 Task: Organize a series of street photography photos into a dedicated album.
Action: Mouse moved to (193, 384)
Screenshot: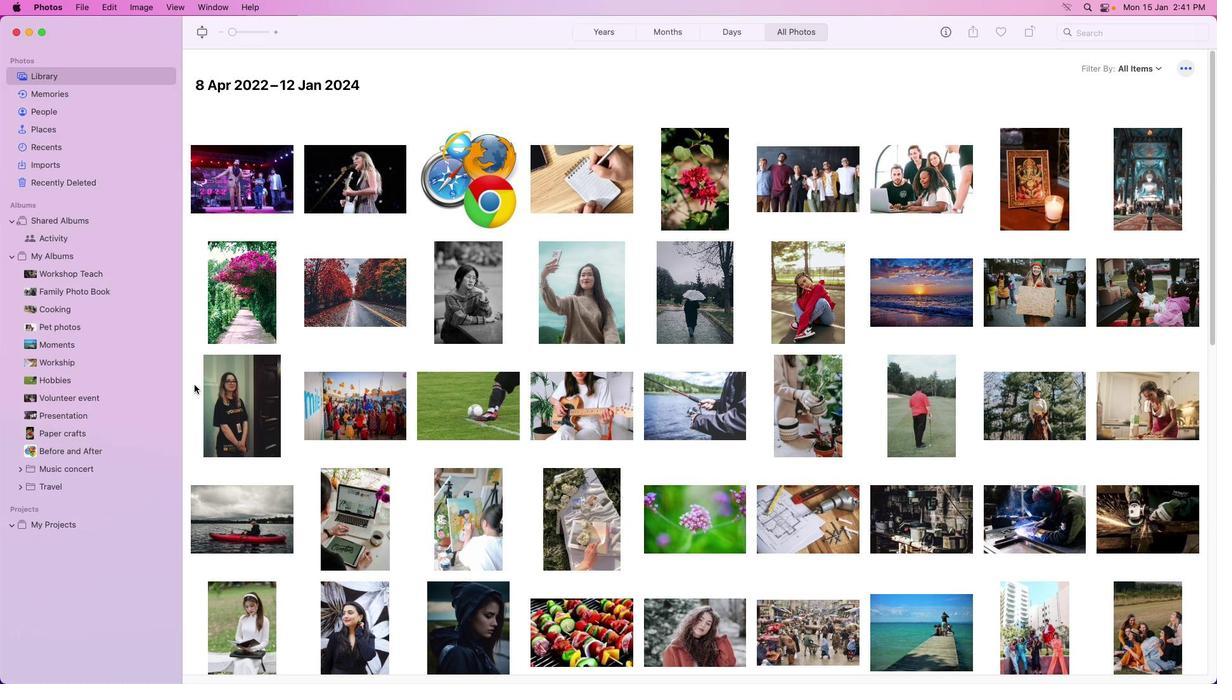 
Action: Mouse pressed left at (193, 384)
Screenshot: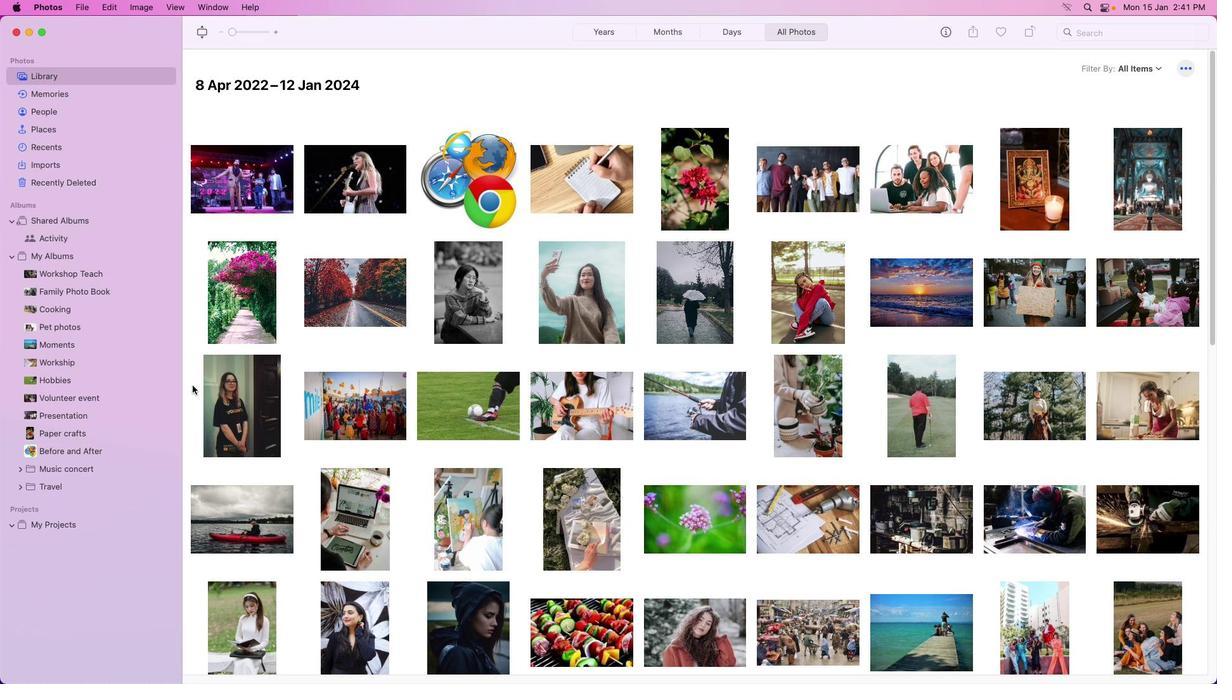 
Action: Mouse moved to (169, 391)
Screenshot: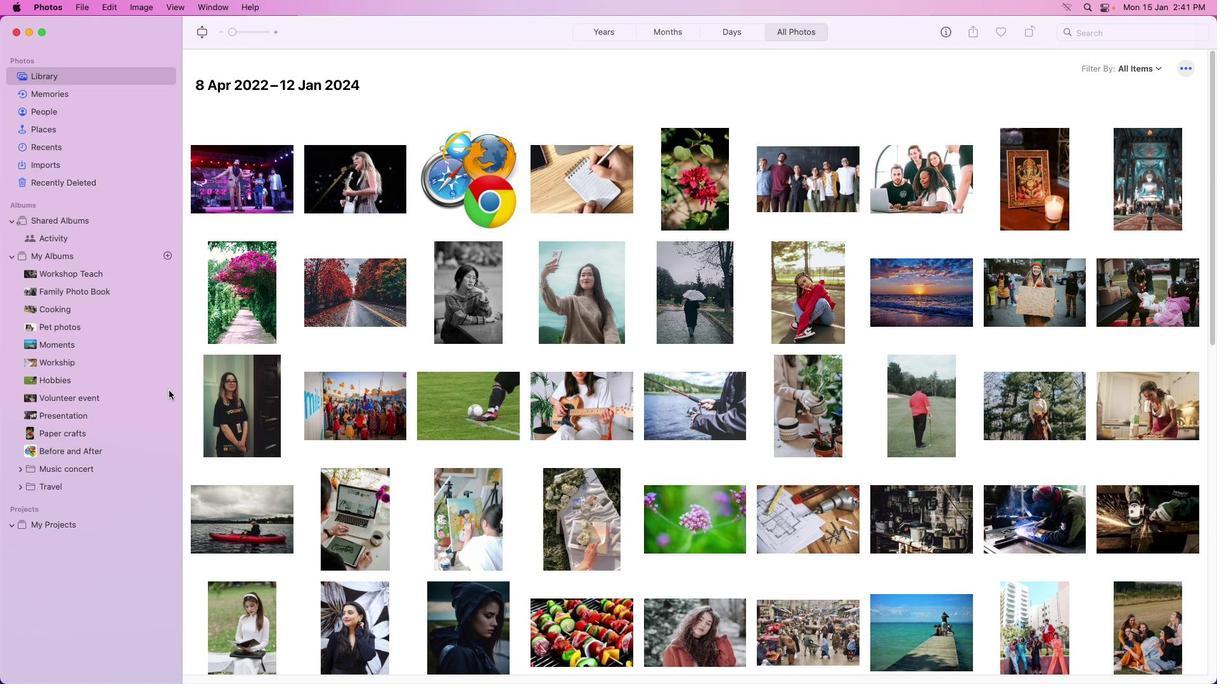 
Action: Mouse scrolled (169, 391) with delta (0, 0)
Screenshot: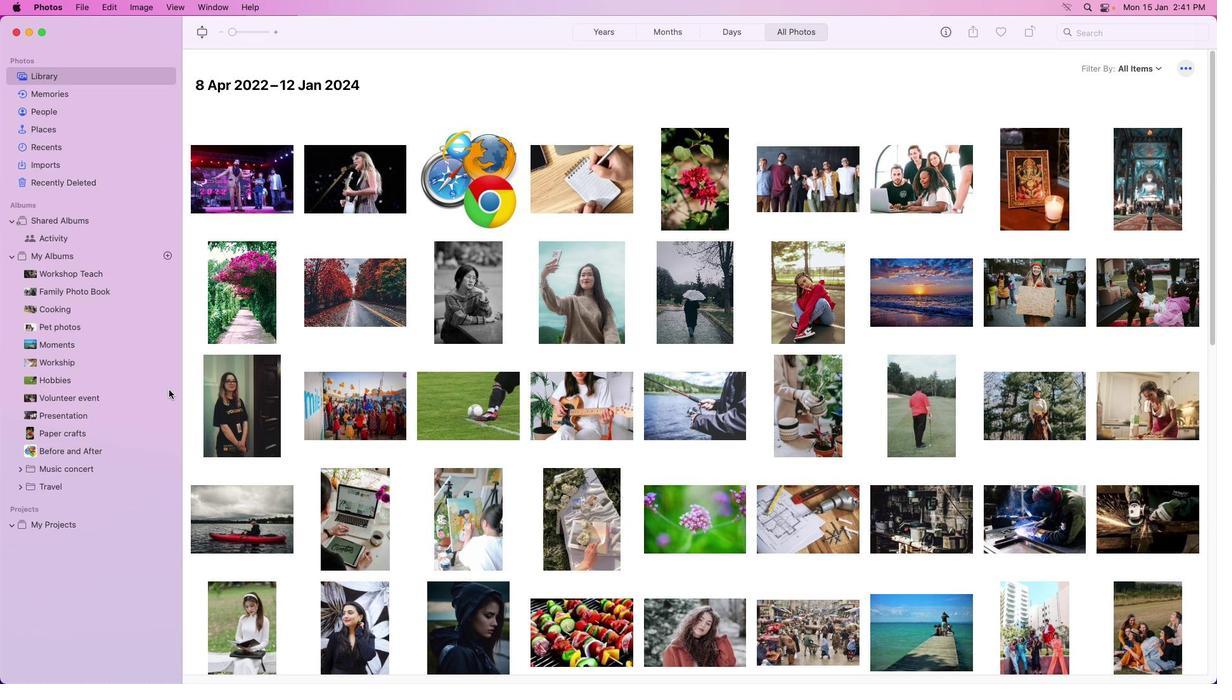 
Action: Mouse moved to (169, 391)
Screenshot: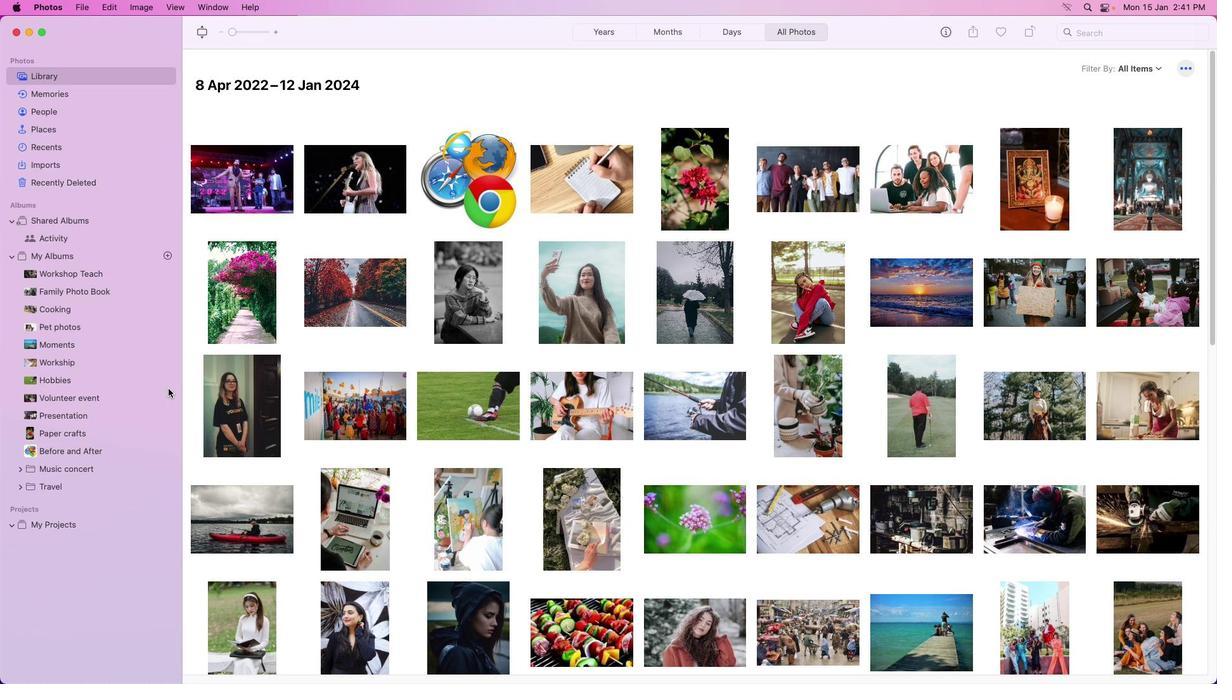 
Action: Mouse scrolled (169, 391) with delta (0, 0)
Screenshot: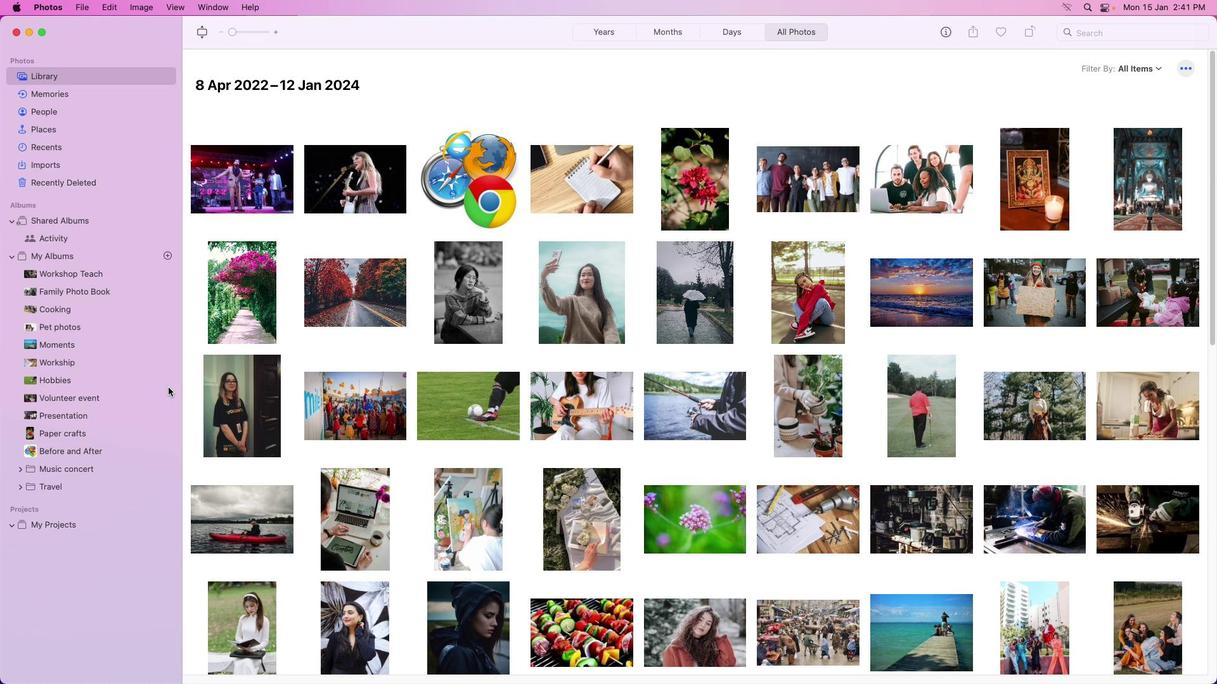 
Action: Mouse moved to (169, 391)
Screenshot: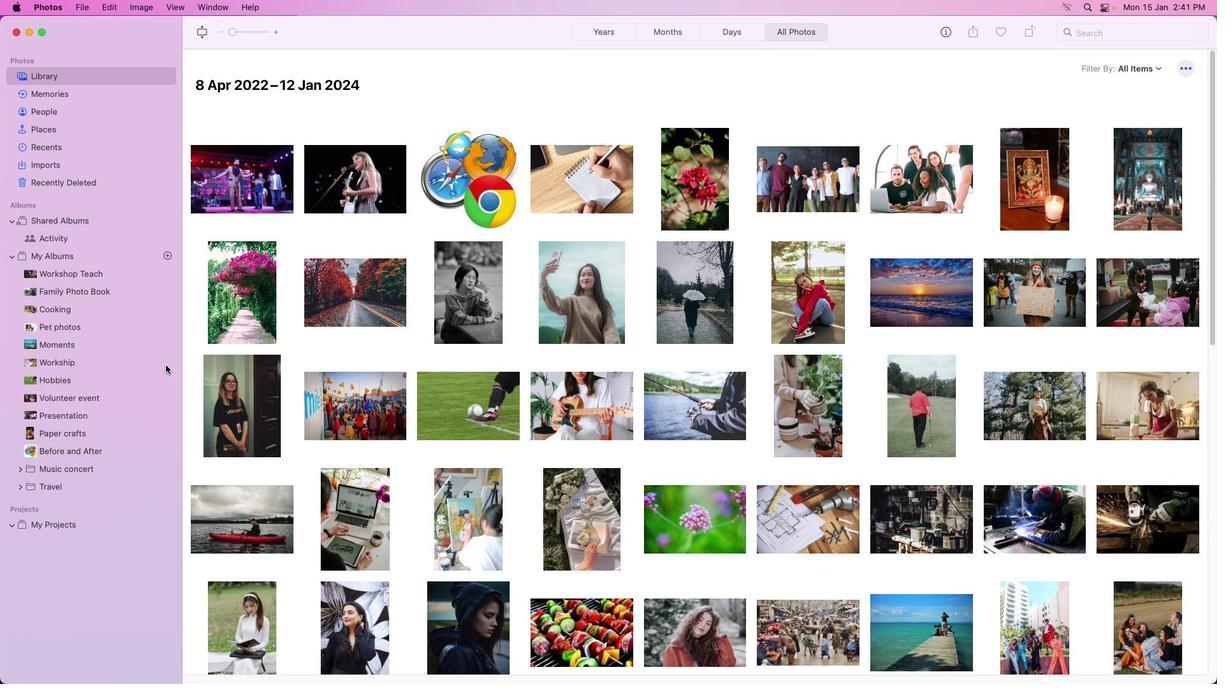 
Action: Mouse scrolled (169, 391) with delta (0, 0)
Screenshot: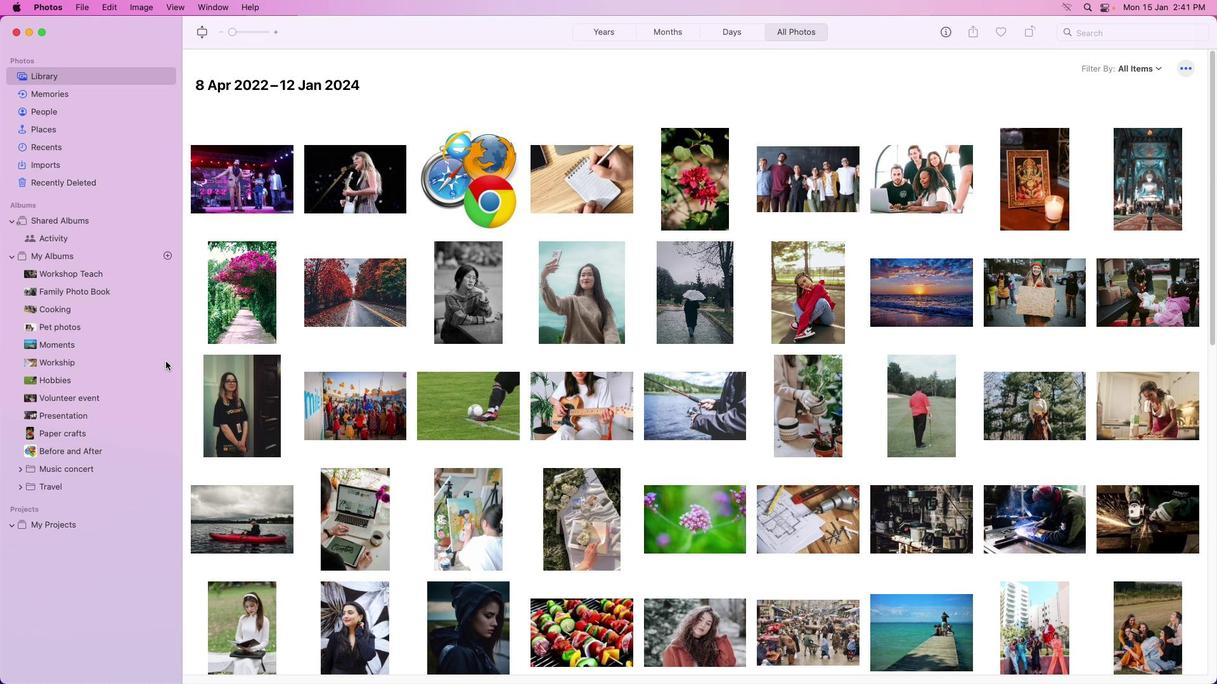 
Action: Mouse moved to (169, 254)
Screenshot: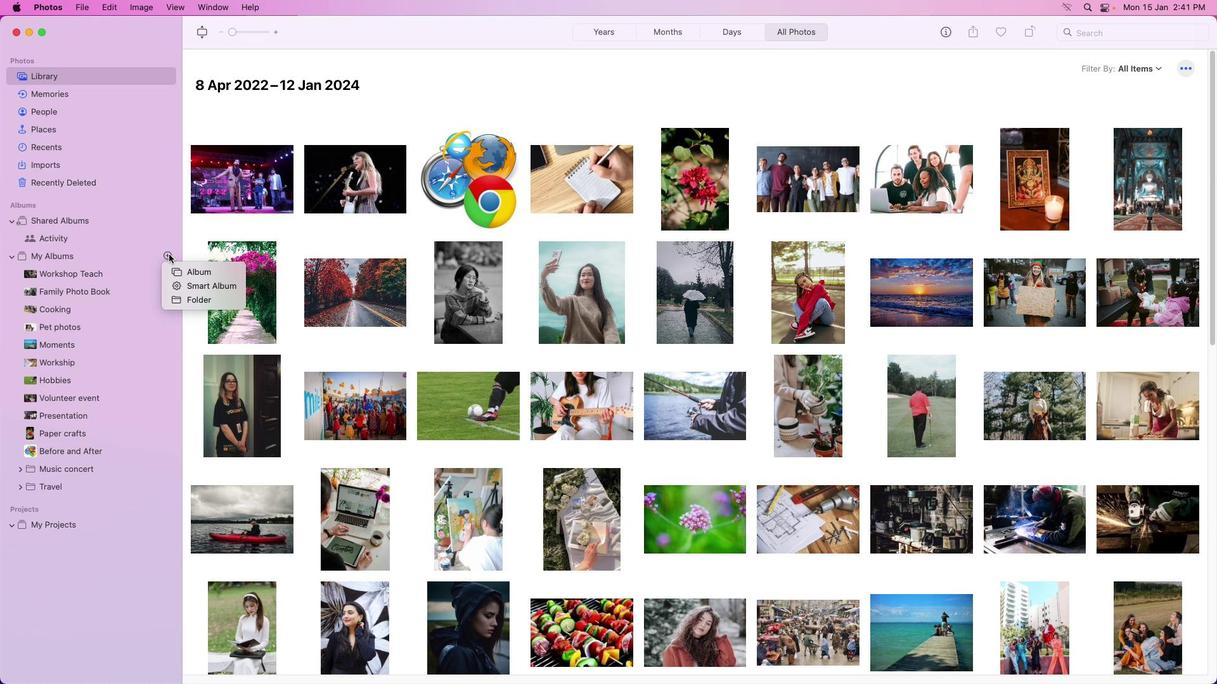 
Action: Mouse pressed left at (169, 254)
Screenshot: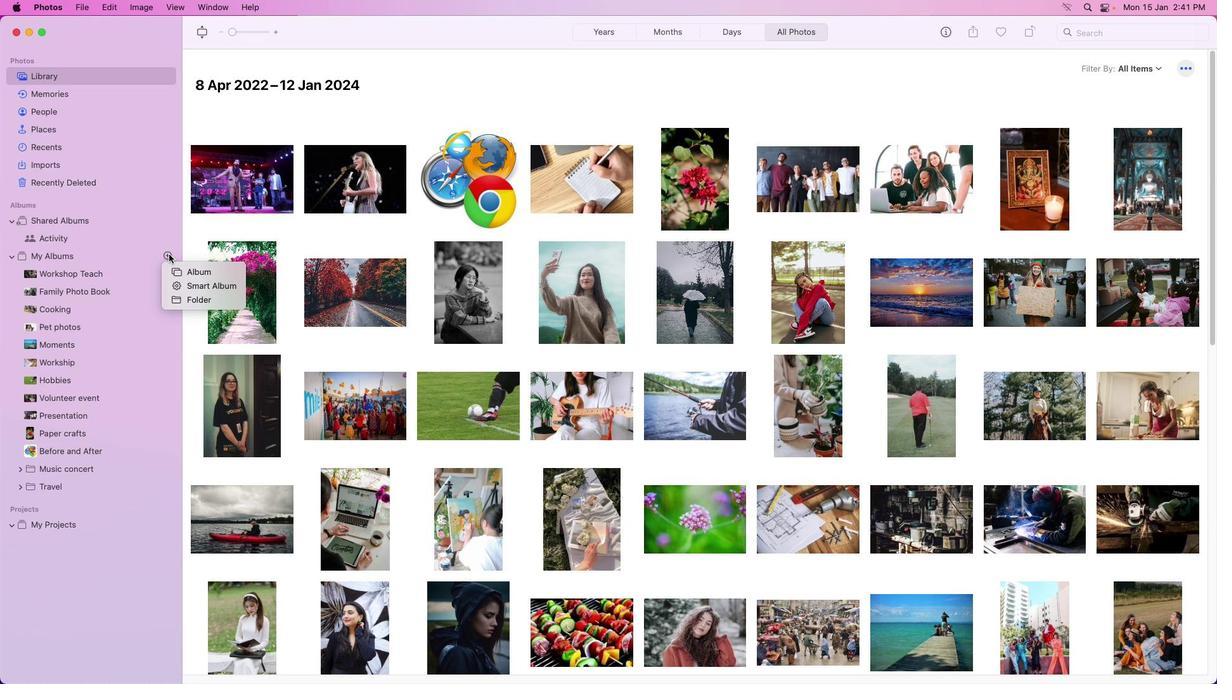 
Action: Mouse moved to (187, 268)
Screenshot: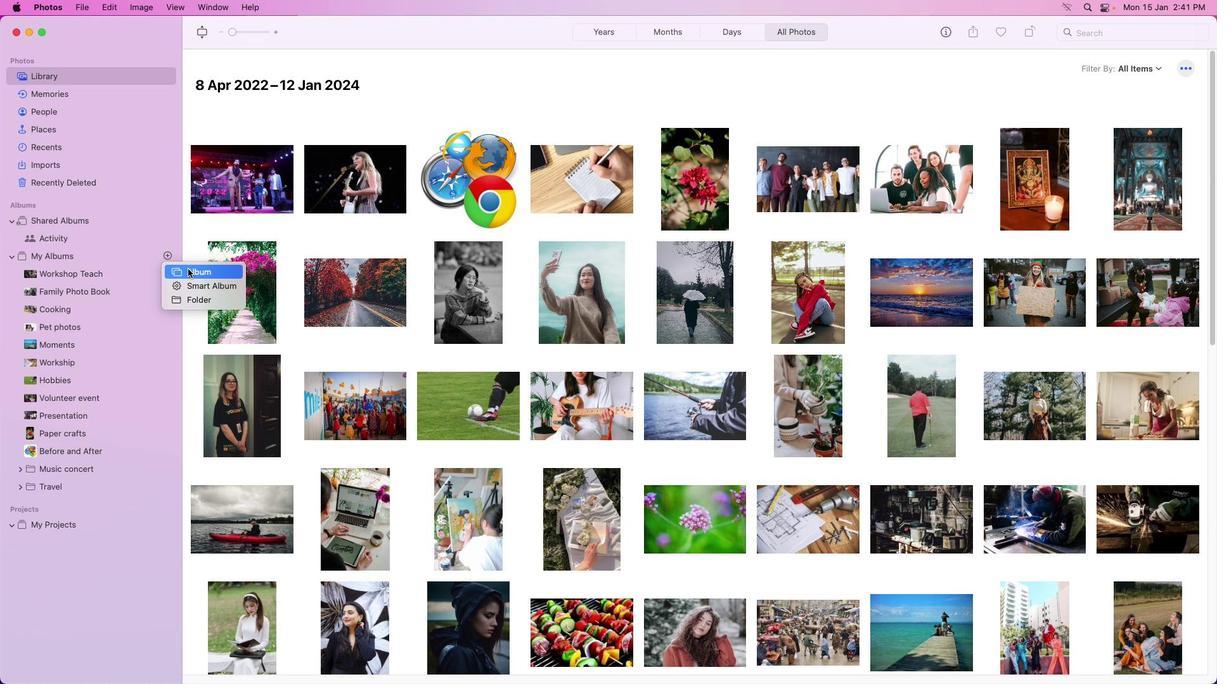 
Action: Mouse pressed left at (187, 268)
Screenshot: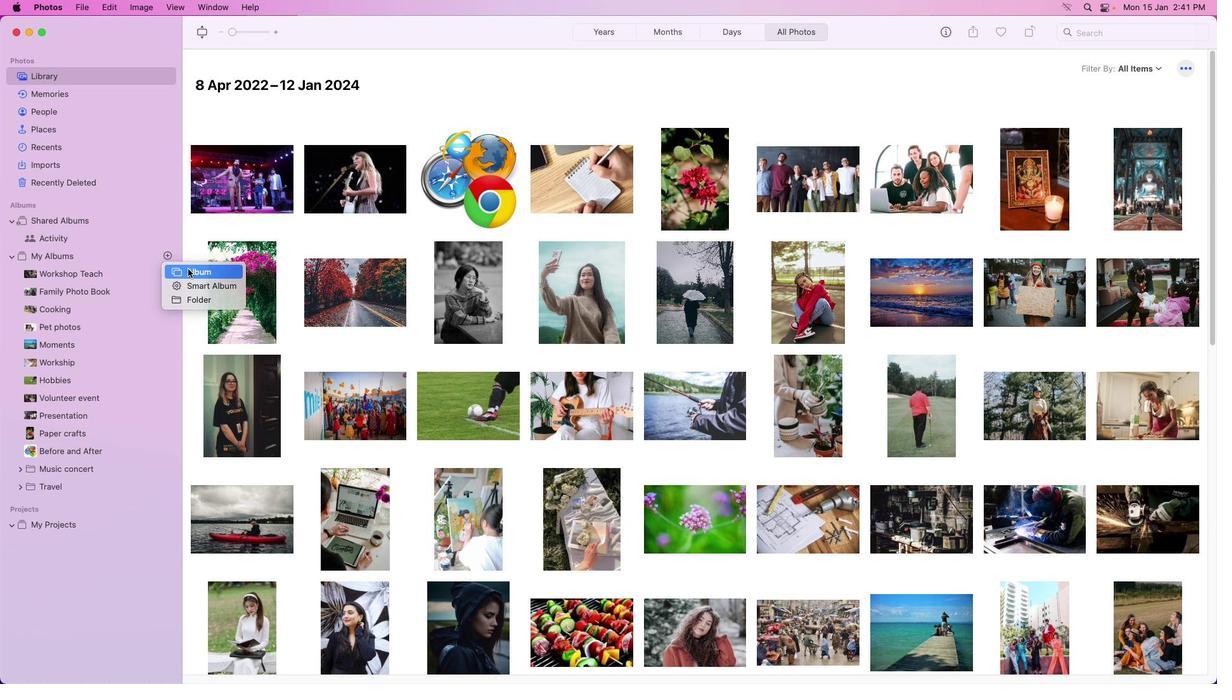 
Action: Key pressed Key.backspaceKey.caps_lock'K'Key.backspaceKey.caps_lock's'Key.caps_lock'T'Key.backspaceKey.backspace'S'Key.caps_lock't''r''e''e''t'Key.space'p''h''o''t''o''g''r''a''p''h''y'Key.enter
Screenshot: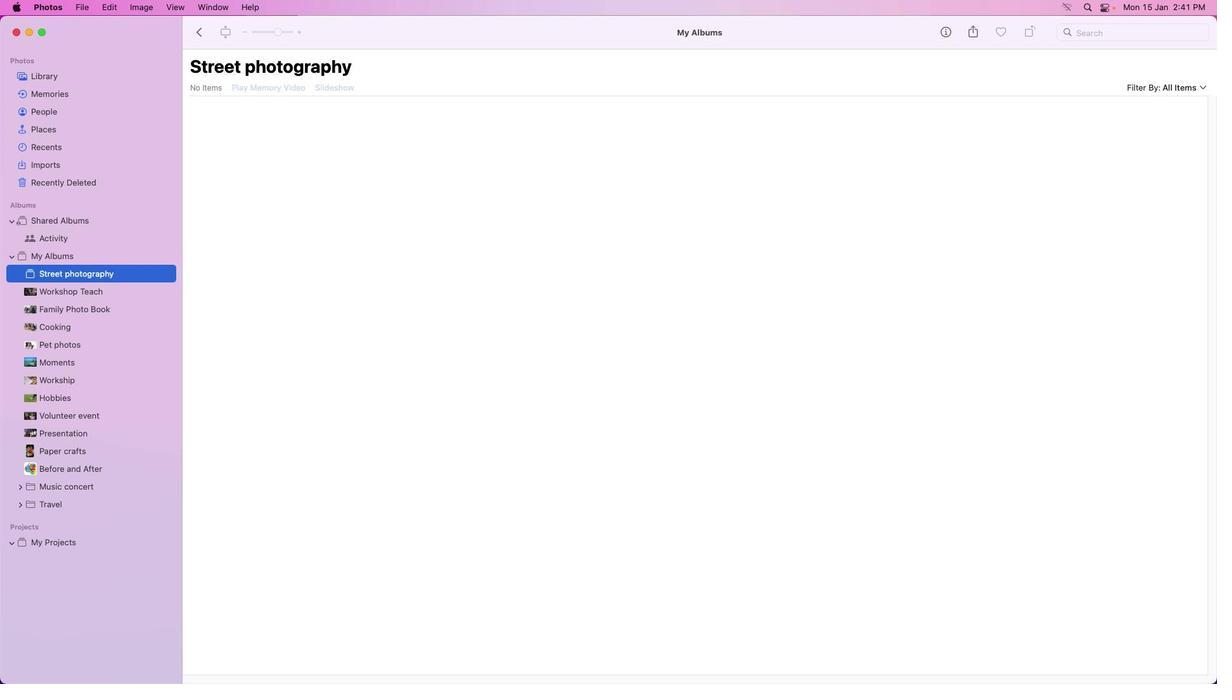 
Action: Mouse moved to (77, 76)
Screenshot: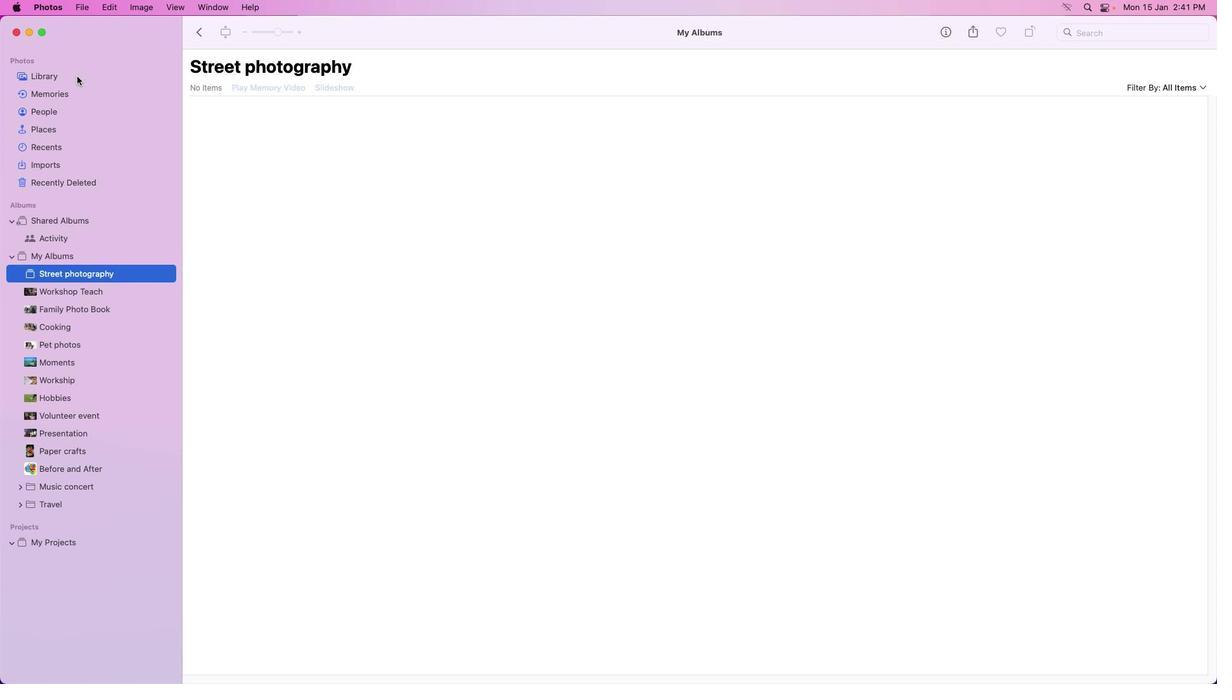 
Action: Mouse pressed left at (77, 76)
Screenshot: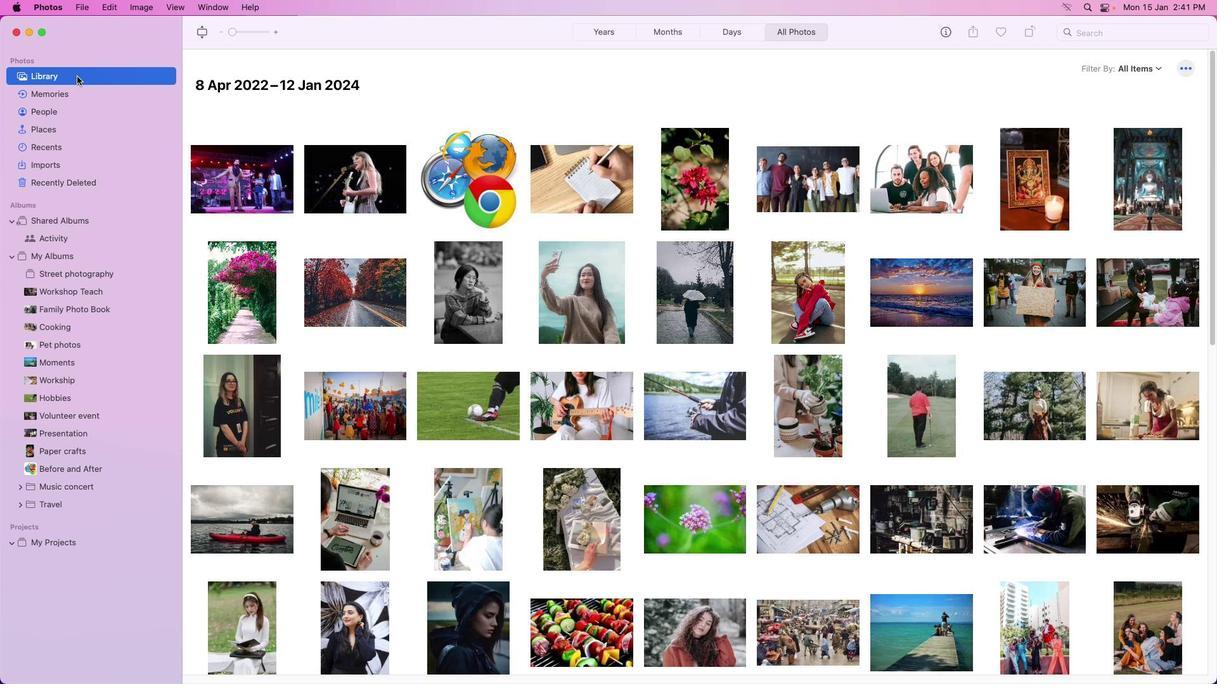 
Action: Mouse moved to (656, 337)
Screenshot: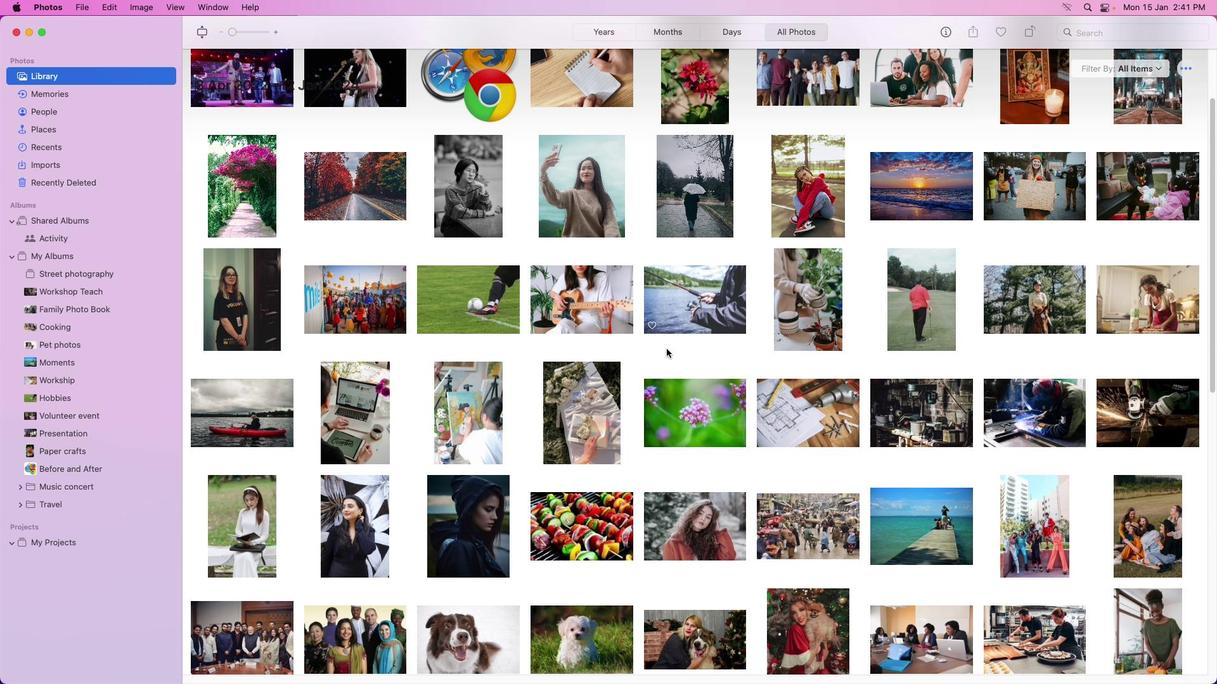 
Action: Mouse scrolled (656, 337) with delta (0, 0)
Screenshot: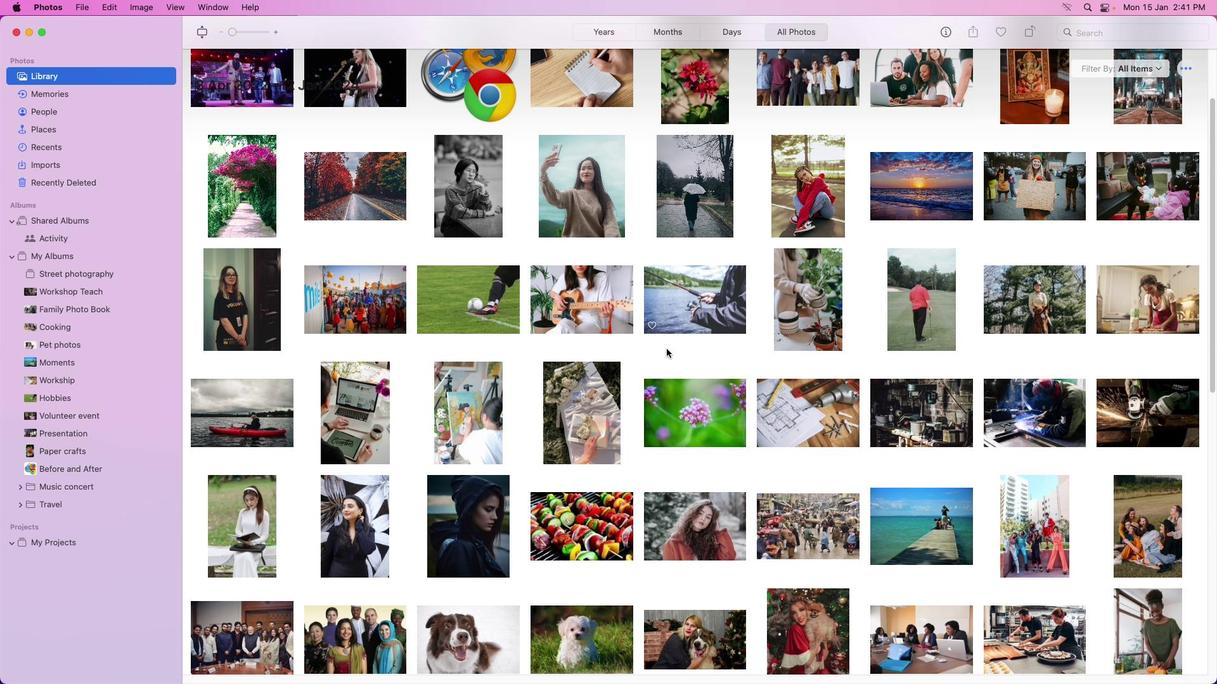 
Action: Mouse moved to (662, 343)
Screenshot: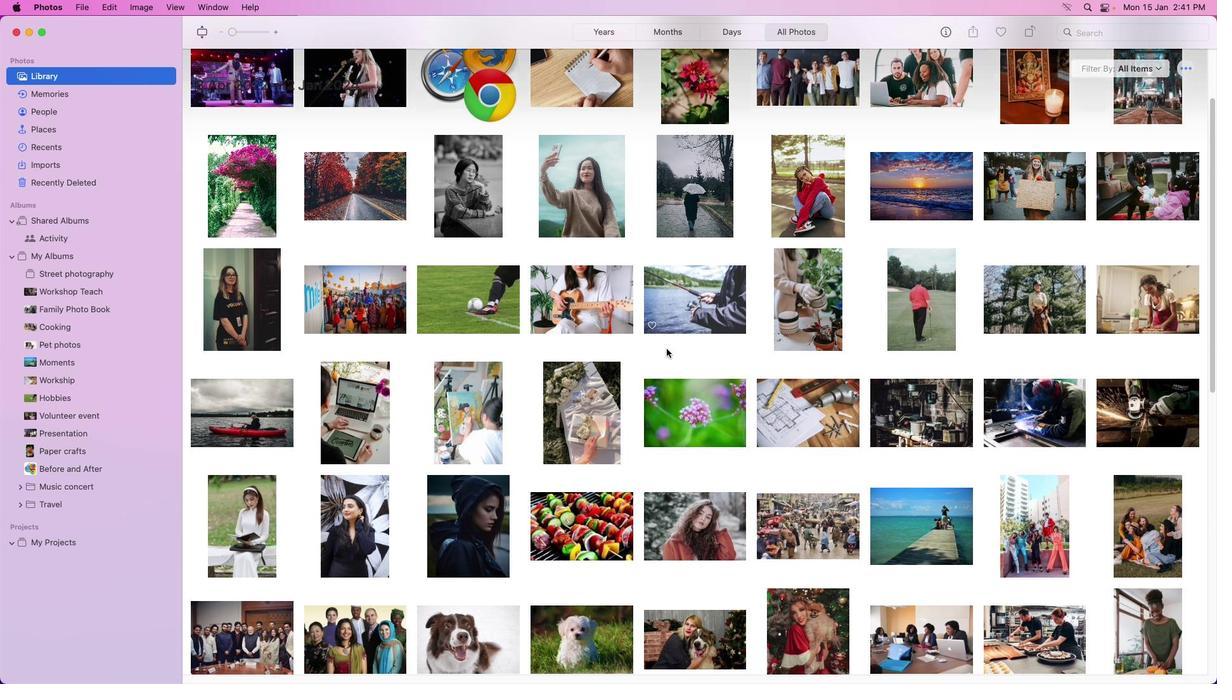
Action: Mouse scrolled (662, 343) with delta (0, 0)
Screenshot: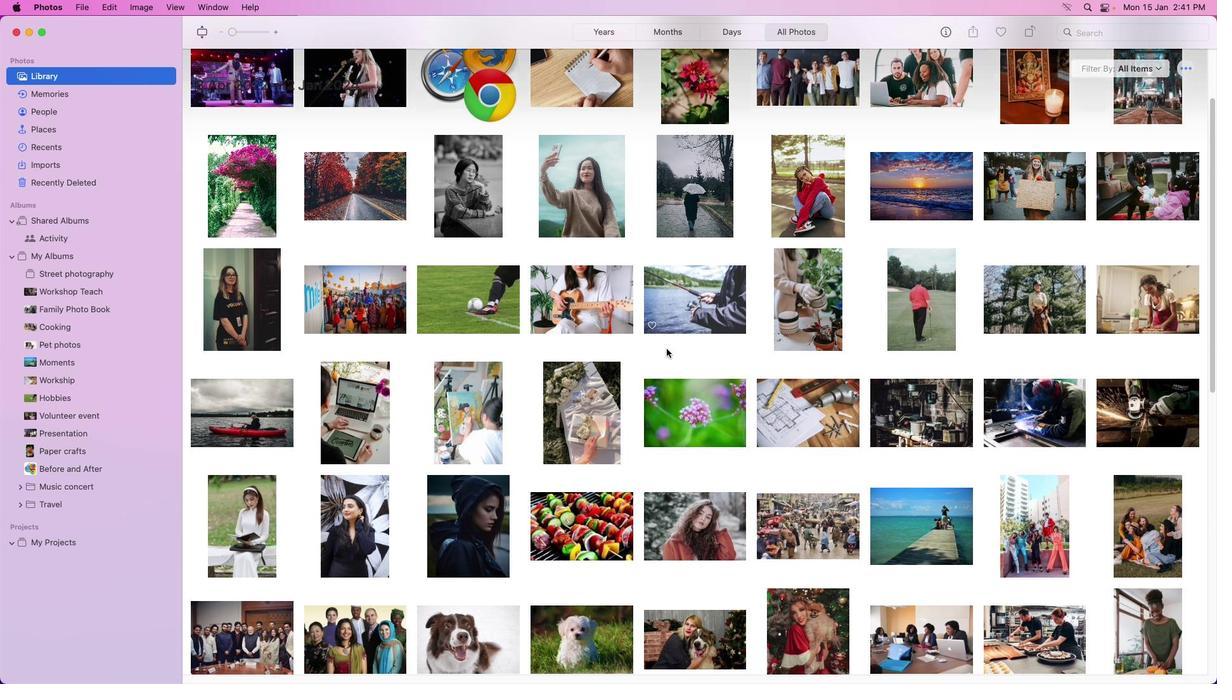
Action: Mouse moved to (665, 346)
Screenshot: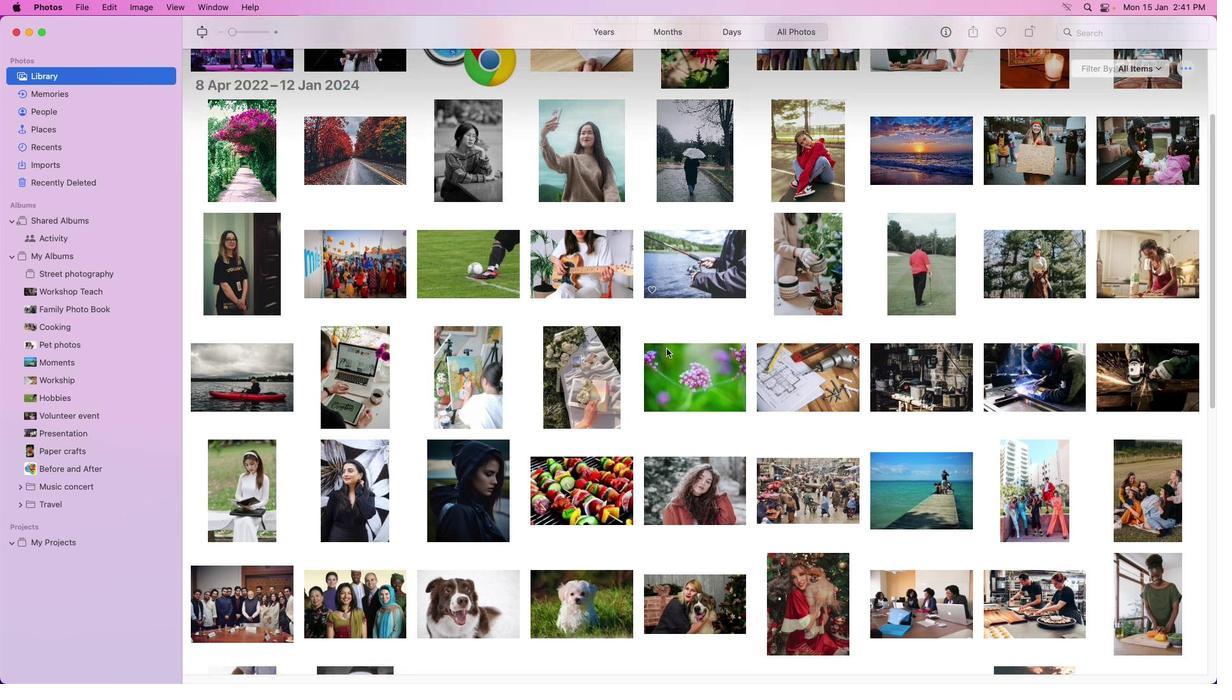 
Action: Mouse scrolled (665, 346) with delta (0, -1)
Screenshot: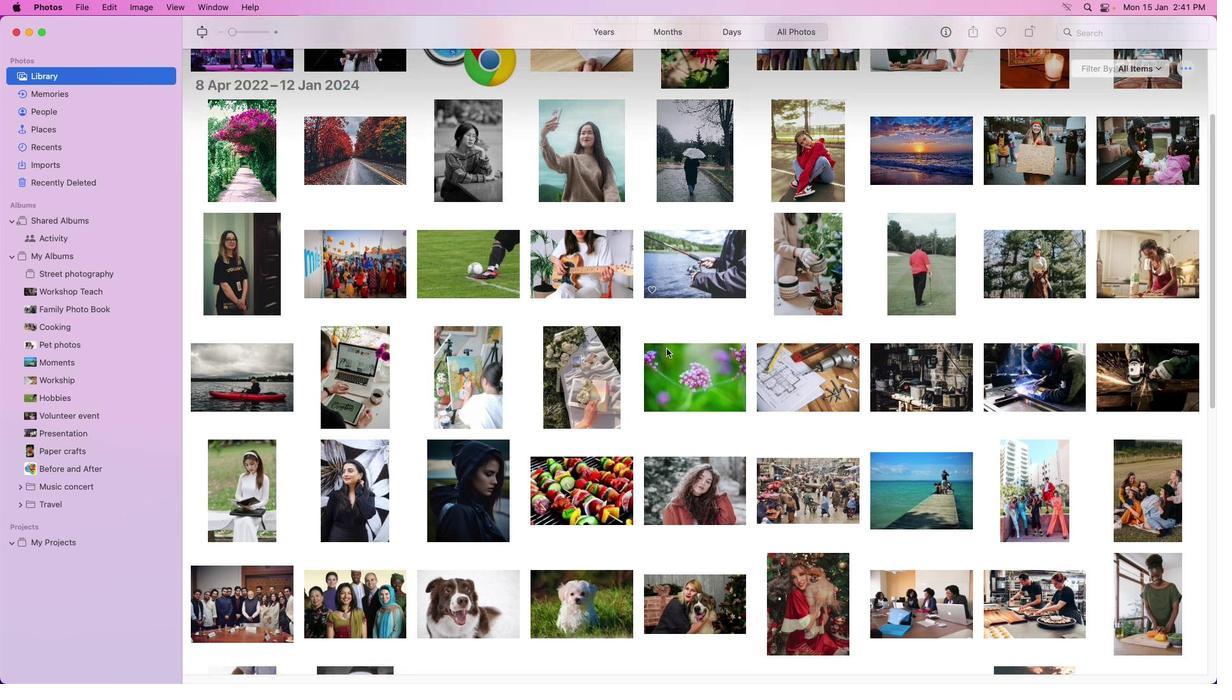 
Action: Mouse moved to (666, 348)
Screenshot: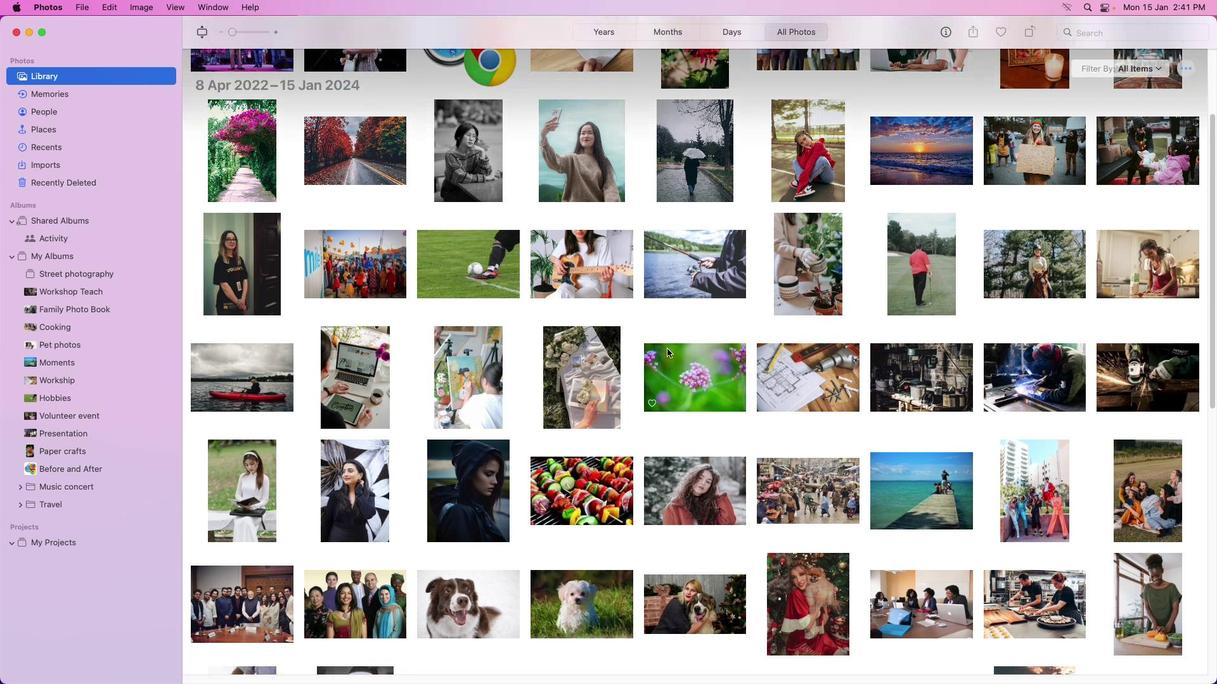 
Action: Mouse scrolled (666, 348) with delta (0, -1)
Screenshot: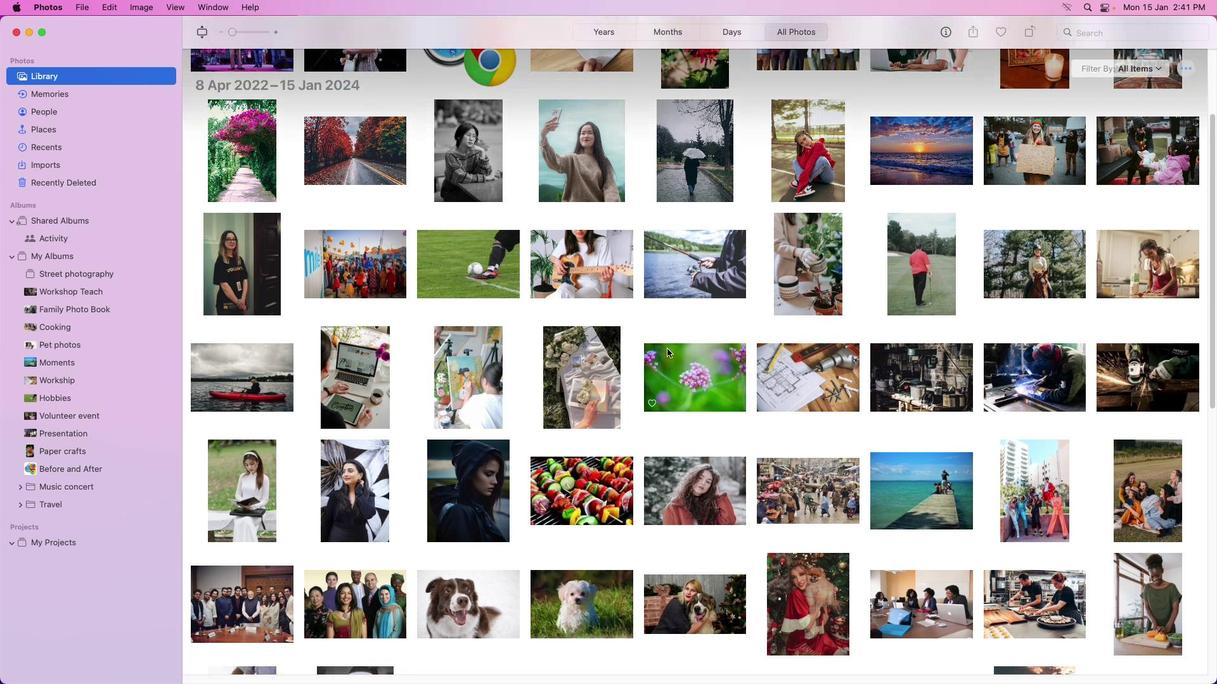 
Action: Mouse moved to (666, 348)
Screenshot: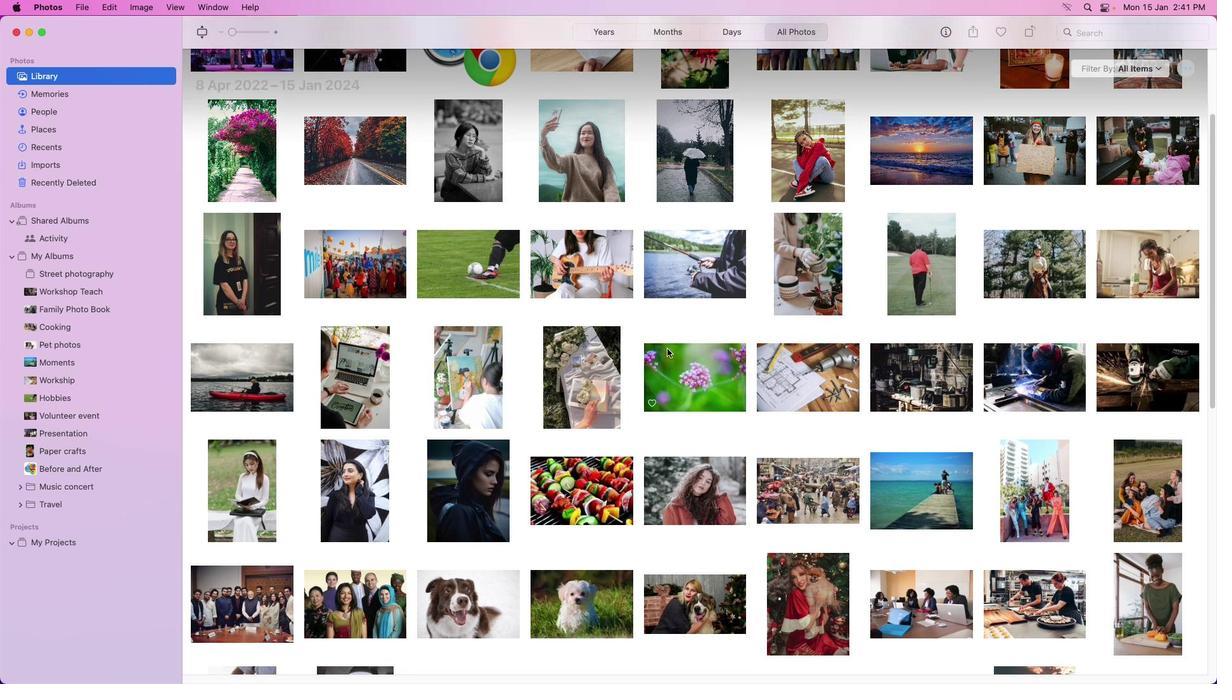 
Action: Mouse scrolled (666, 348) with delta (0, -2)
Screenshot: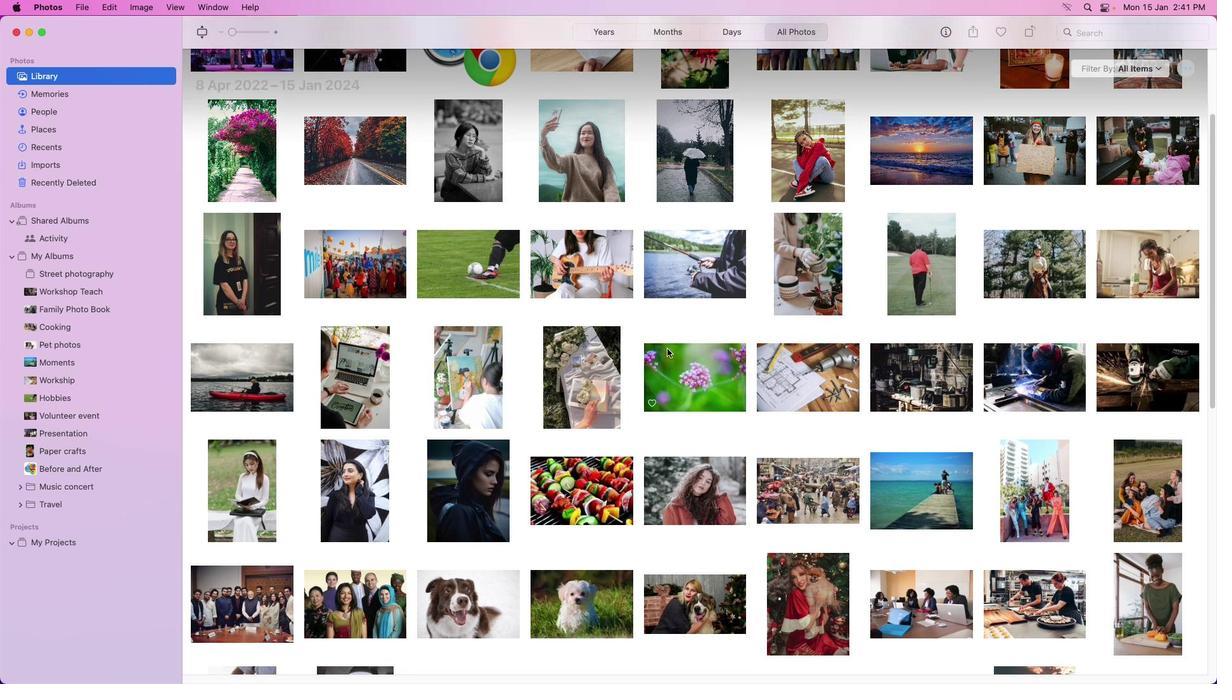
Action: Mouse scrolled (666, 348) with delta (0, -3)
Screenshot: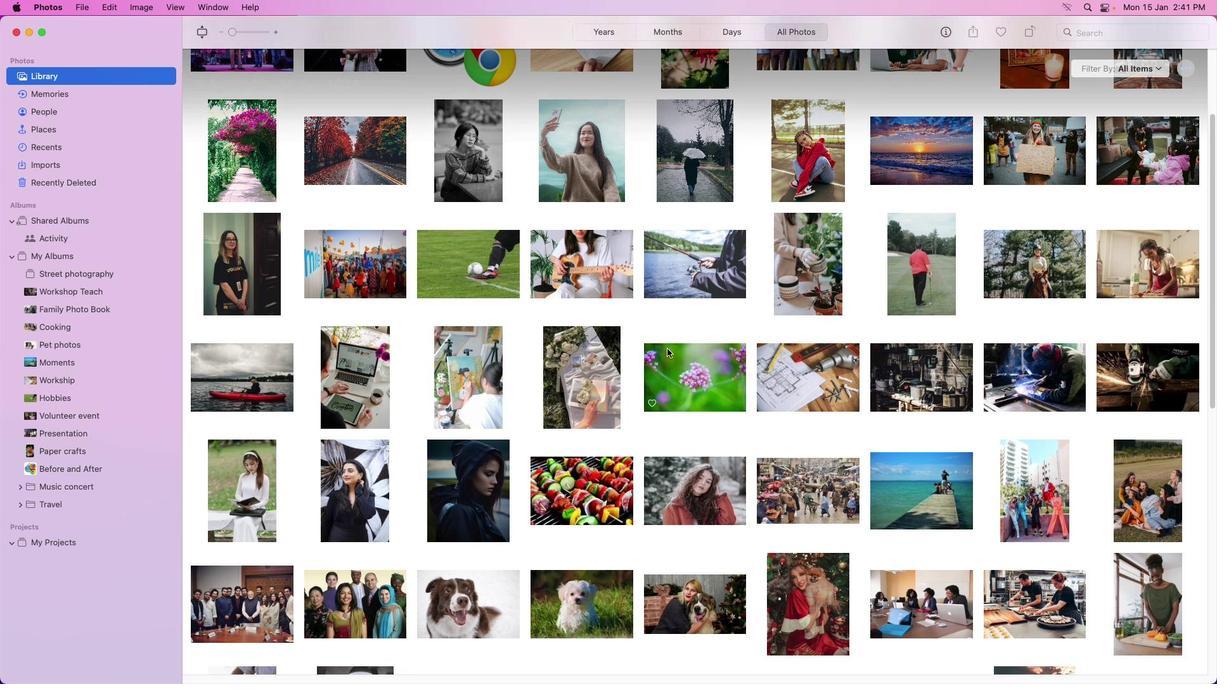 
Action: Mouse moved to (666, 349)
Screenshot: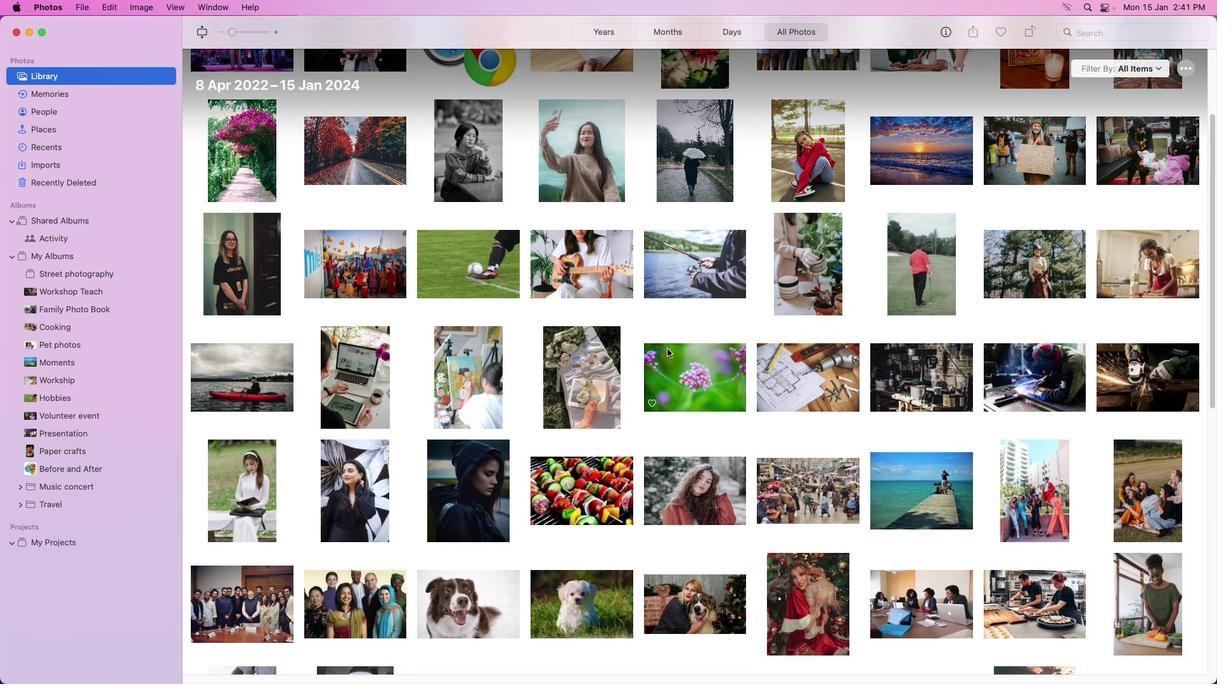 
Action: Mouse scrolled (666, 349) with delta (0, -3)
Screenshot: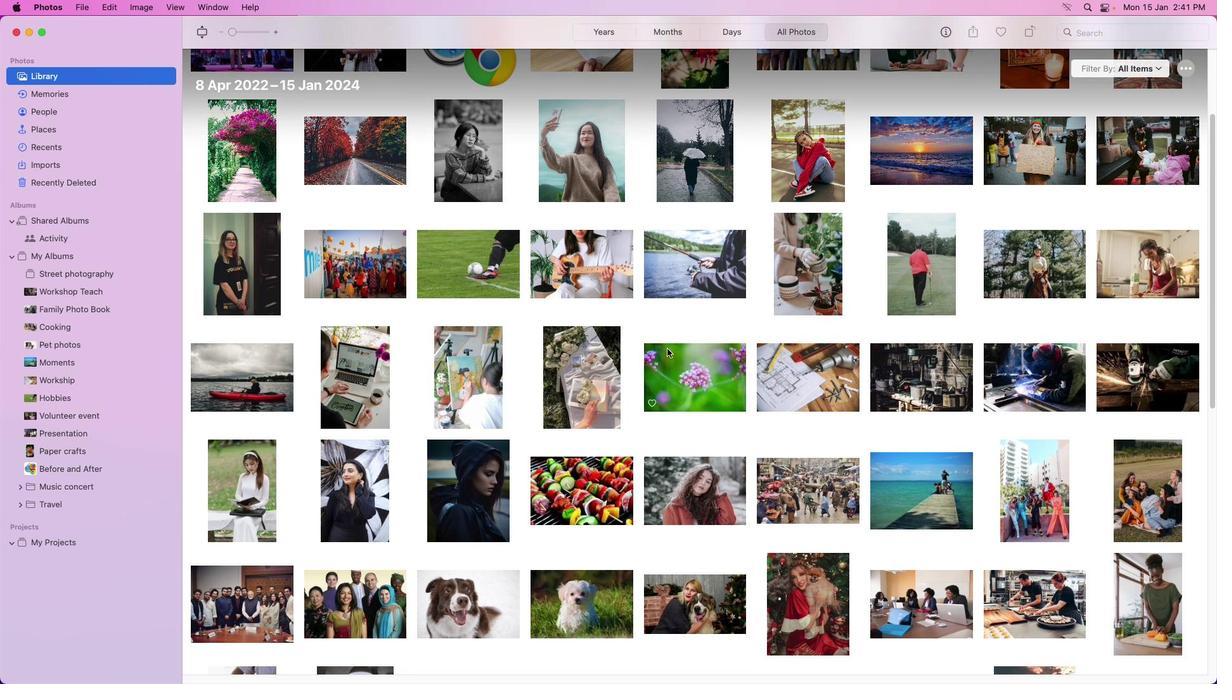 
Action: Mouse moved to (677, 365)
Screenshot: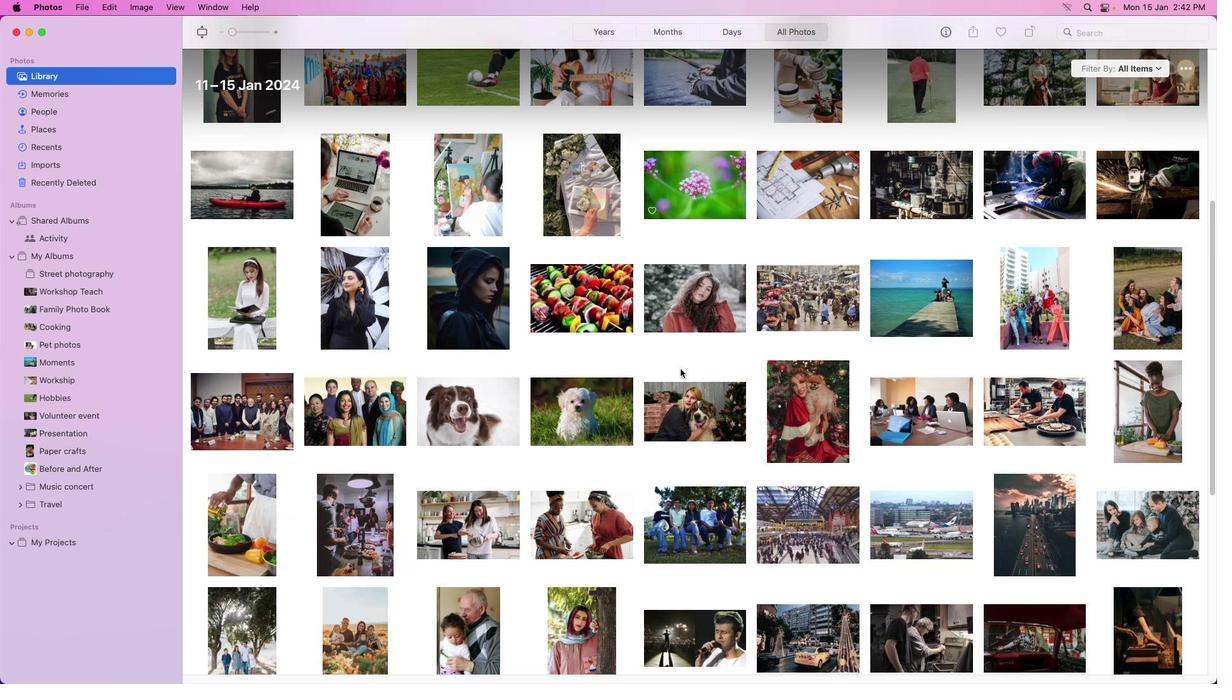 
Action: Mouse scrolled (677, 365) with delta (0, 0)
Screenshot: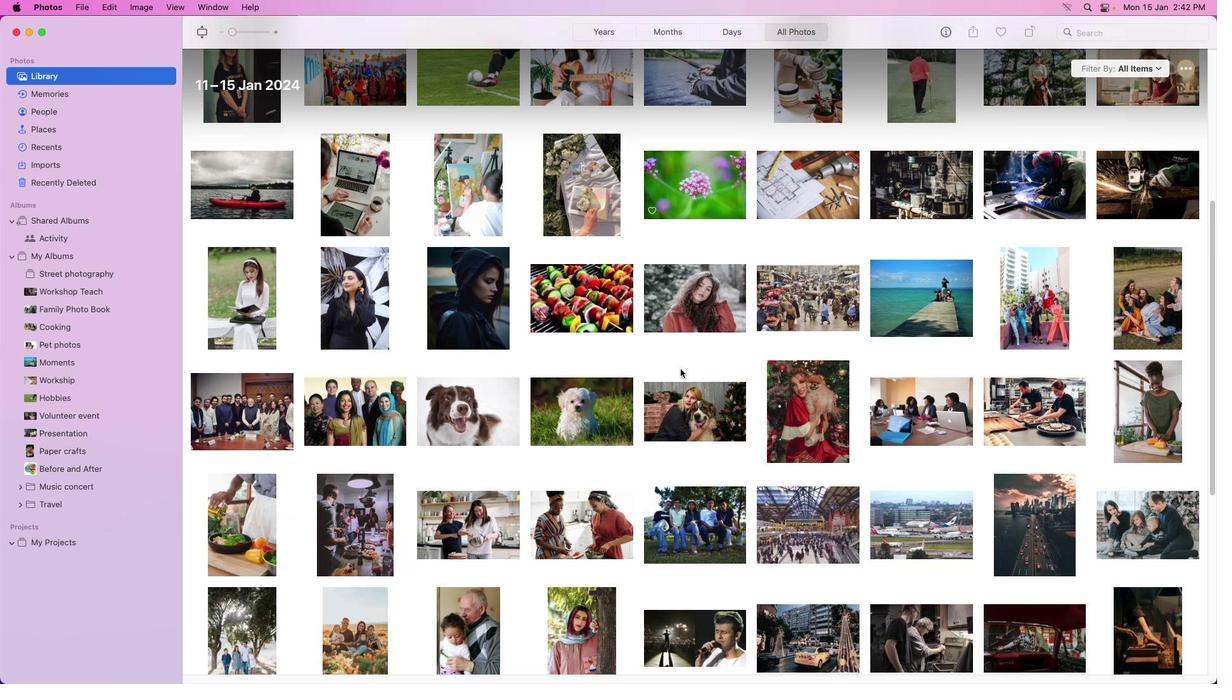 
Action: Mouse moved to (678, 367)
Screenshot: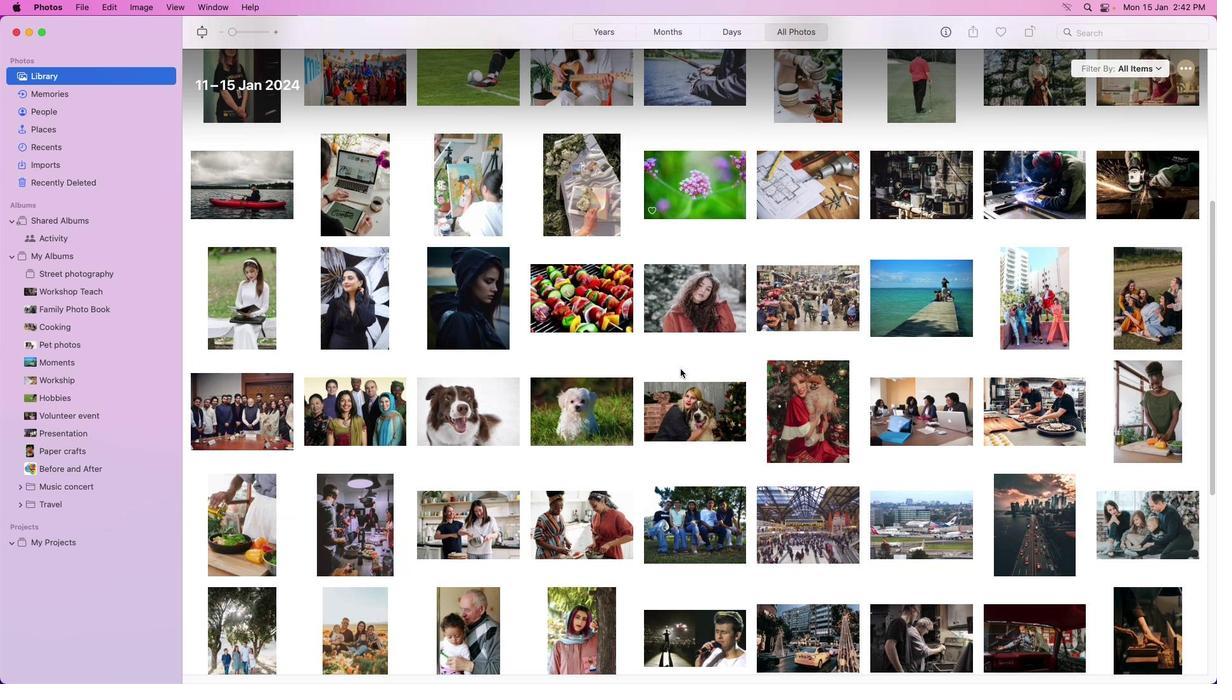 
Action: Mouse scrolled (678, 367) with delta (0, 0)
Screenshot: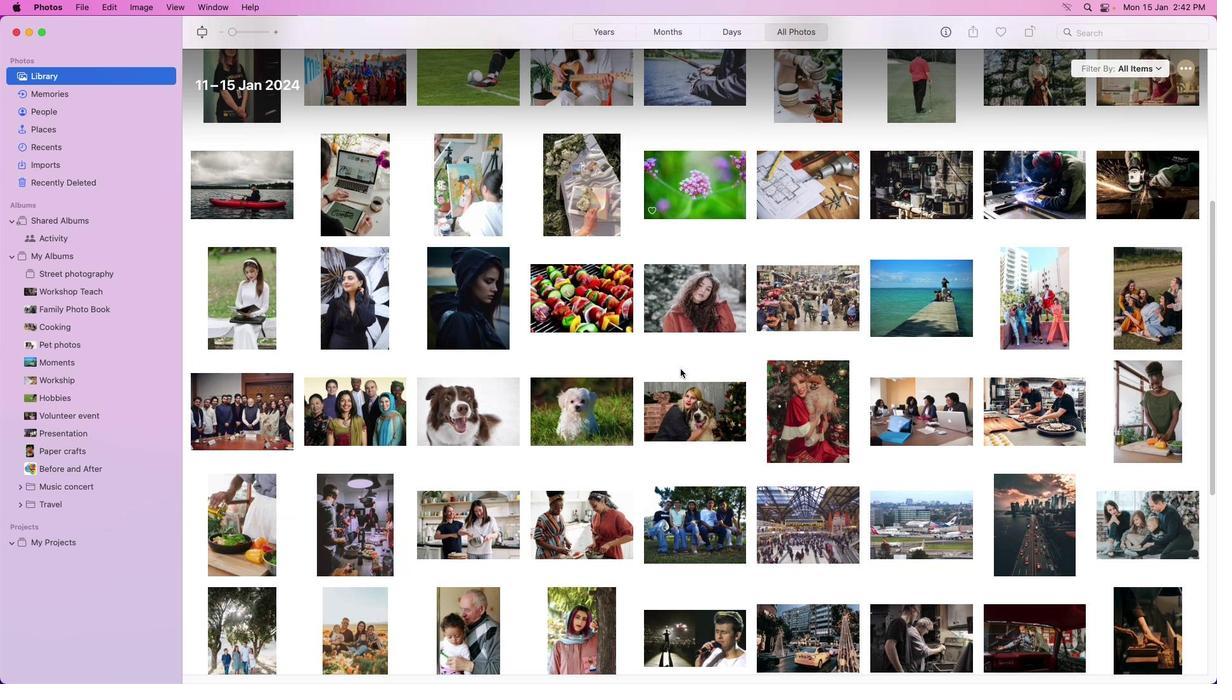 
Action: Mouse moved to (678, 368)
Screenshot: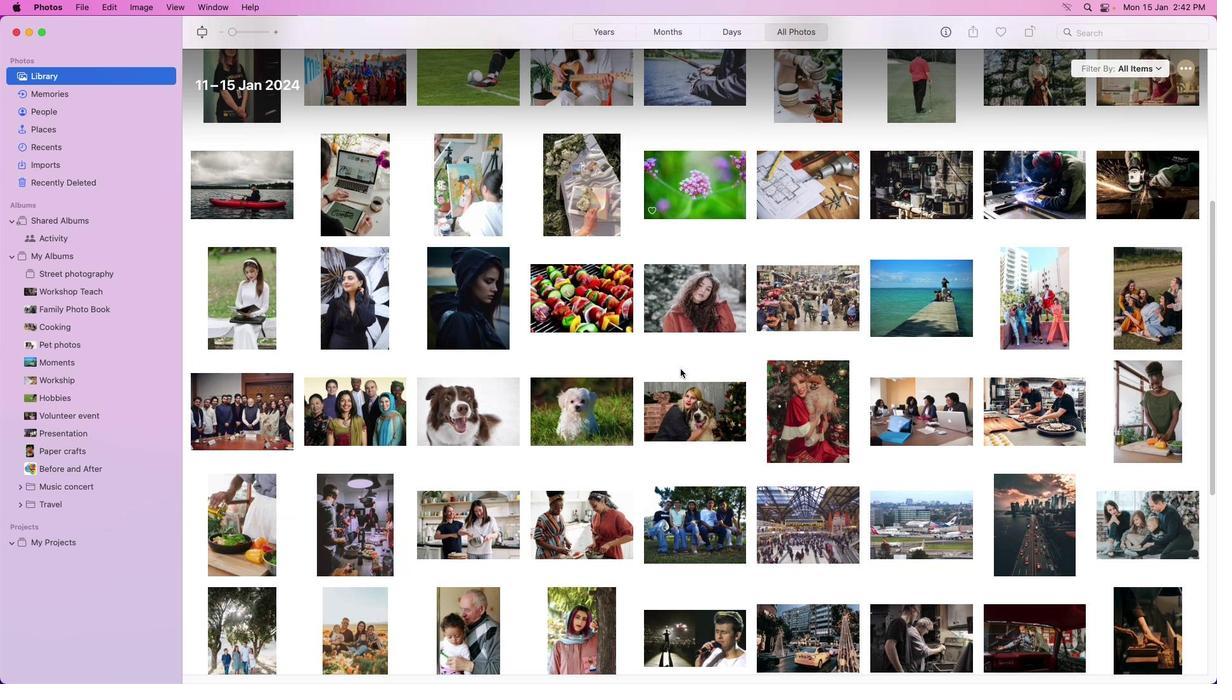 
Action: Mouse scrolled (678, 368) with delta (0, -1)
Screenshot: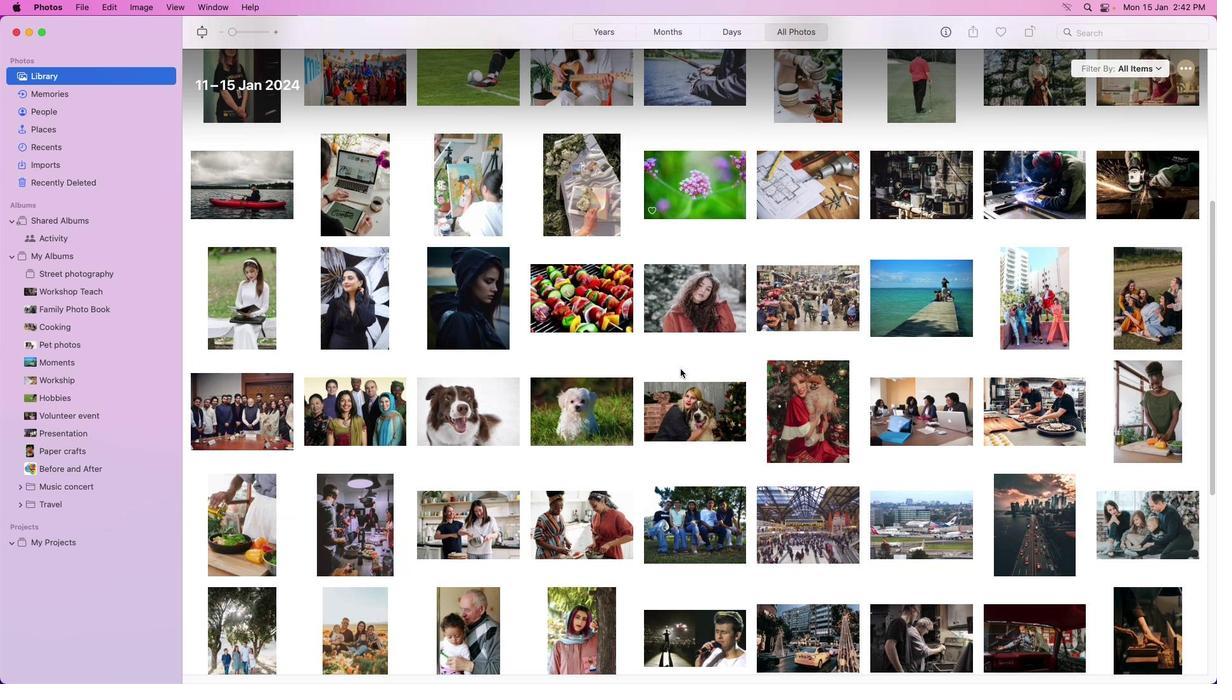 
Action: Mouse moved to (680, 368)
Screenshot: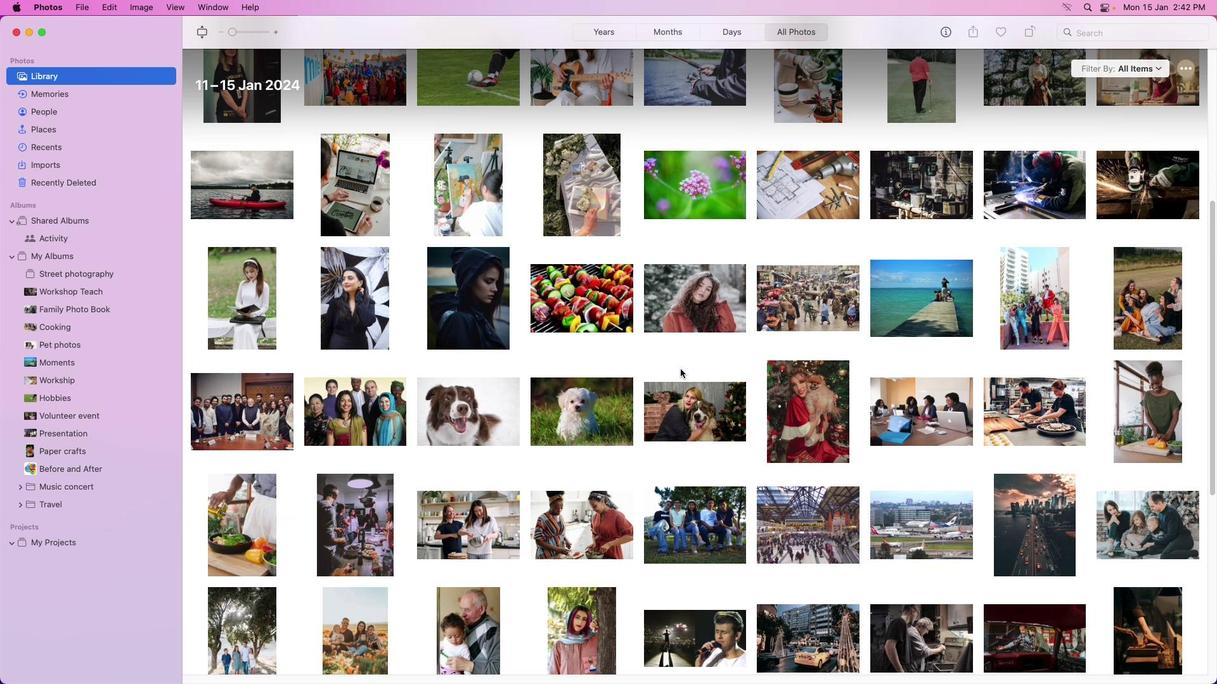 
Action: Mouse scrolled (680, 368) with delta (0, -3)
Screenshot: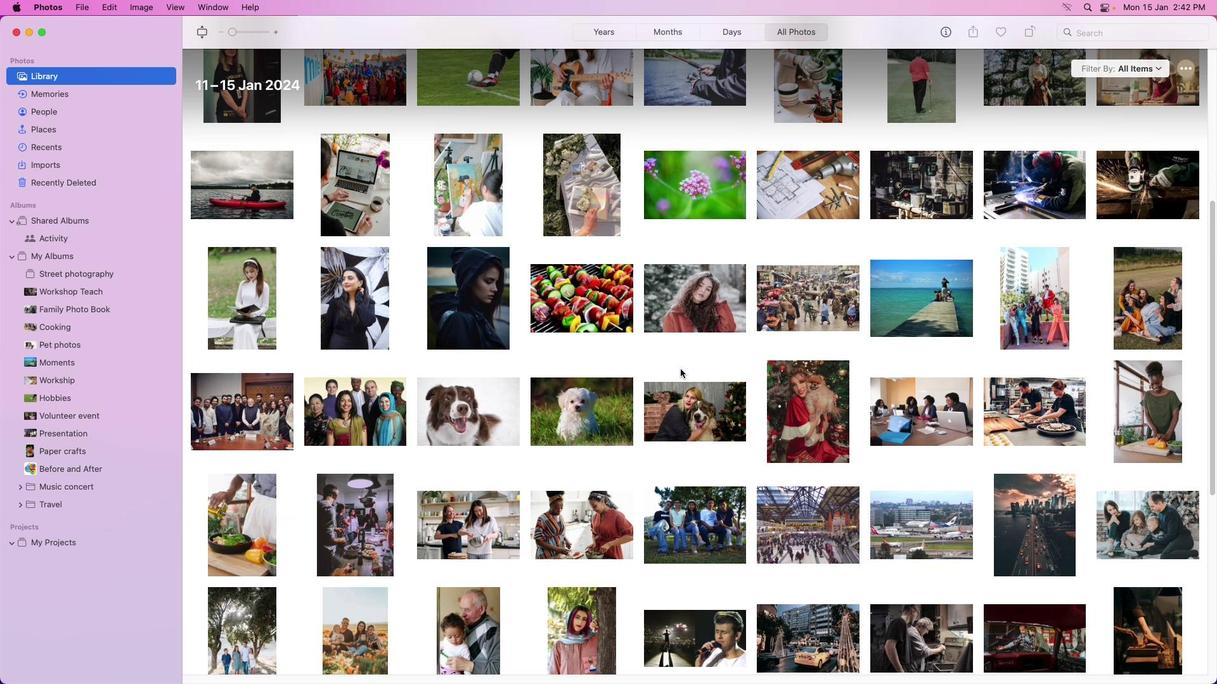 
Action: Mouse moved to (680, 368)
Screenshot: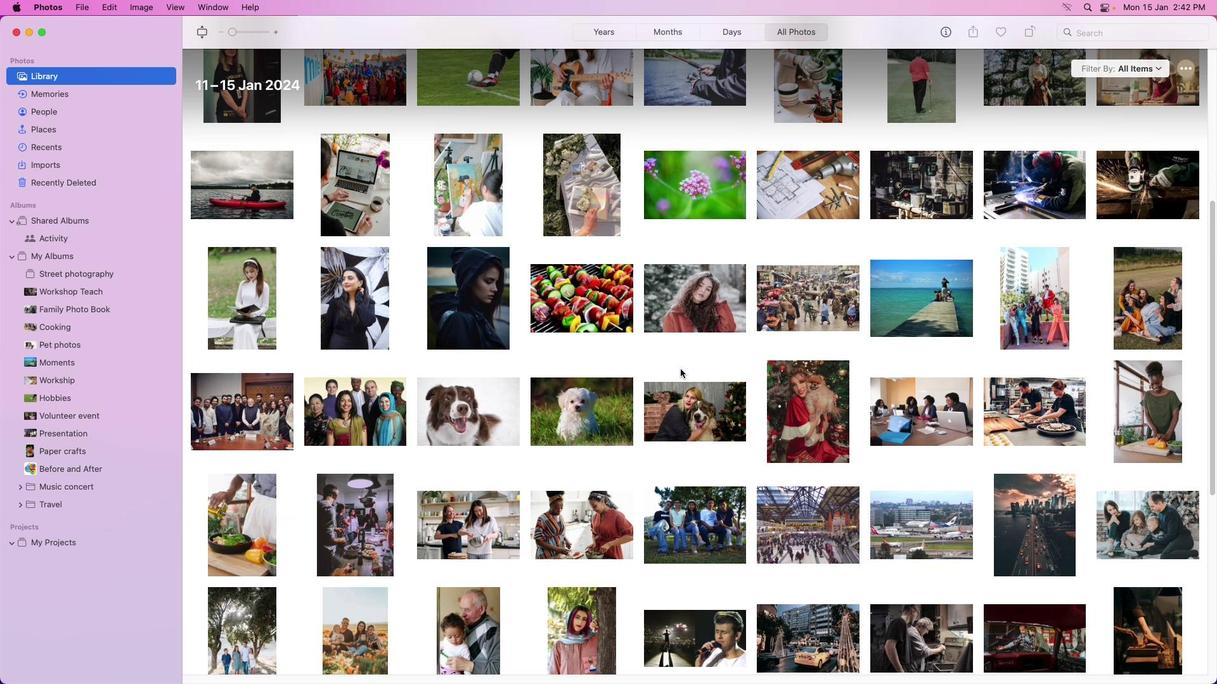 
Action: Mouse scrolled (680, 368) with delta (0, -3)
Screenshot: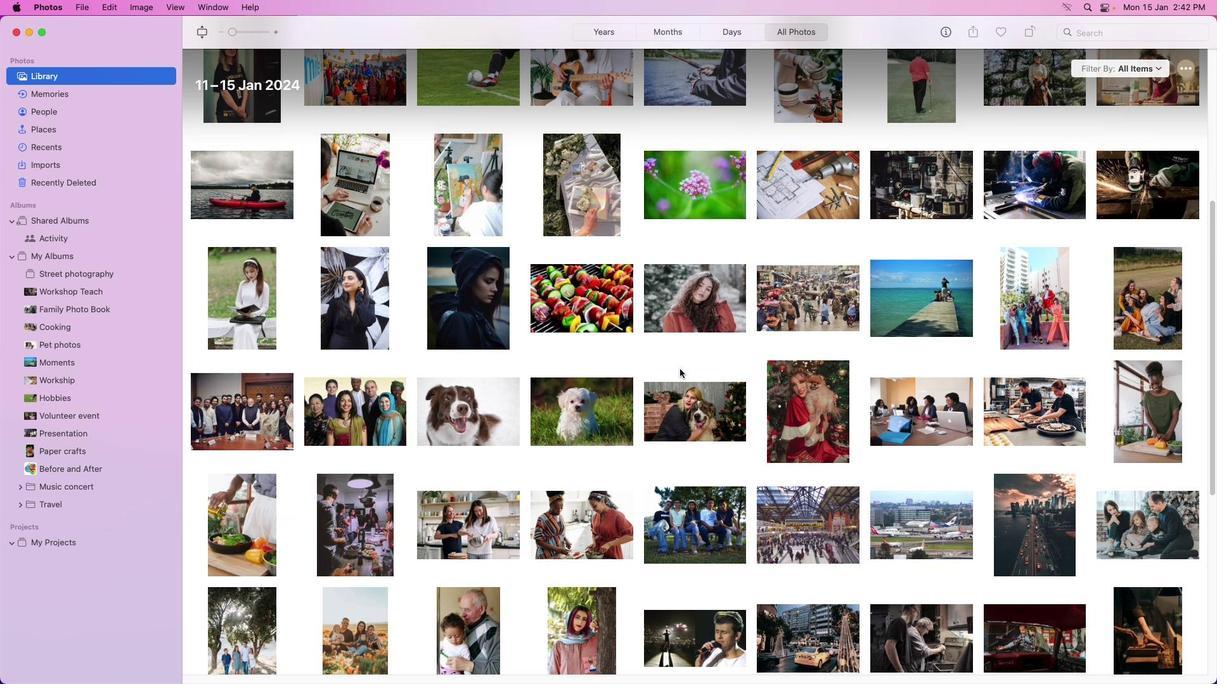 
Action: Mouse scrolled (680, 368) with delta (0, -3)
Screenshot: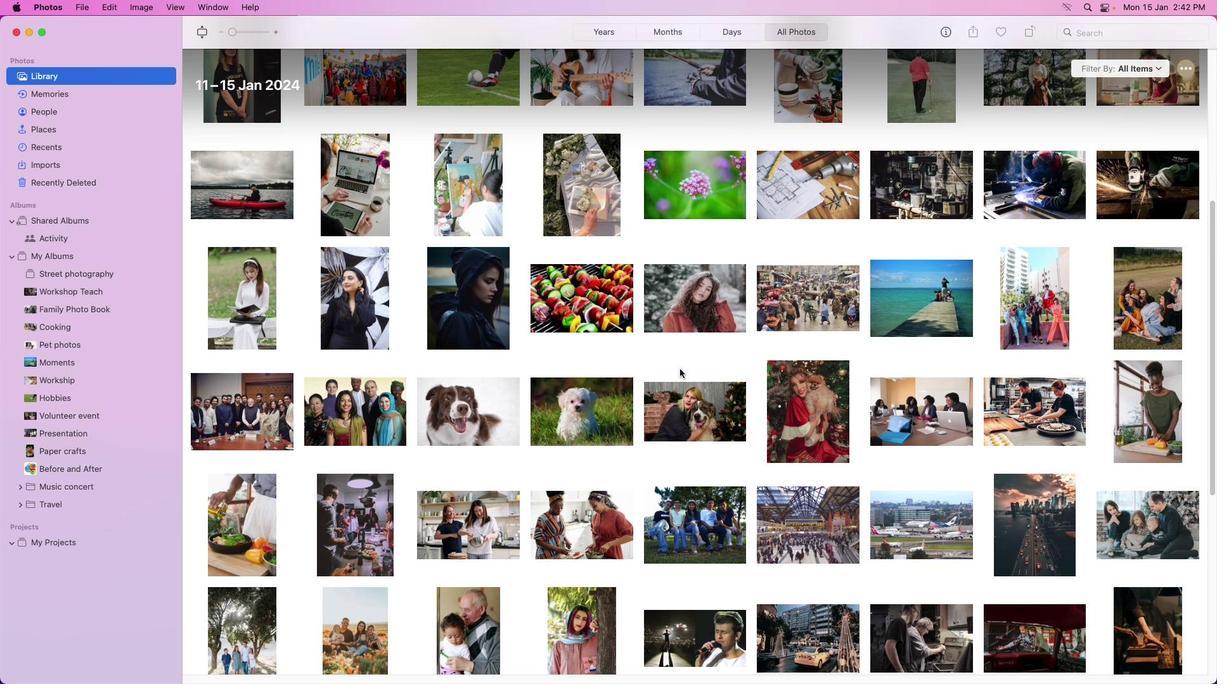 
Action: Mouse scrolled (680, 368) with delta (0, -4)
Screenshot: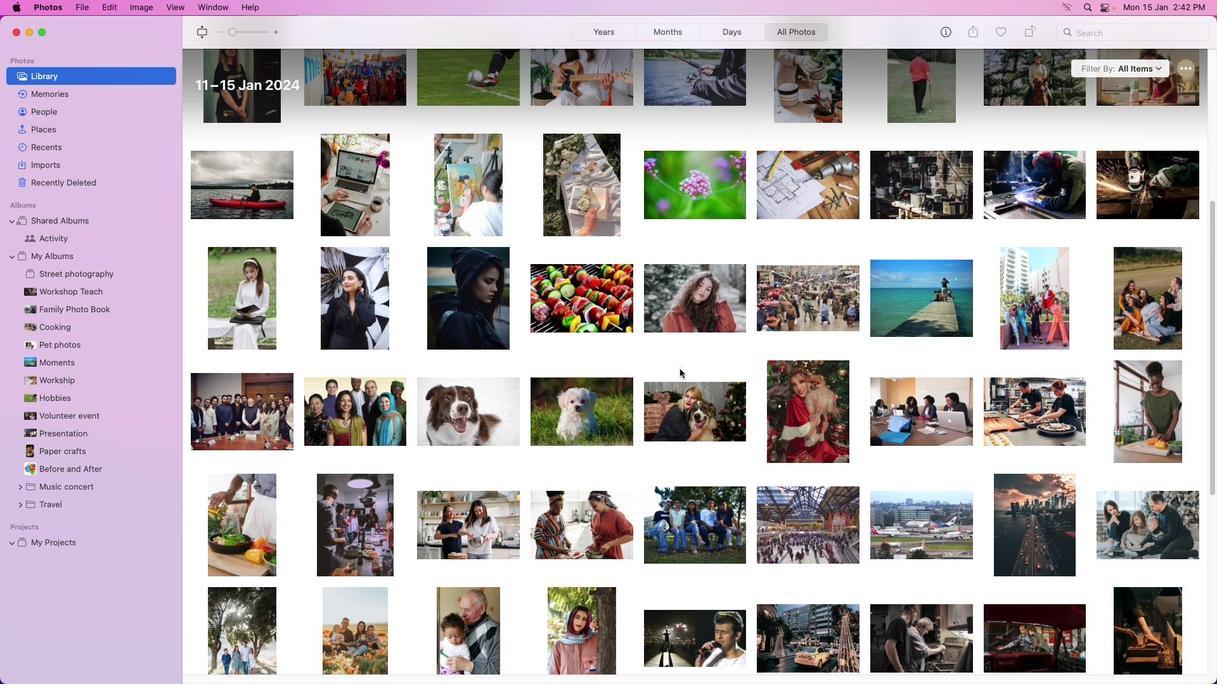 
Action: Mouse moved to (680, 368)
Screenshot: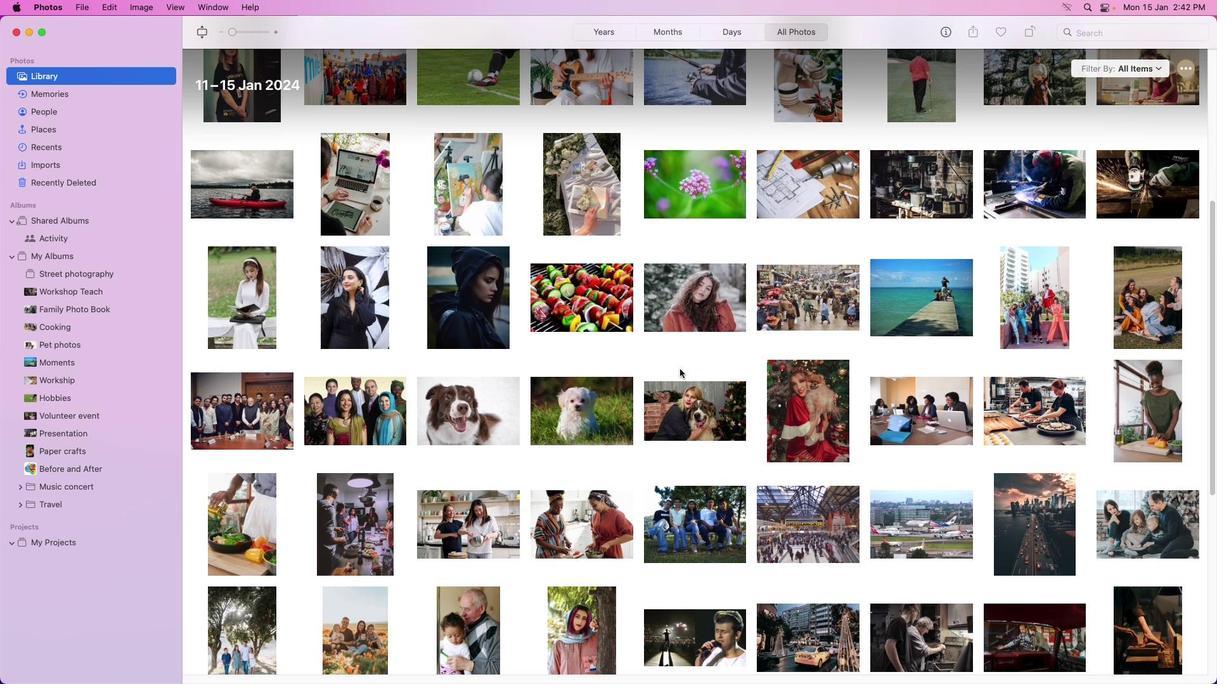 
Action: Mouse scrolled (680, 368) with delta (0, 0)
Screenshot: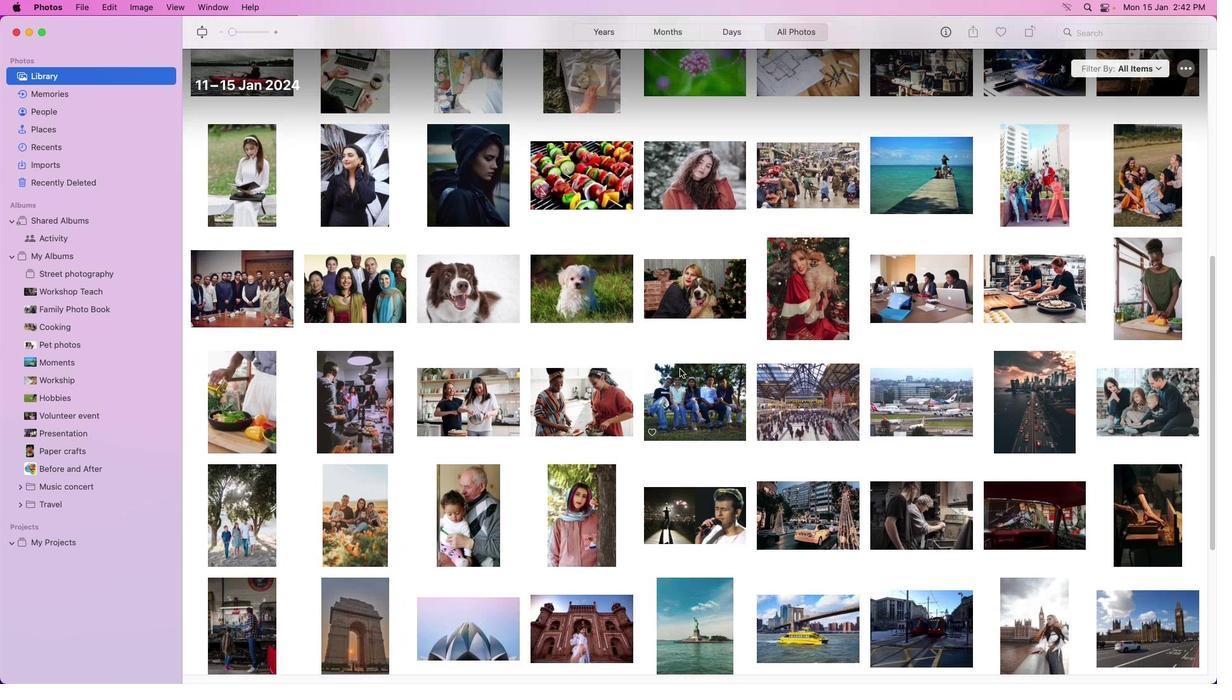 
Action: Mouse scrolled (680, 368) with delta (0, 0)
Screenshot: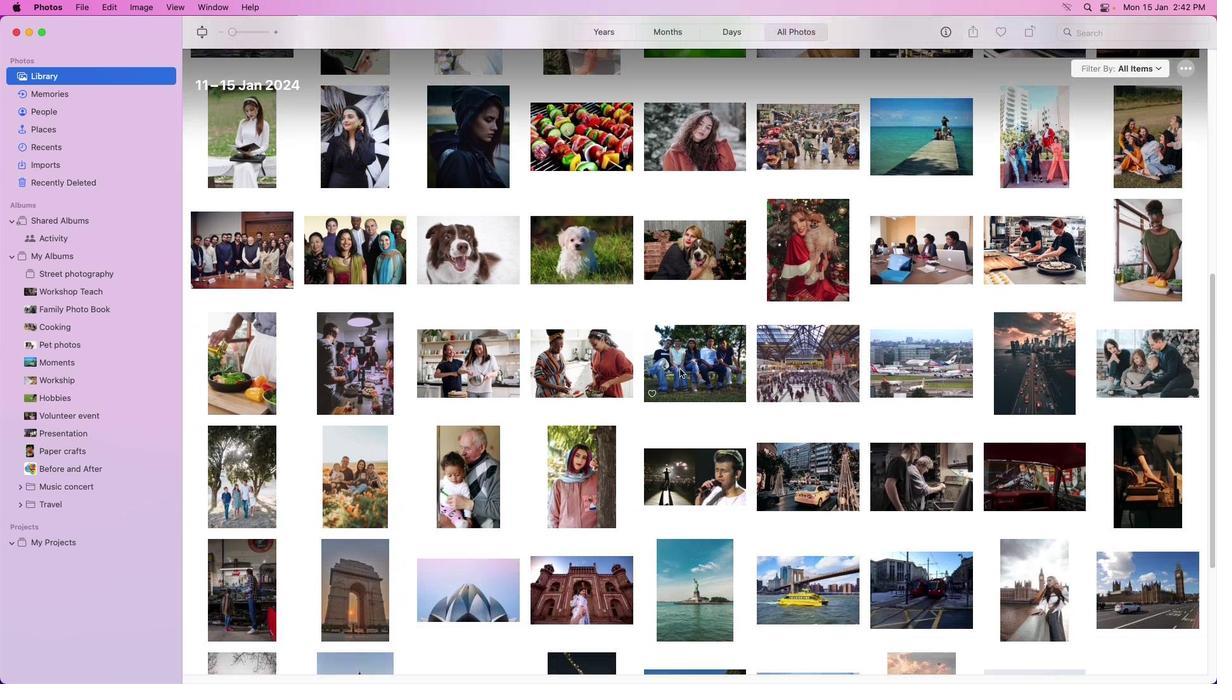 
Action: Mouse scrolled (680, 368) with delta (0, -1)
Screenshot: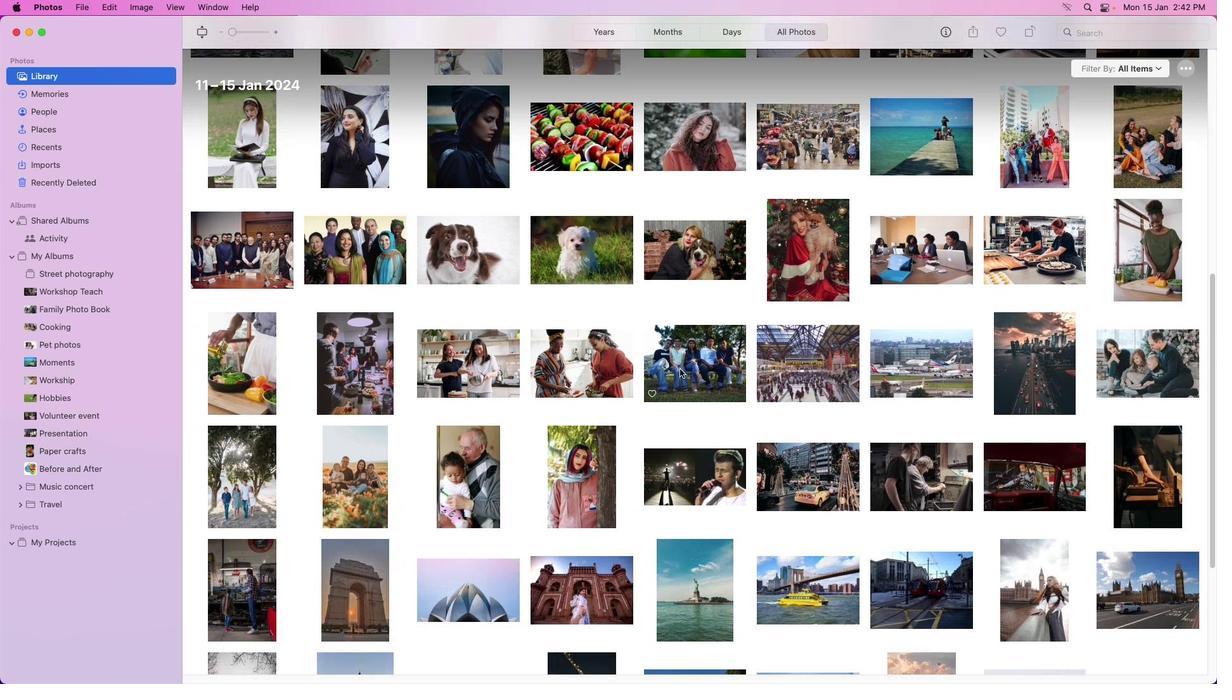 
Action: Mouse scrolled (680, 368) with delta (0, -2)
Screenshot: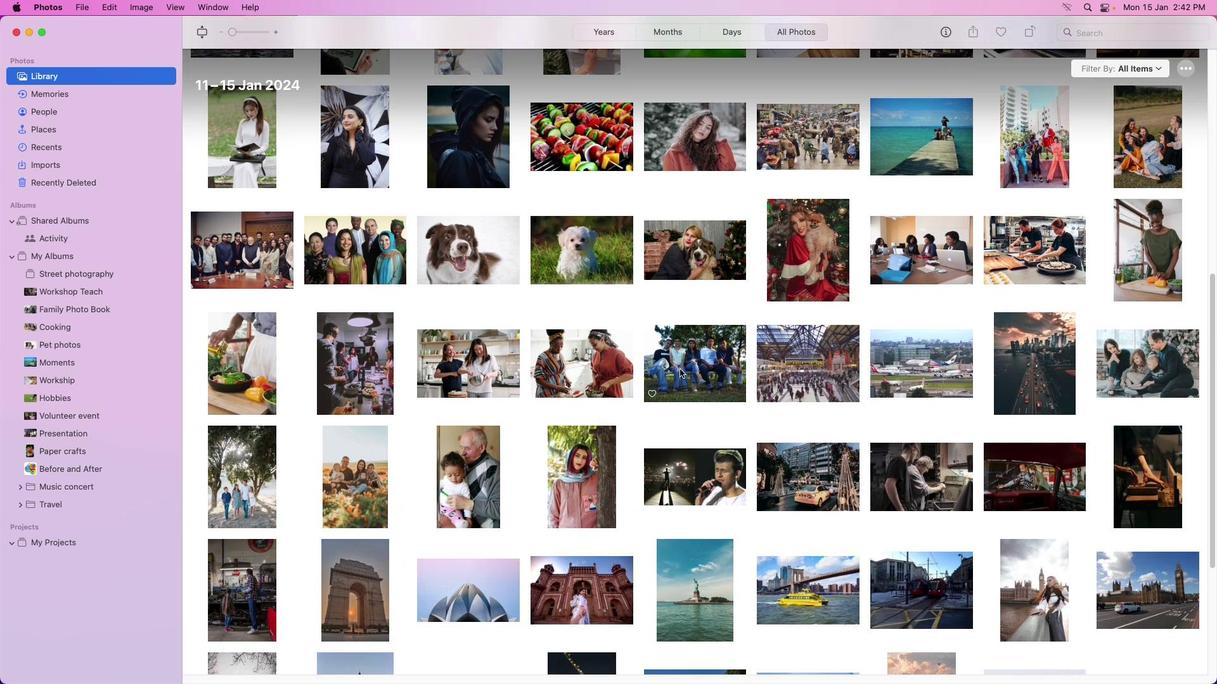 
Action: Mouse scrolled (680, 368) with delta (0, -3)
Screenshot: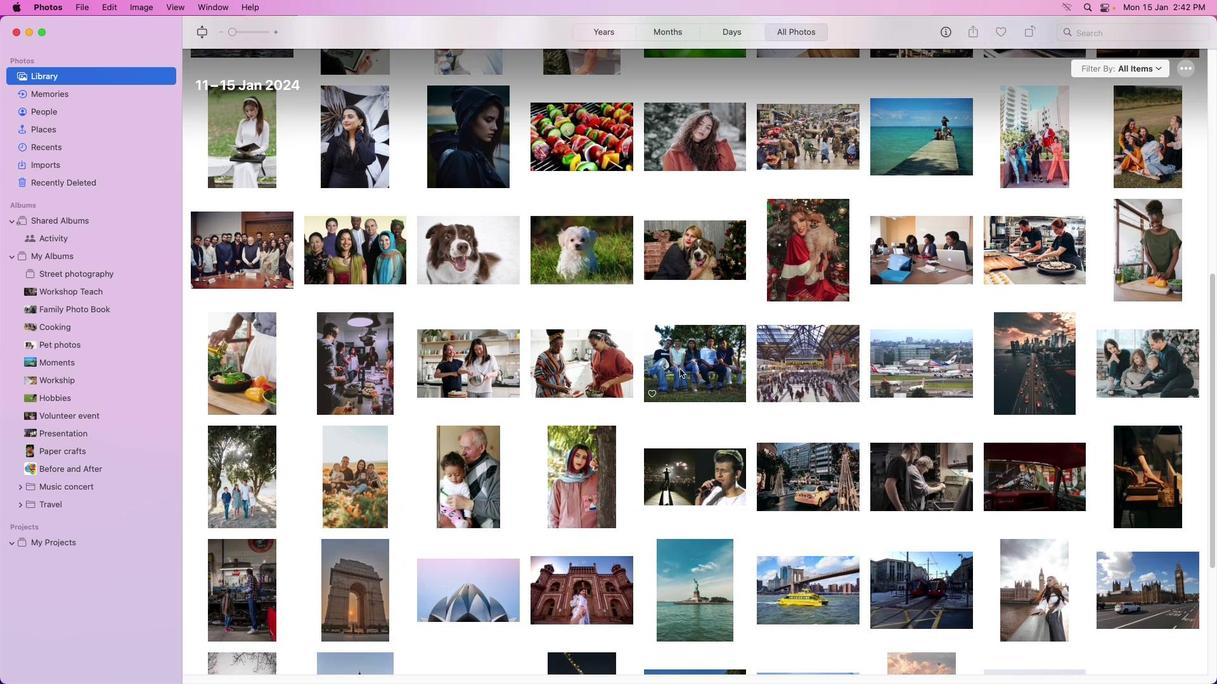
Action: Mouse moved to (680, 368)
Screenshot: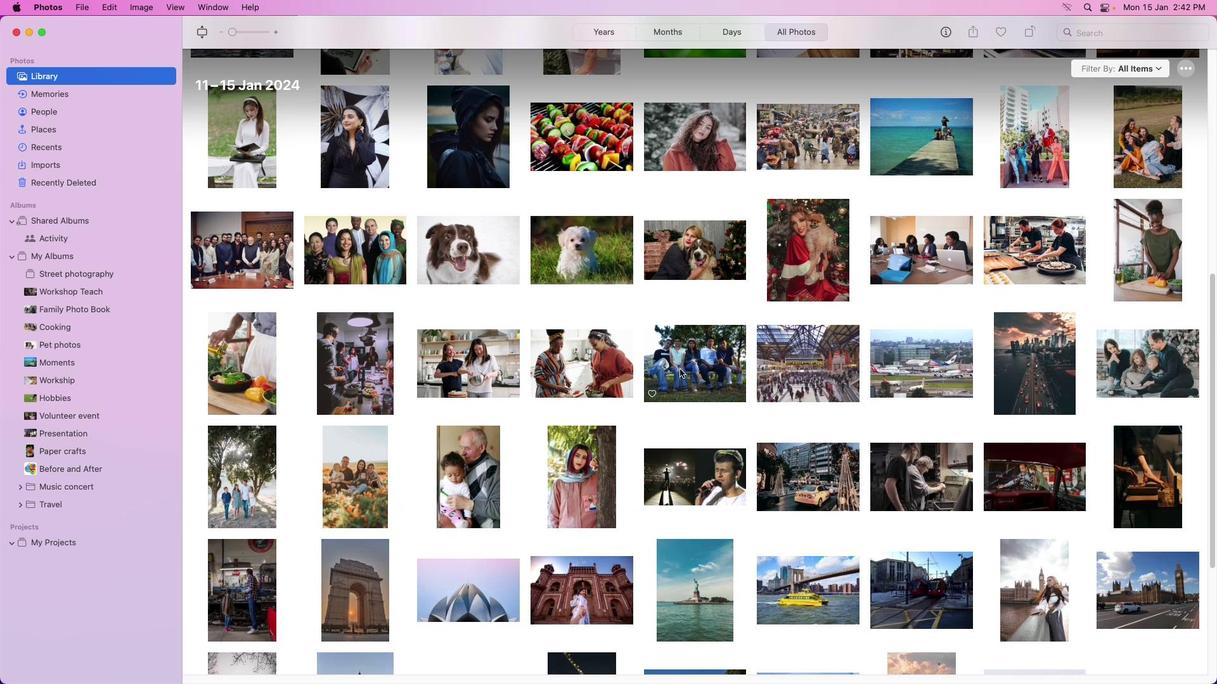 
Action: Mouse scrolled (680, 368) with delta (0, -3)
Screenshot: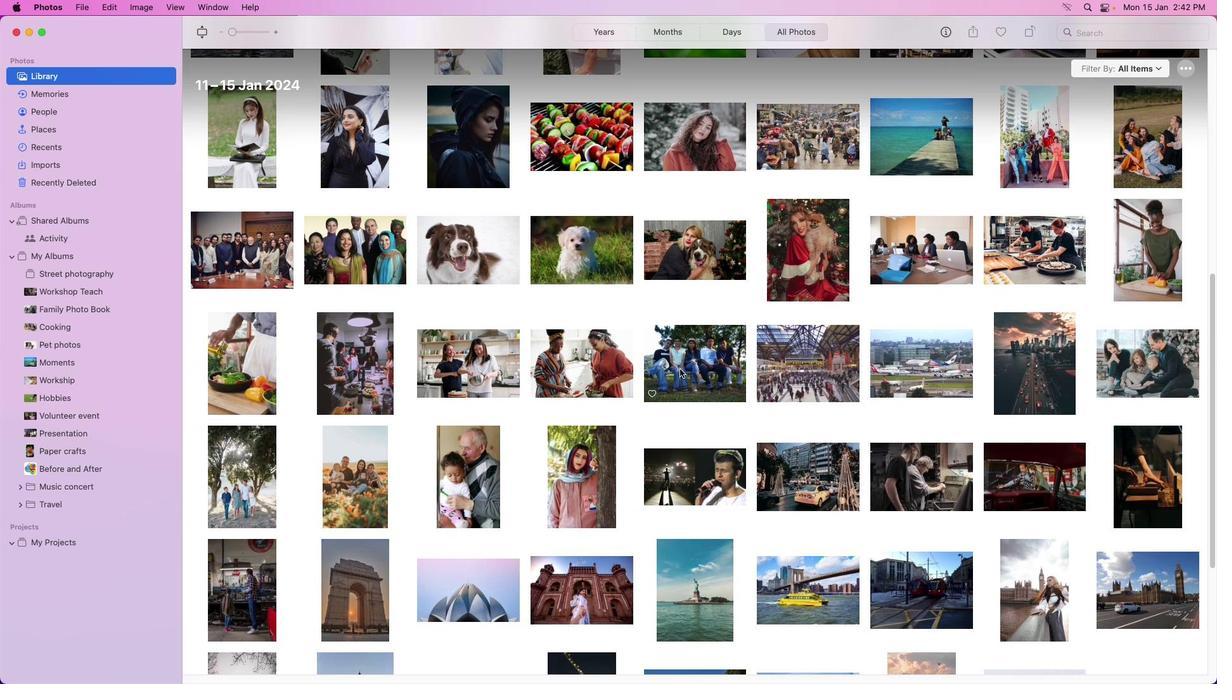 
Action: Mouse moved to (680, 369)
Screenshot: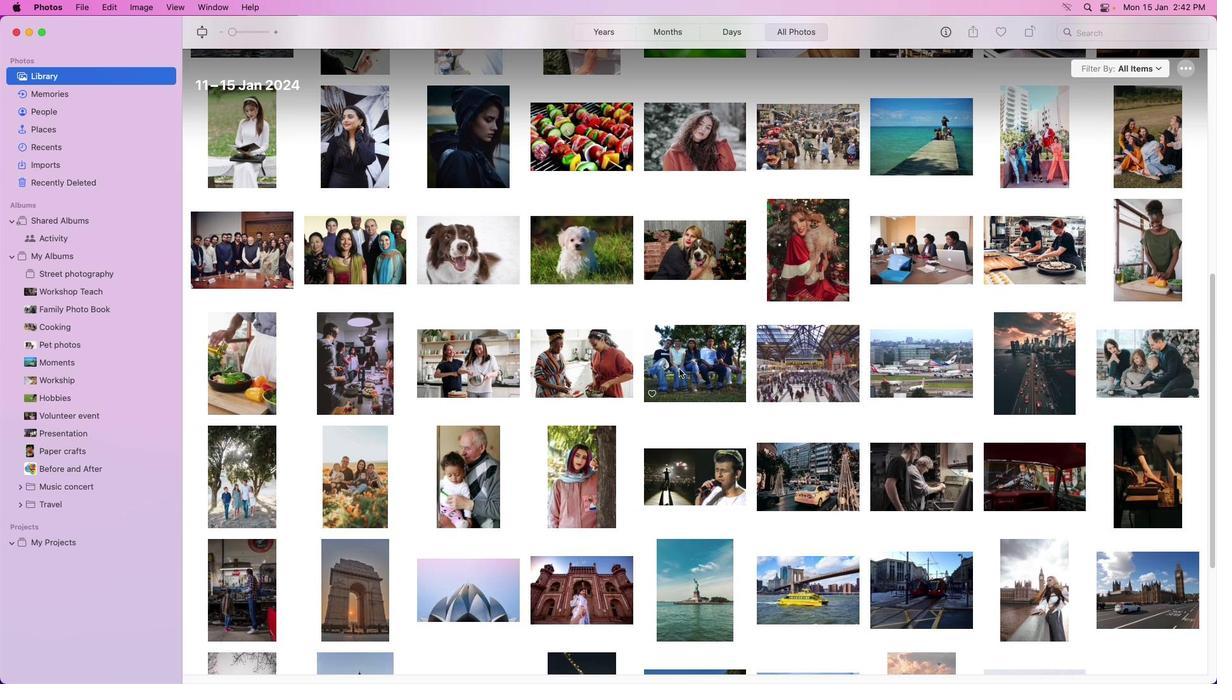 
Action: Mouse scrolled (680, 369) with delta (0, -3)
Screenshot: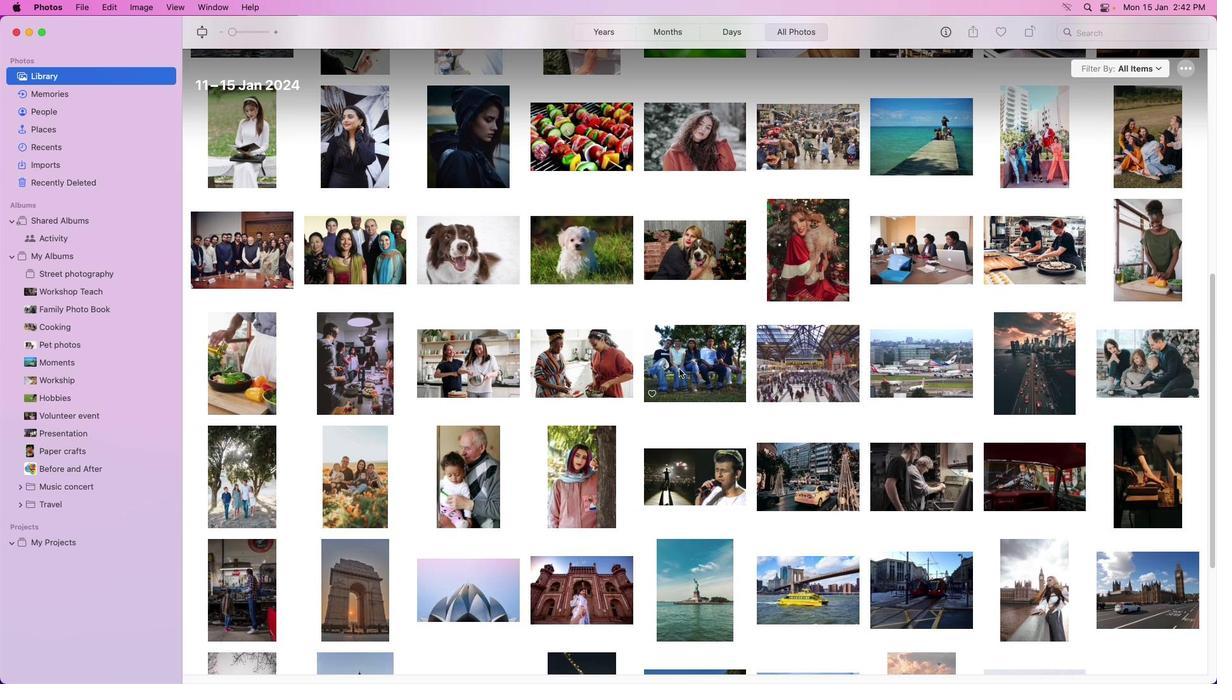 
Action: Mouse moved to (679, 369)
Screenshot: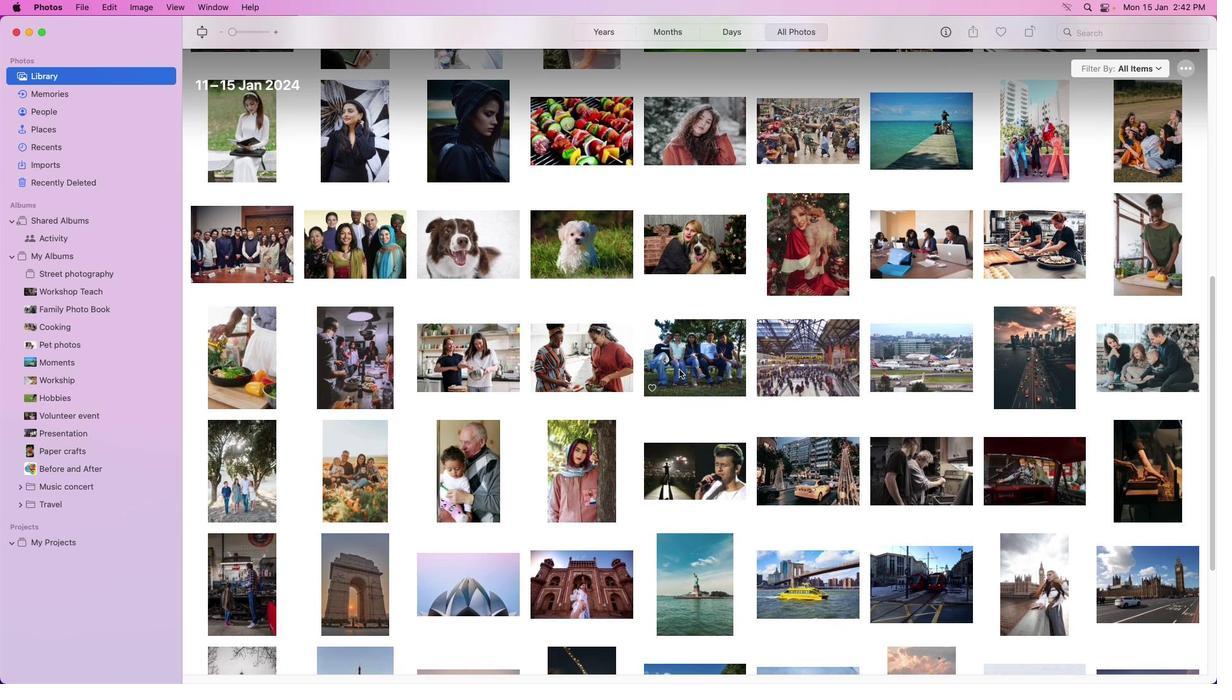 
Action: Mouse scrolled (679, 369) with delta (0, 0)
Screenshot: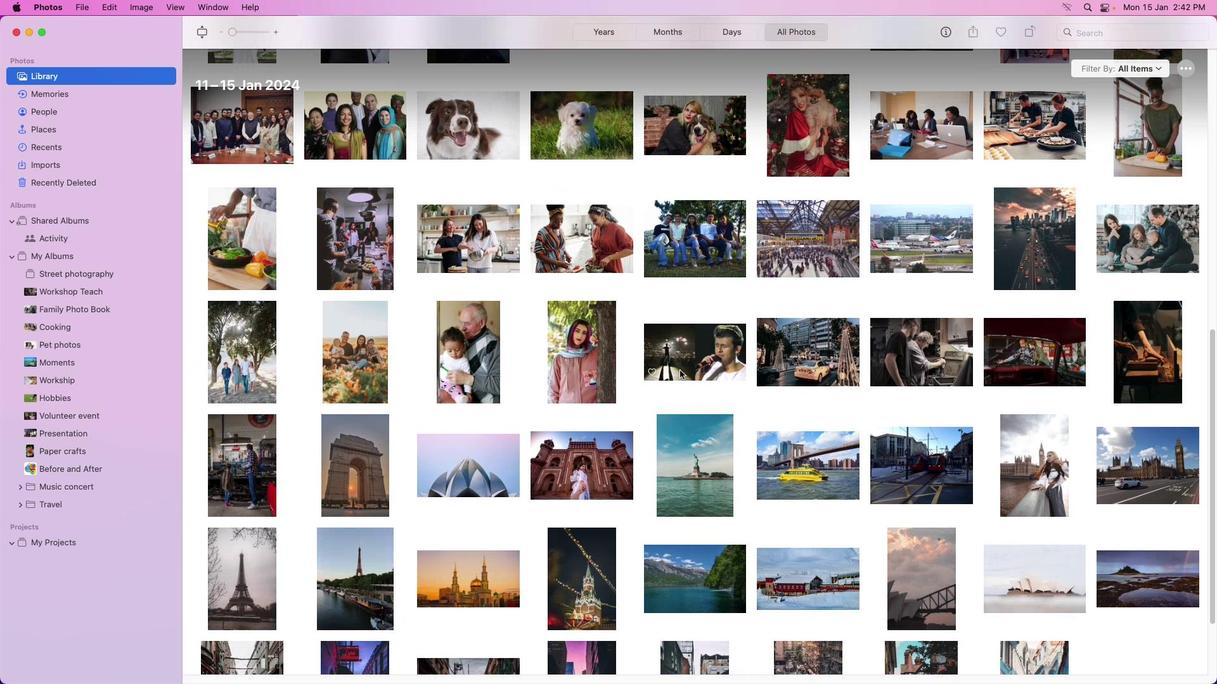 
Action: Mouse scrolled (679, 369) with delta (0, 0)
Screenshot: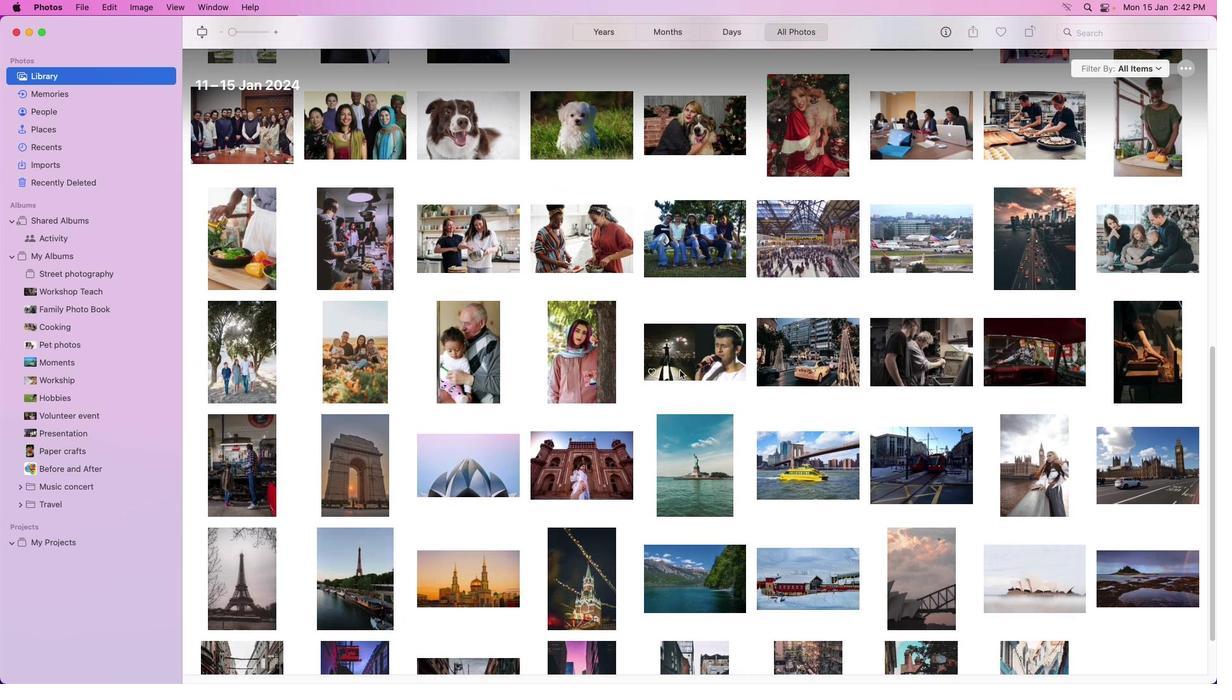 
Action: Mouse scrolled (679, 369) with delta (0, -1)
Screenshot: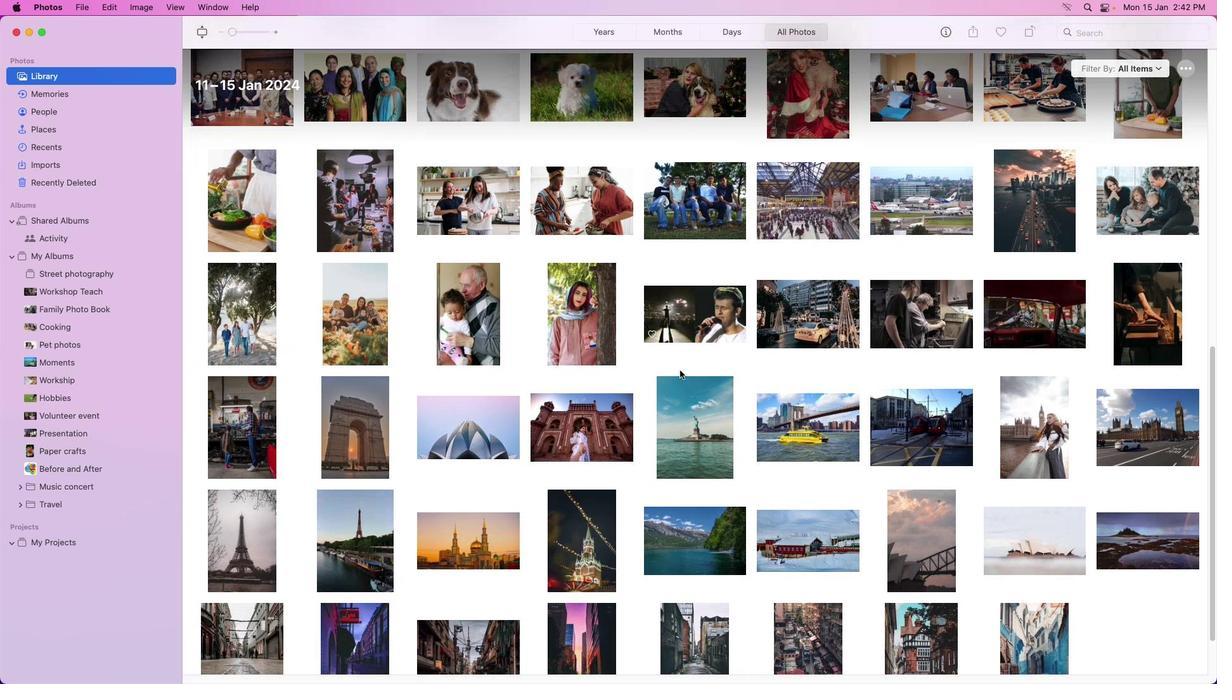 
Action: Mouse moved to (679, 370)
Screenshot: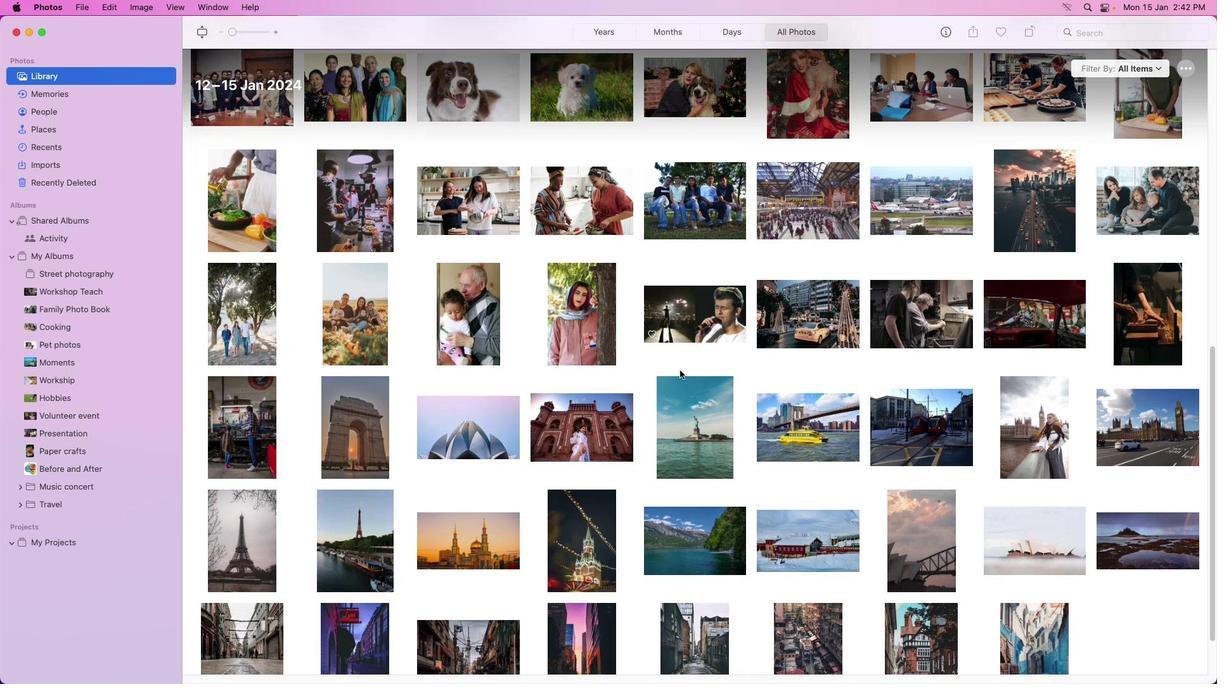 
Action: Mouse scrolled (679, 370) with delta (0, -2)
Screenshot: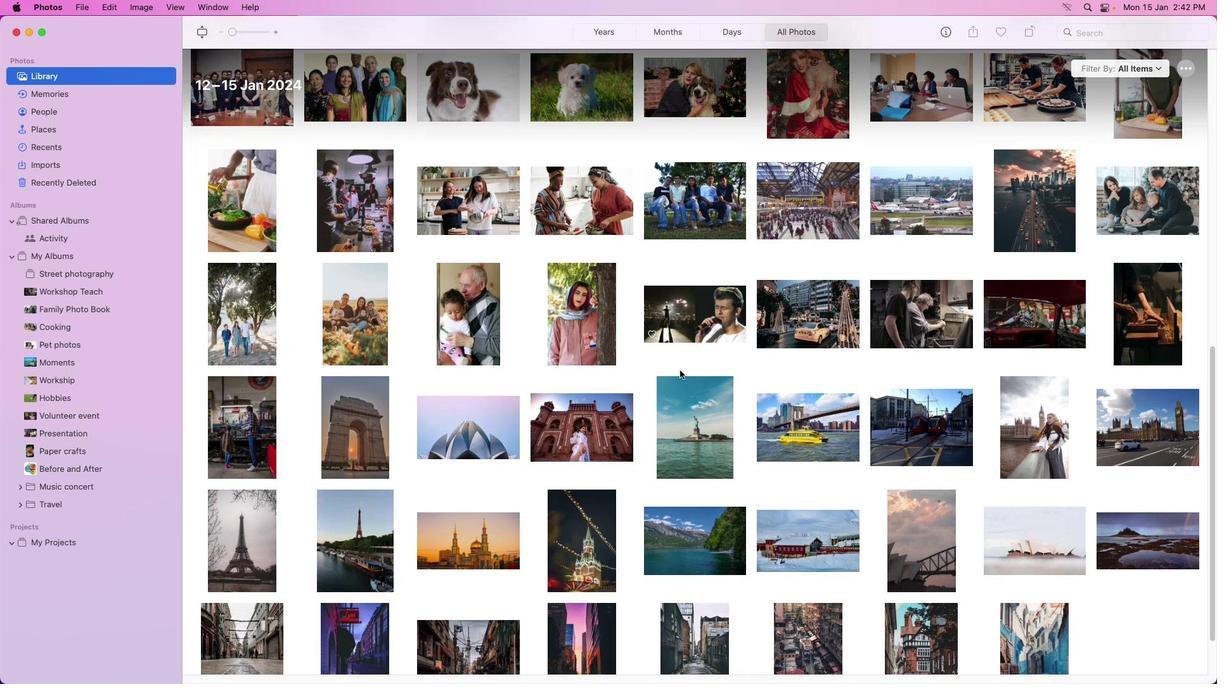
Action: Mouse moved to (679, 370)
Screenshot: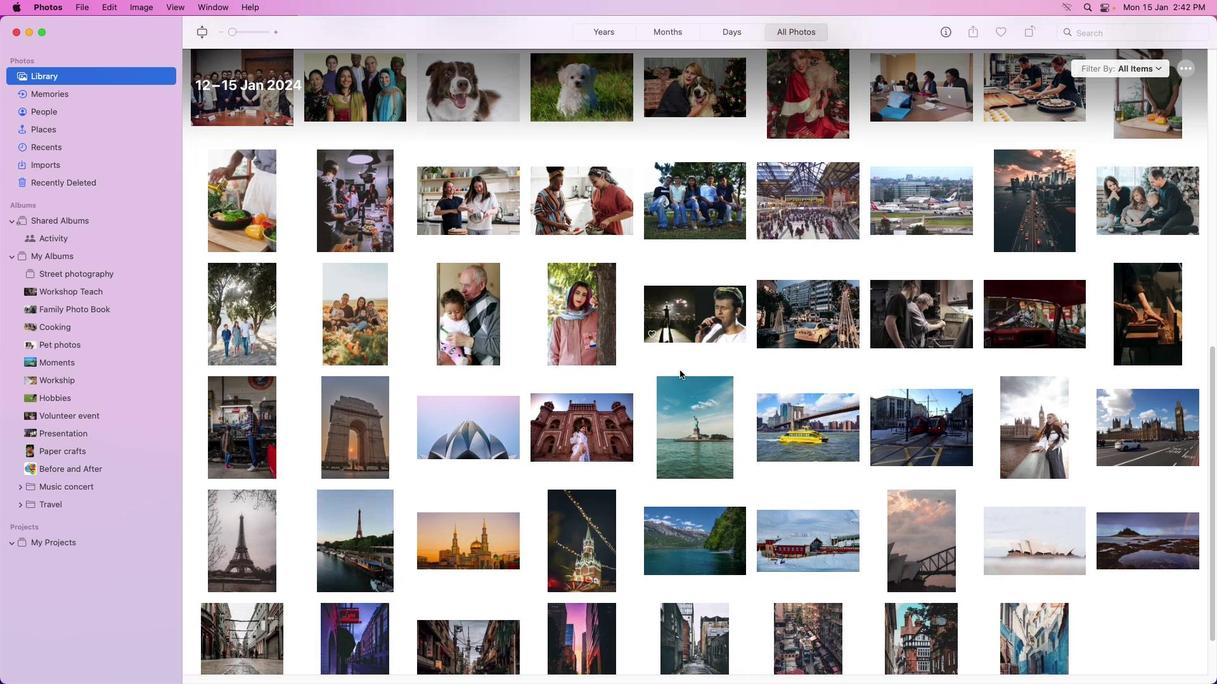 
Action: Mouse scrolled (679, 370) with delta (0, -3)
Screenshot: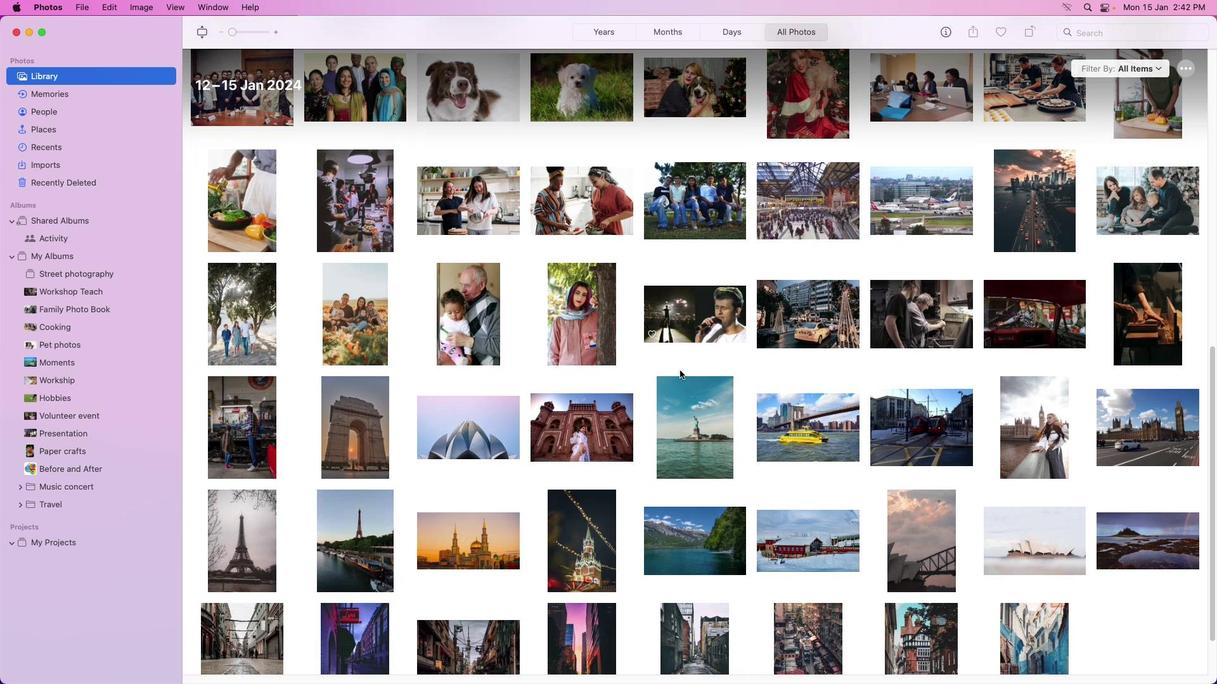 
Action: Mouse scrolled (679, 370) with delta (0, -3)
Screenshot: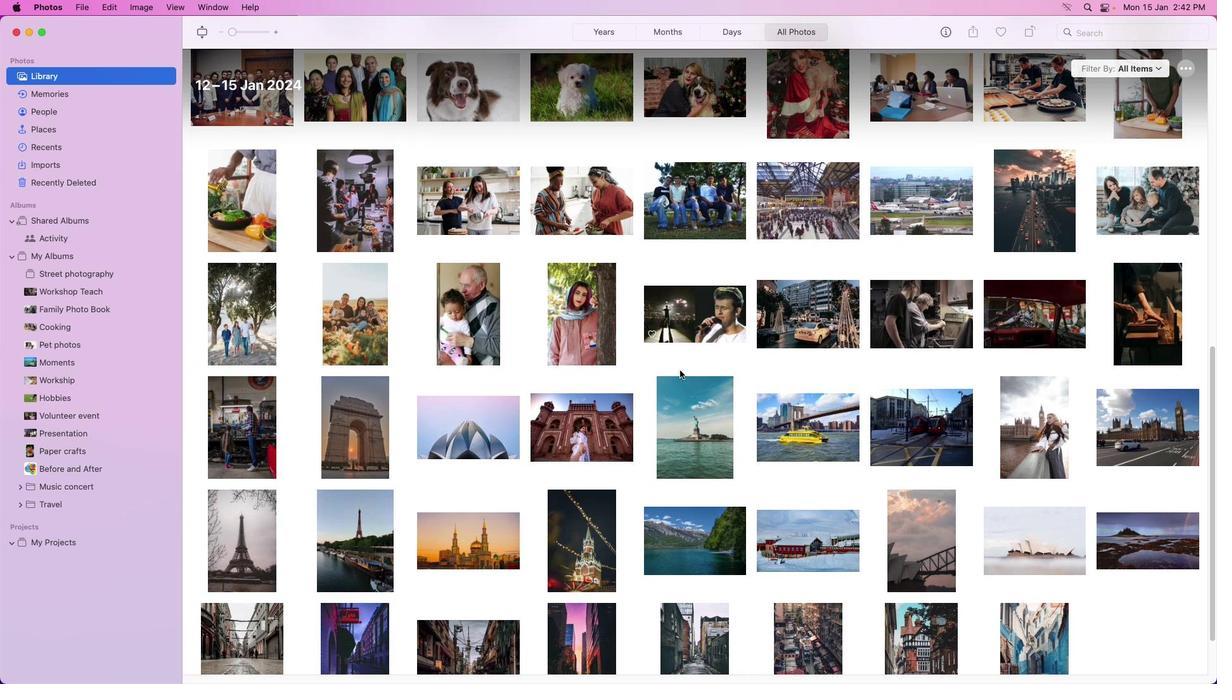 
Action: Mouse moved to (679, 370)
Screenshot: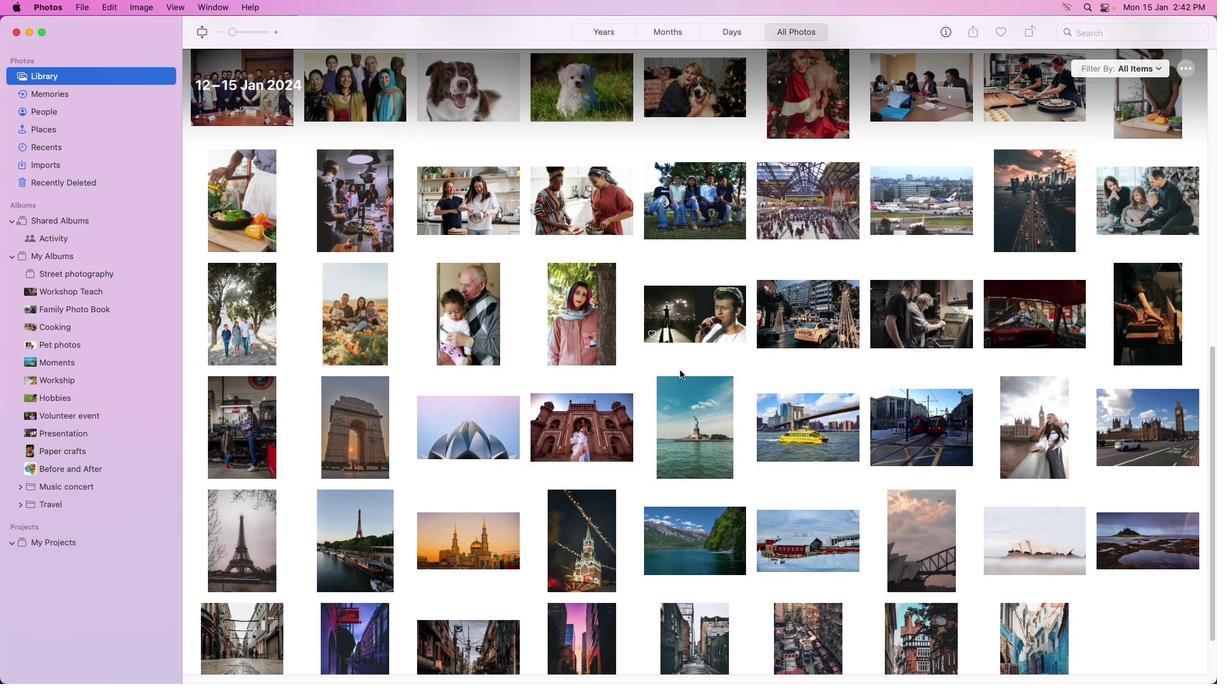 
Action: Mouse scrolled (679, 370) with delta (0, -3)
Screenshot: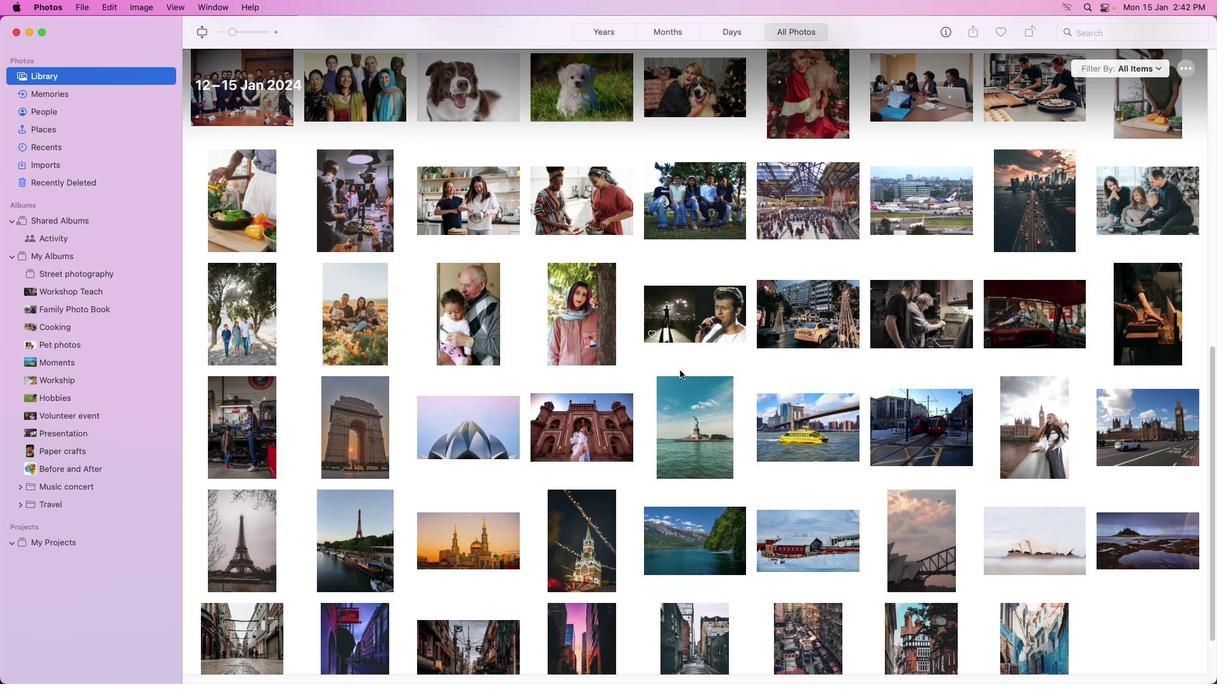 
Action: Mouse moved to (680, 370)
Screenshot: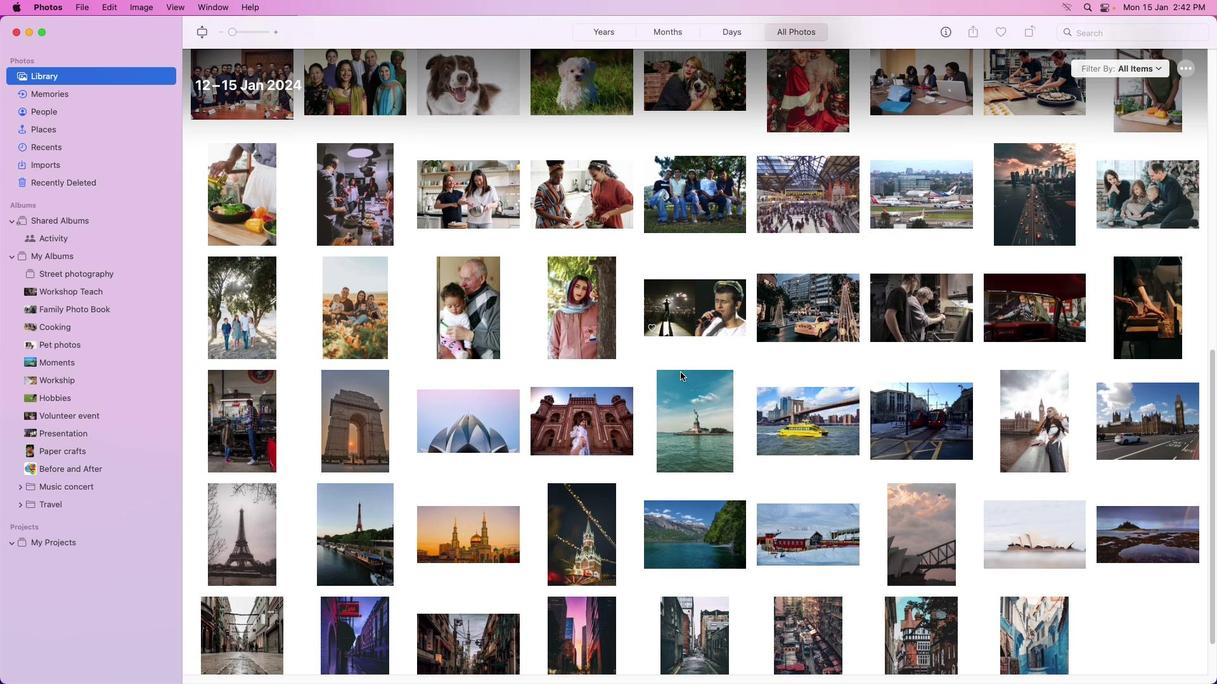 
Action: Mouse scrolled (680, 370) with delta (0, 0)
Screenshot: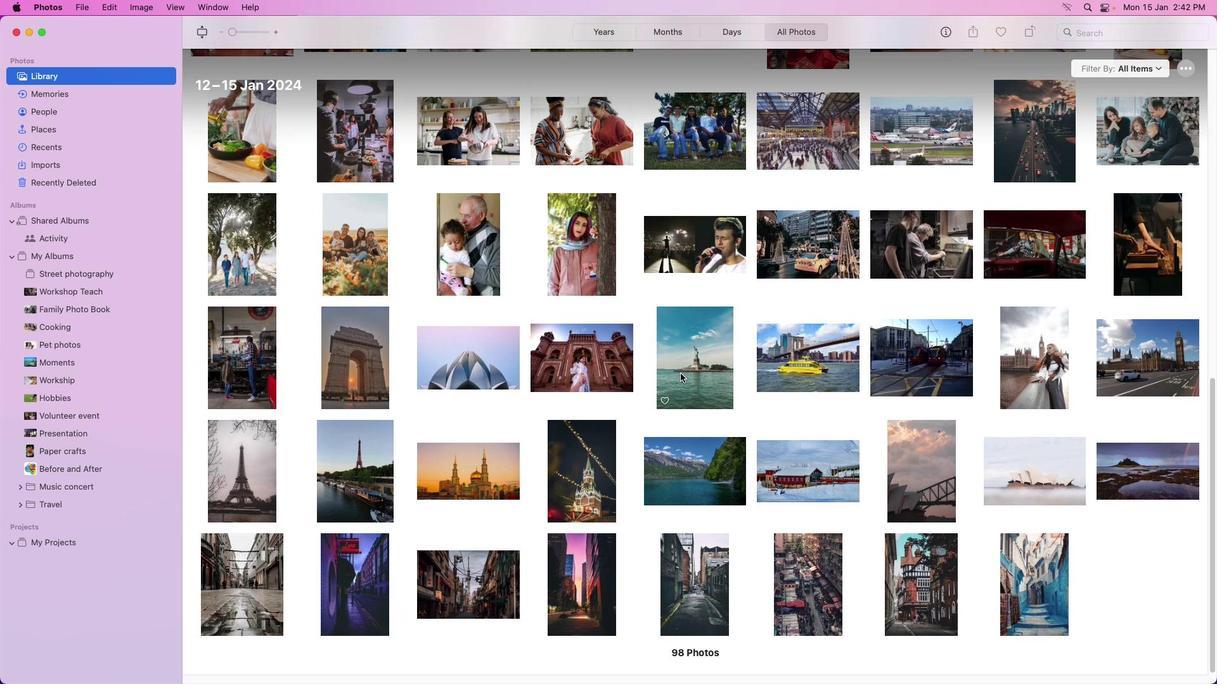 
Action: Mouse moved to (680, 371)
Screenshot: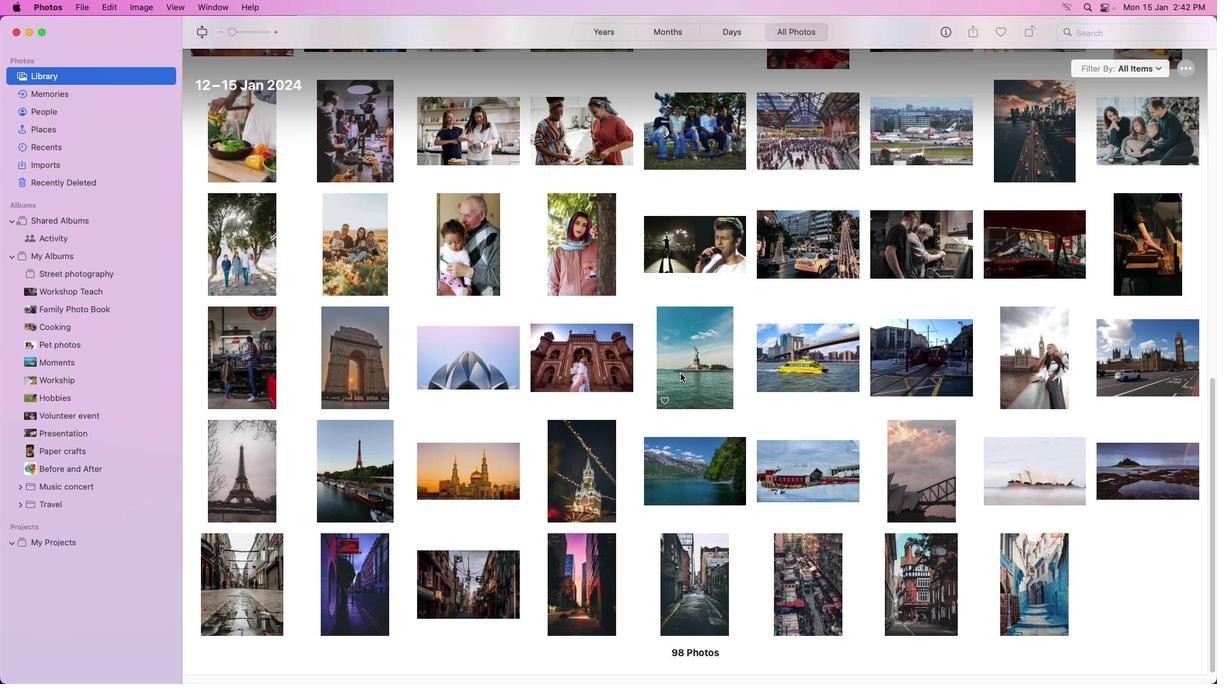
Action: Mouse scrolled (680, 371) with delta (0, 0)
Screenshot: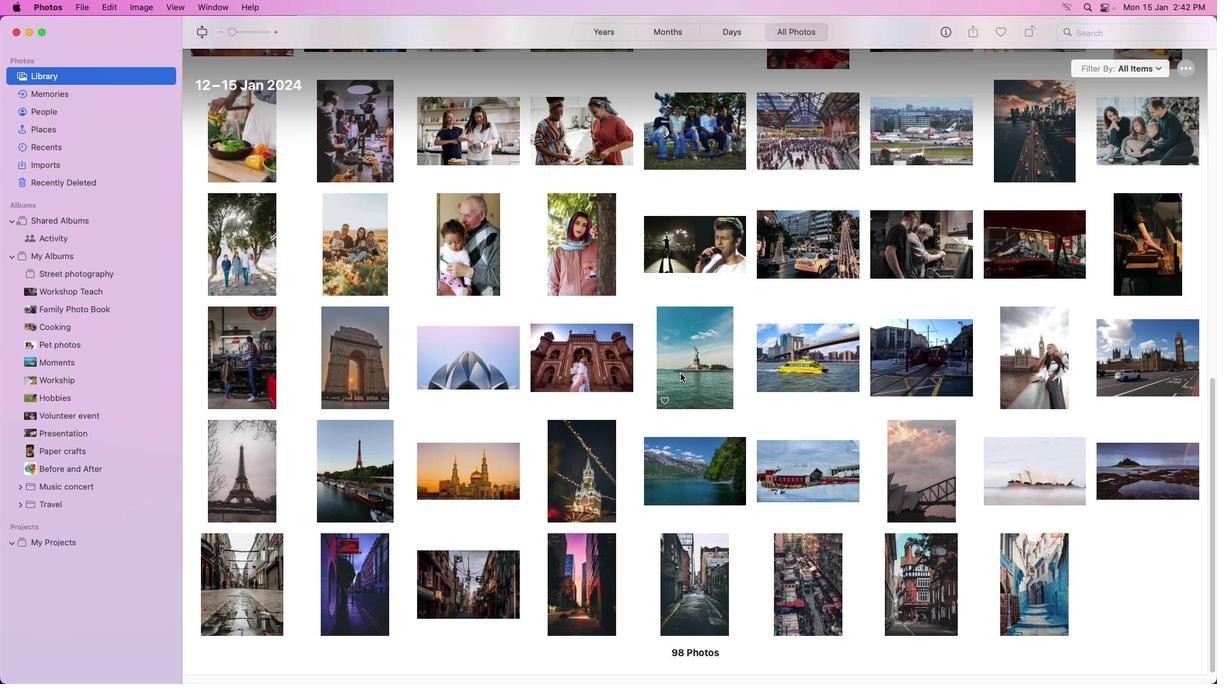 
Action: Mouse moved to (680, 372)
Screenshot: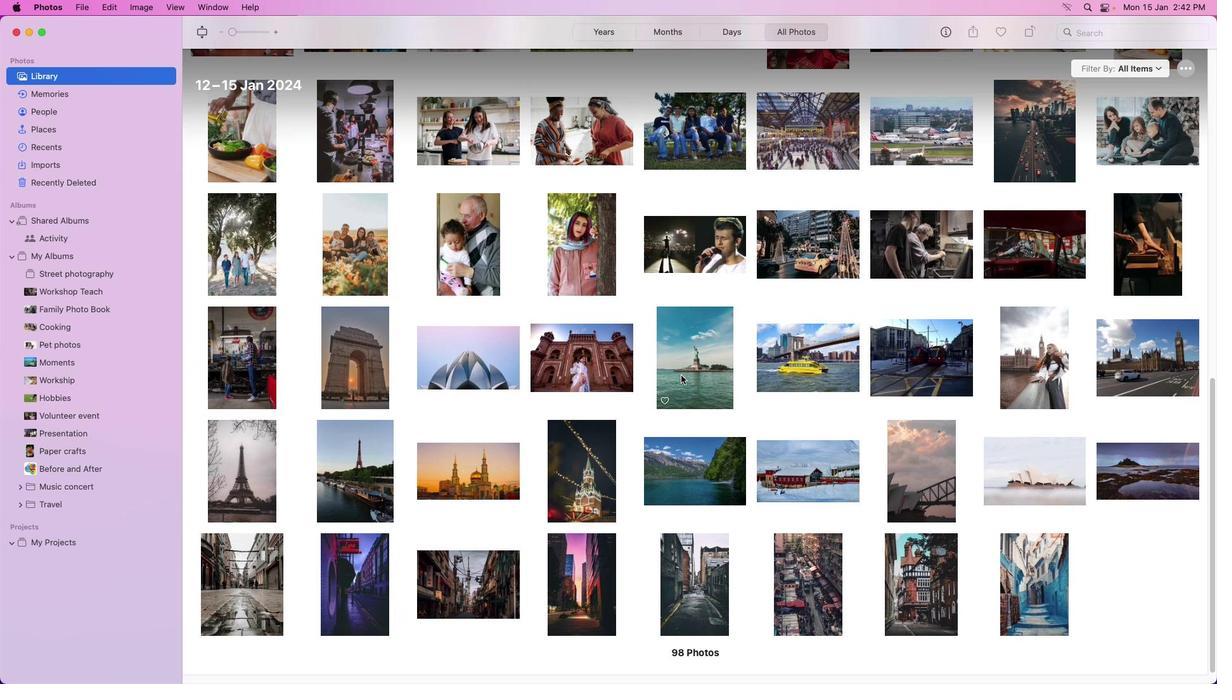 
Action: Mouse scrolled (680, 372) with delta (0, -1)
Screenshot: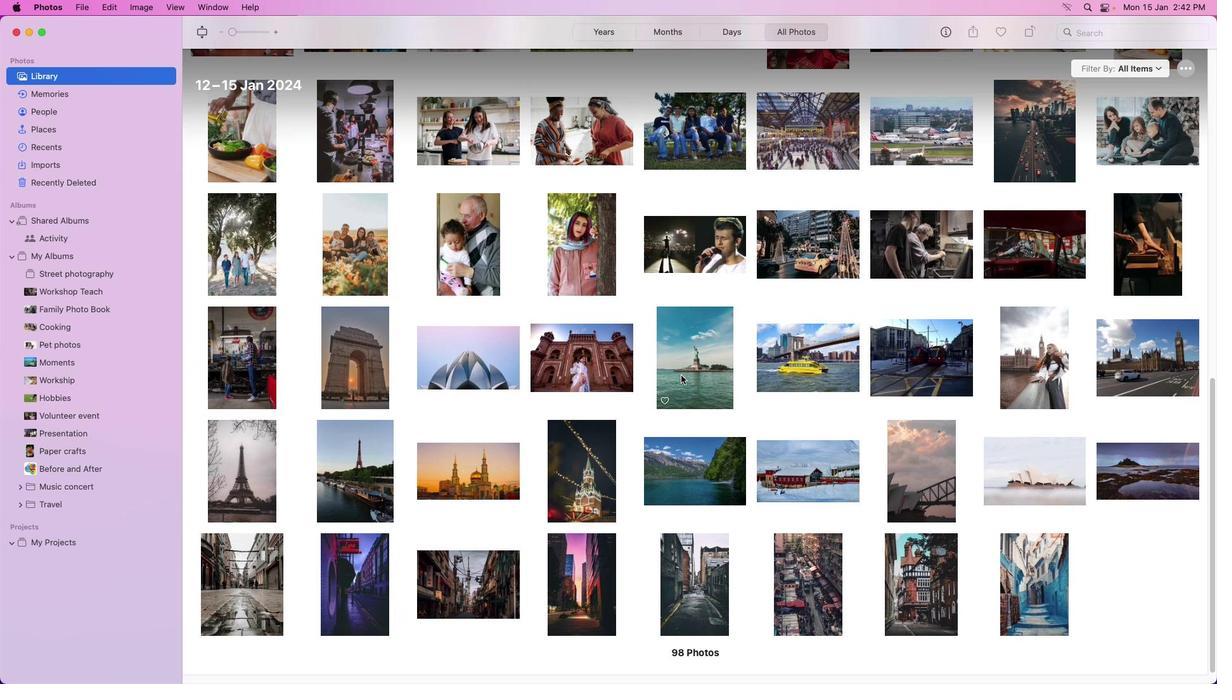 
Action: Mouse moved to (680, 372)
Screenshot: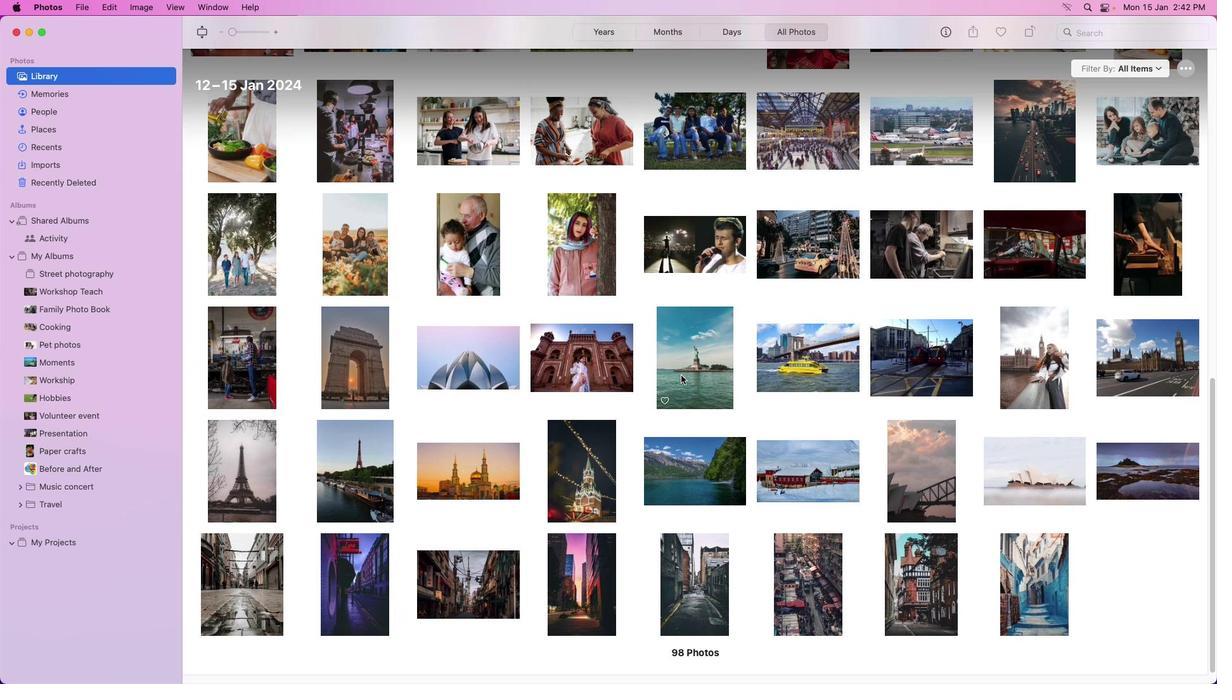 
Action: Mouse scrolled (680, 372) with delta (0, -3)
Screenshot: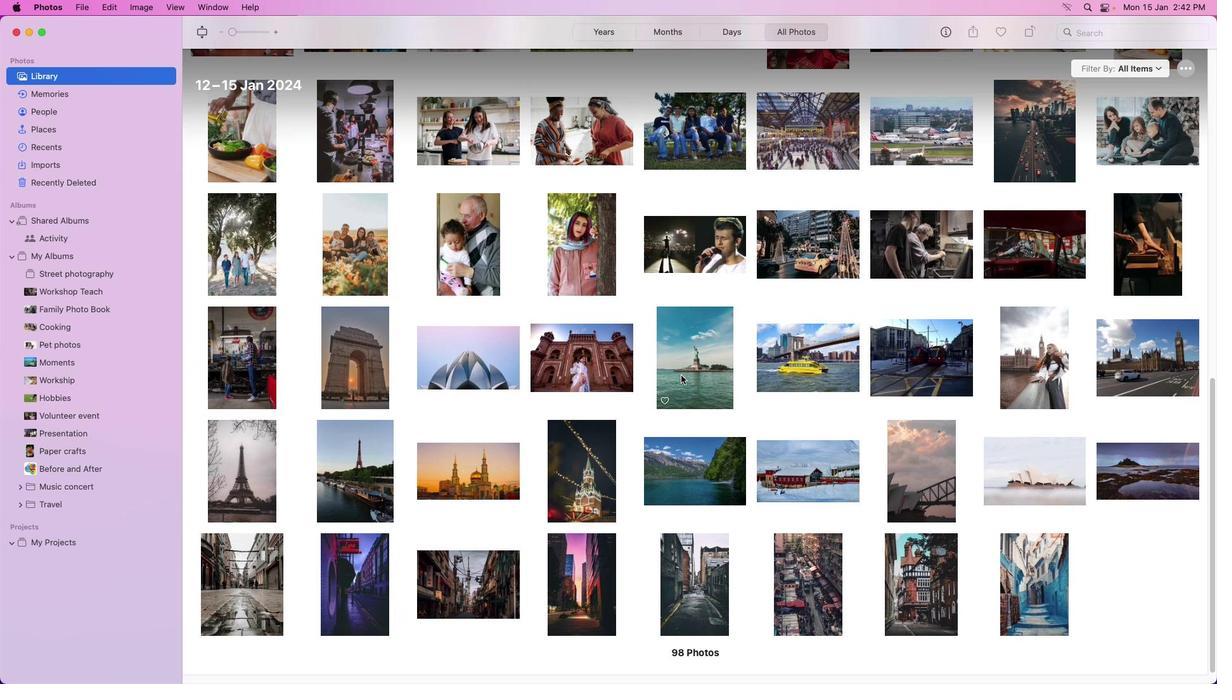 
Action: Mouse moved to (680, 373)
Screenshot: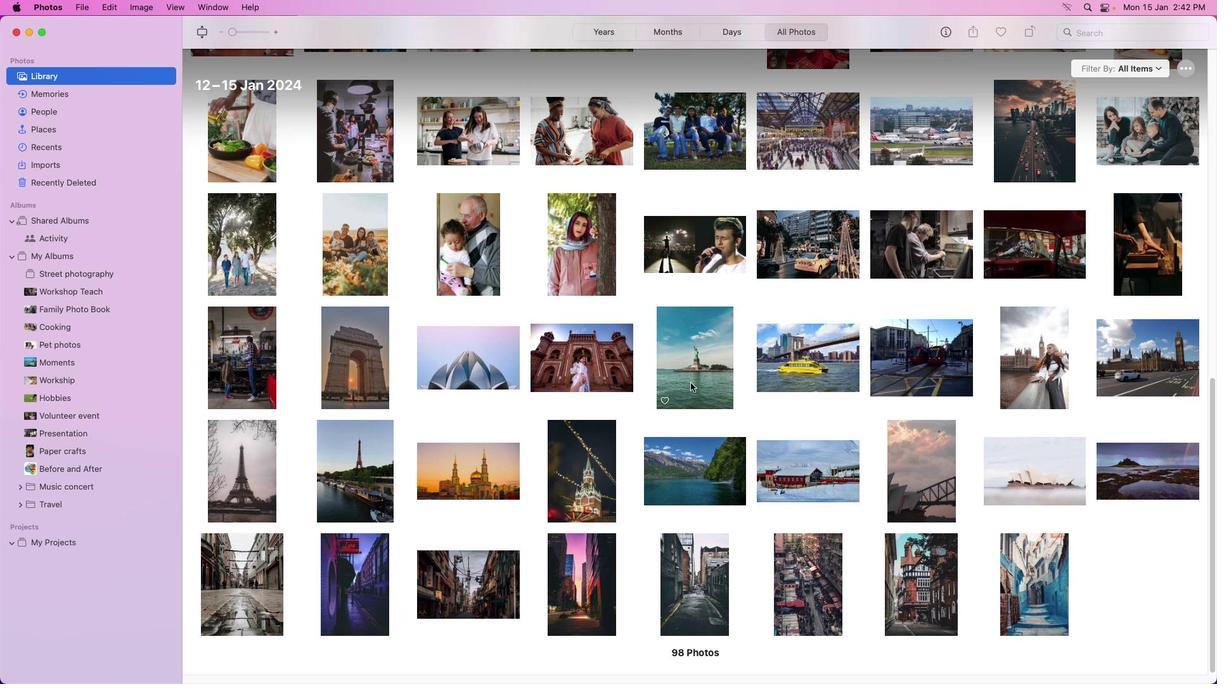 
Action: Mouse scrolled (680, 373) with delta (0, -3)
Screenshot: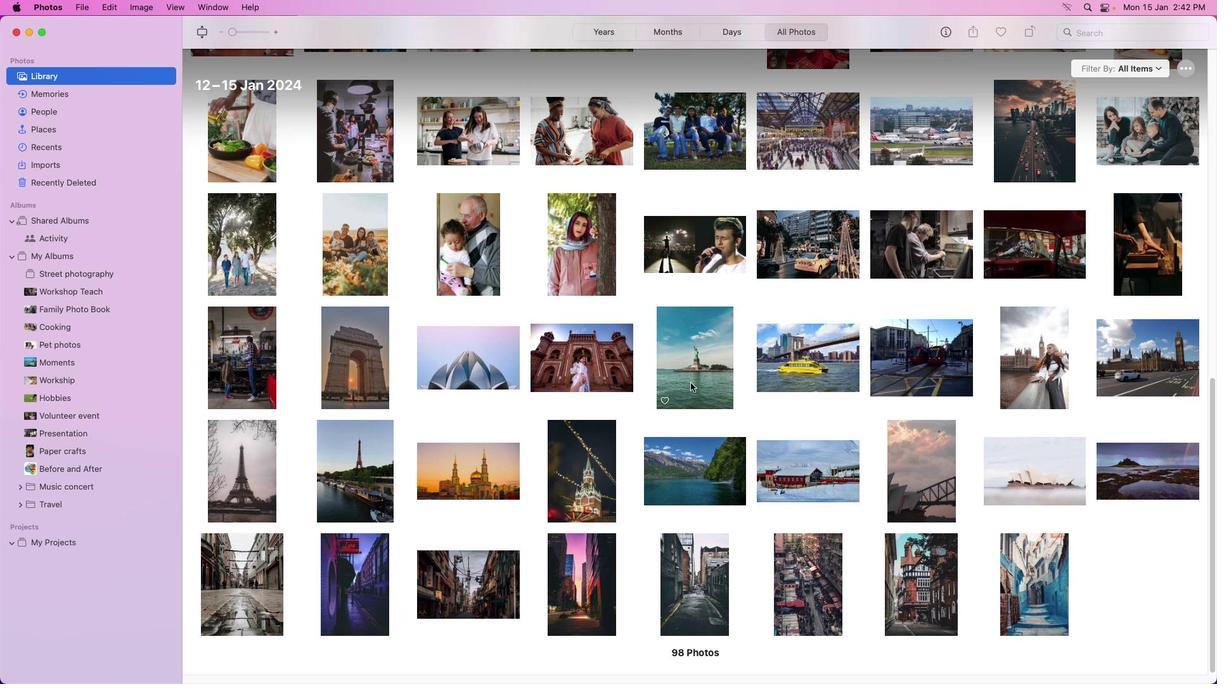
Action: Mouse moved to (680, 373)
Screenshot: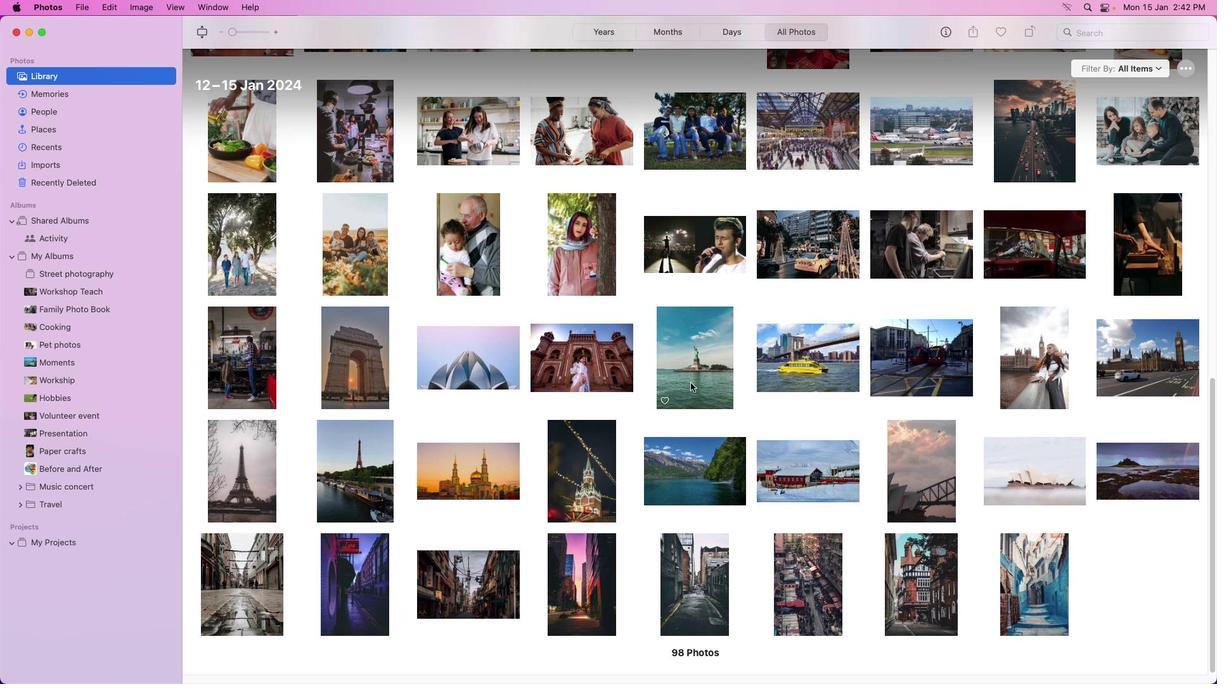 
Action: Mouse scrolled (680, 373) with delta (0, -3)
Screenshot: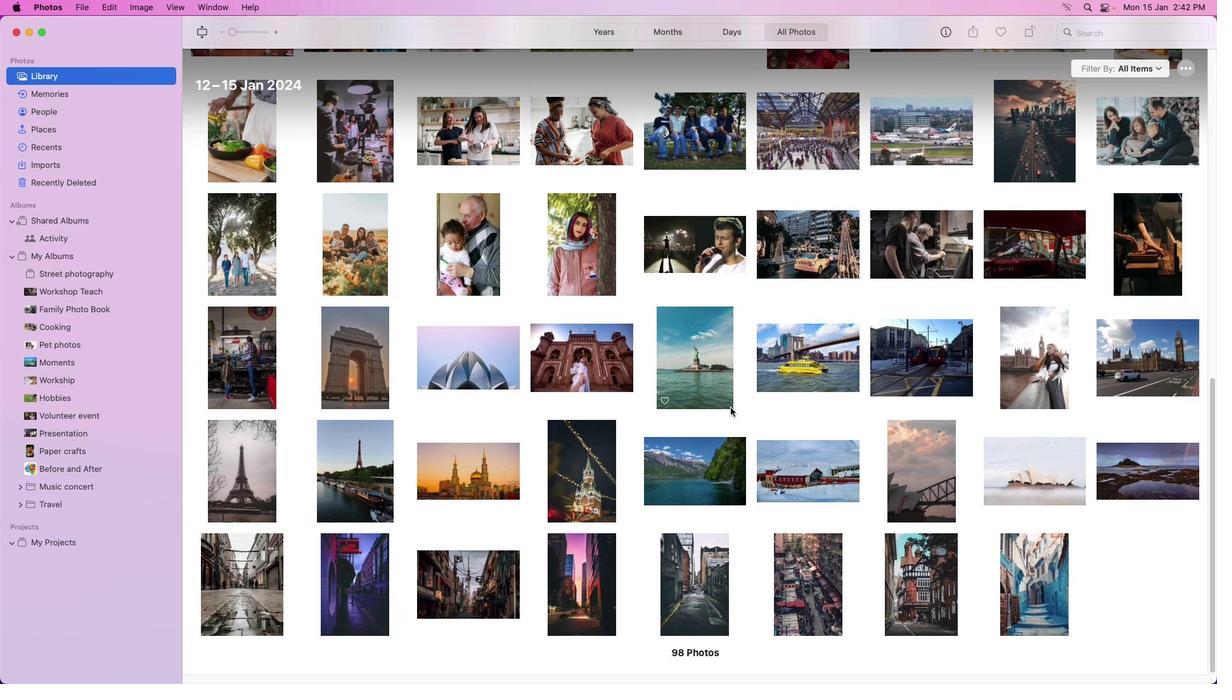 
Action: Mouse scrolled (680, 373) with delta (0, -4)
Screenshot: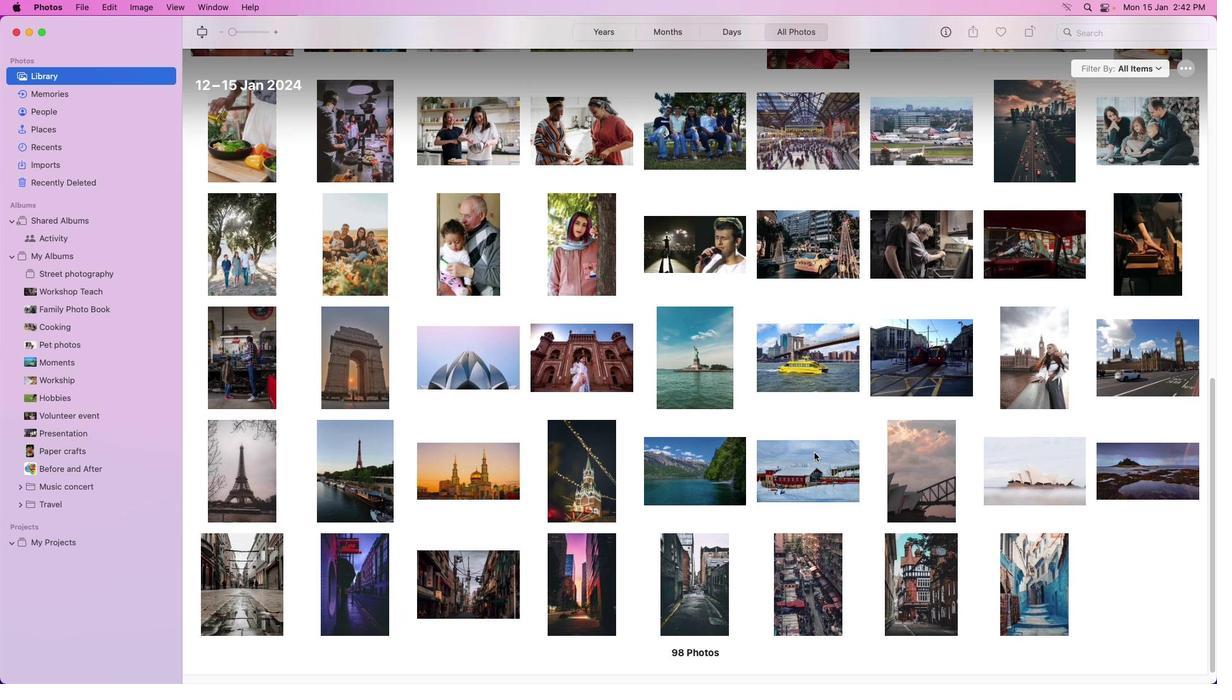 
Action: Mouse moved to (1102, 623)
Screenshot: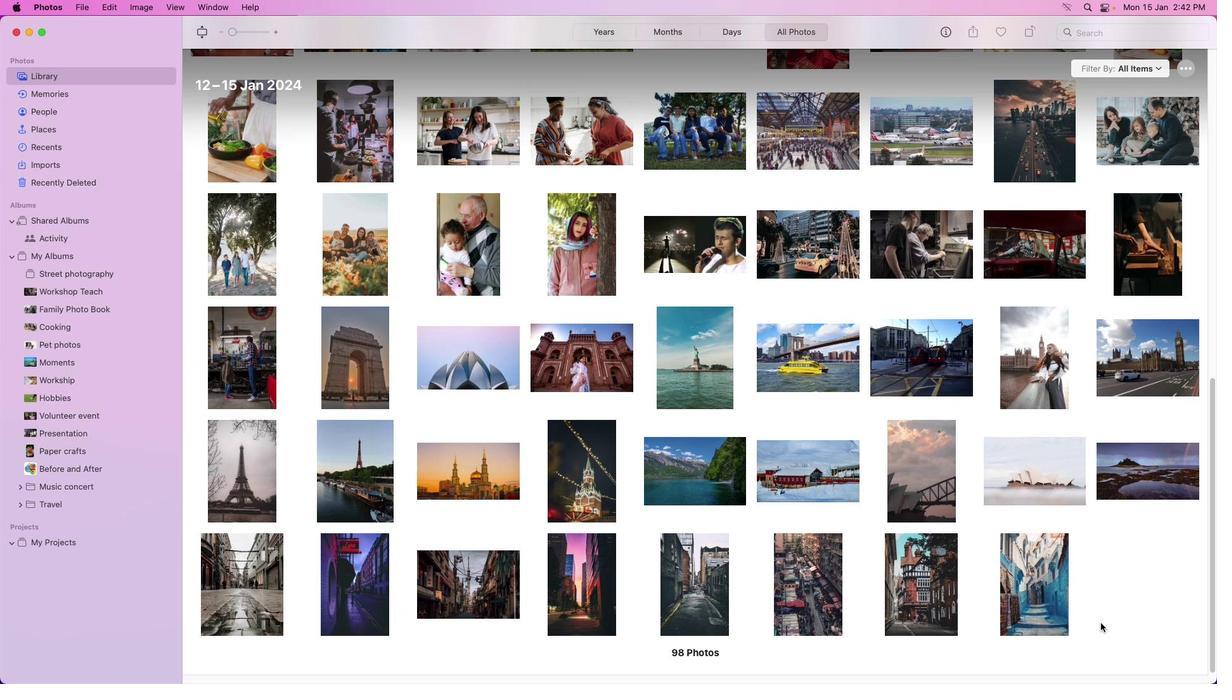 
Action: Mouse pressed left at (1102, 623)
Screenshot: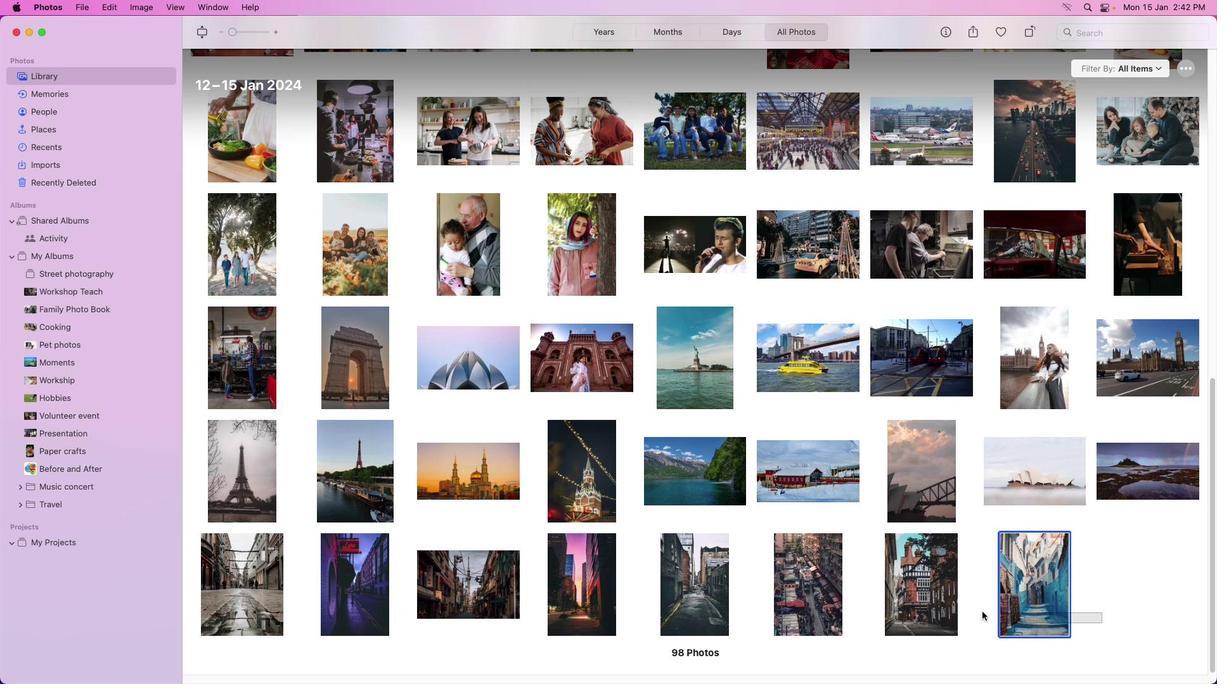 
Action: Mouse moved to (268, 604)
Screenshot: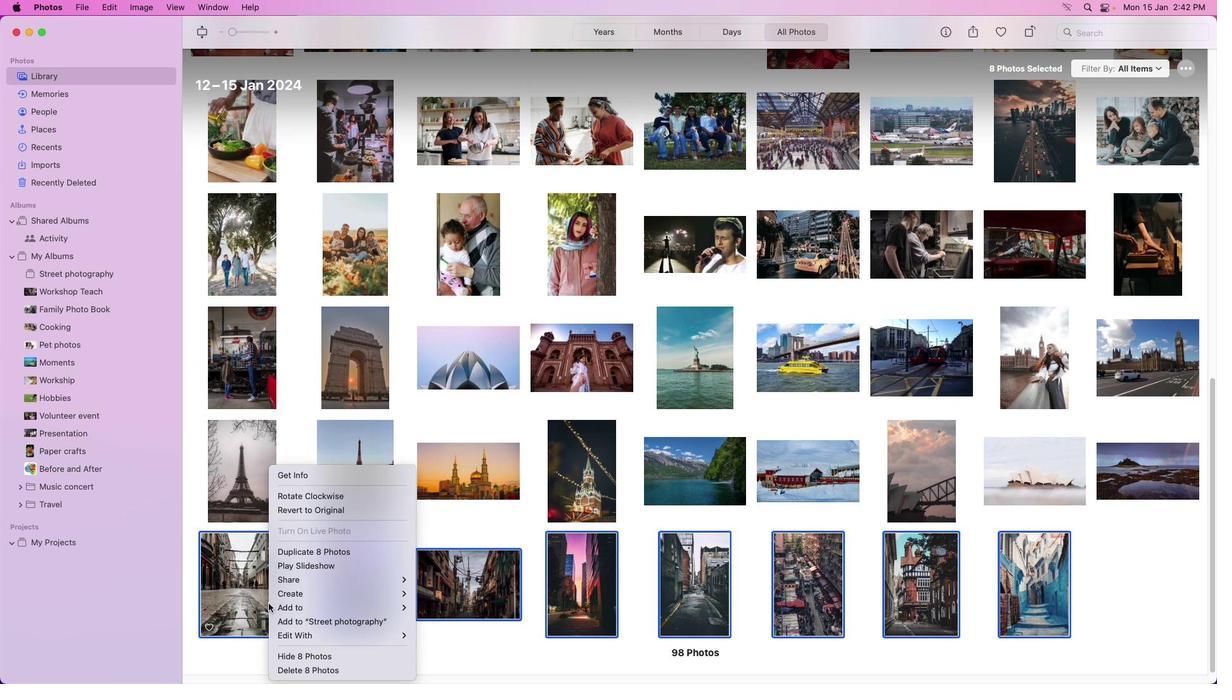 
Action: Mouse pressed right at (268, 604)
Screenshot: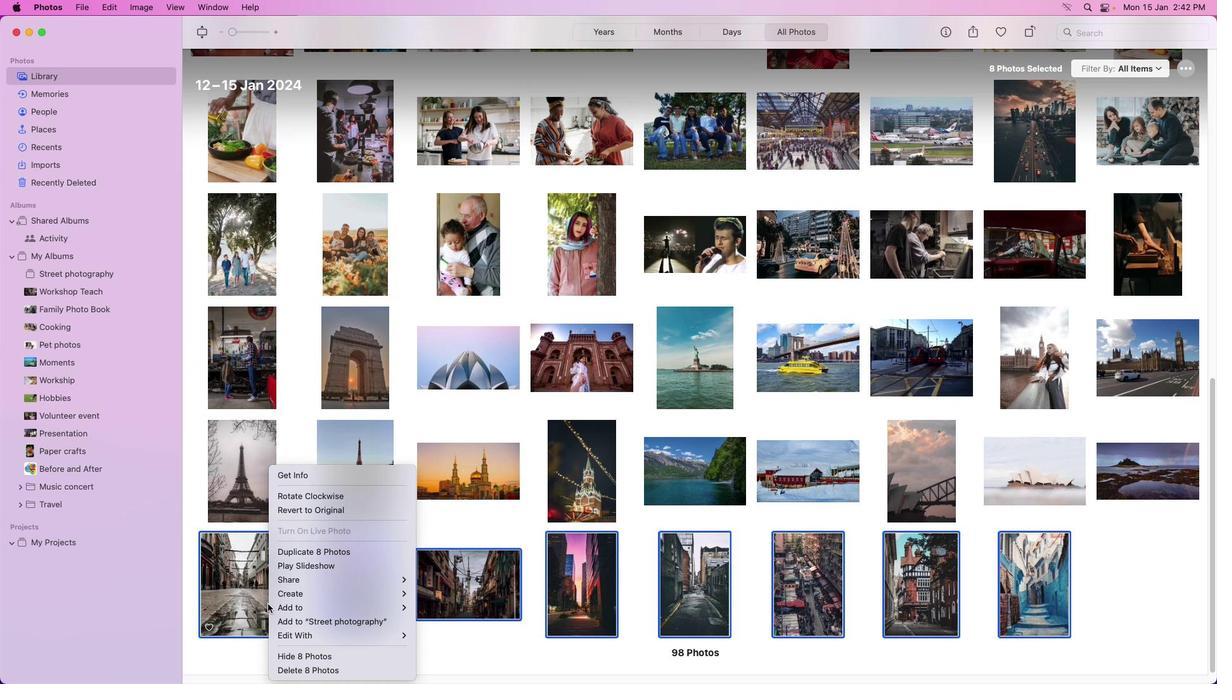 
Action: Mouse moved to (341, 624)
Screenshot: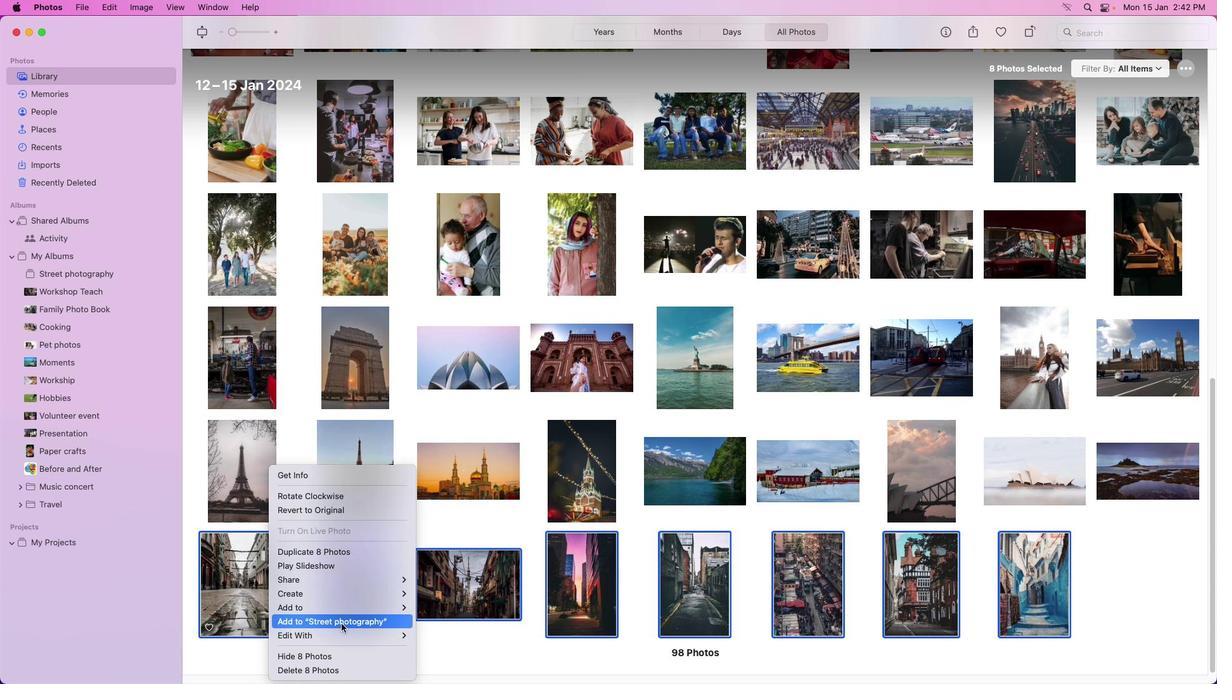 
Action: Mouse pressed left at (341, 624)
Screenshot: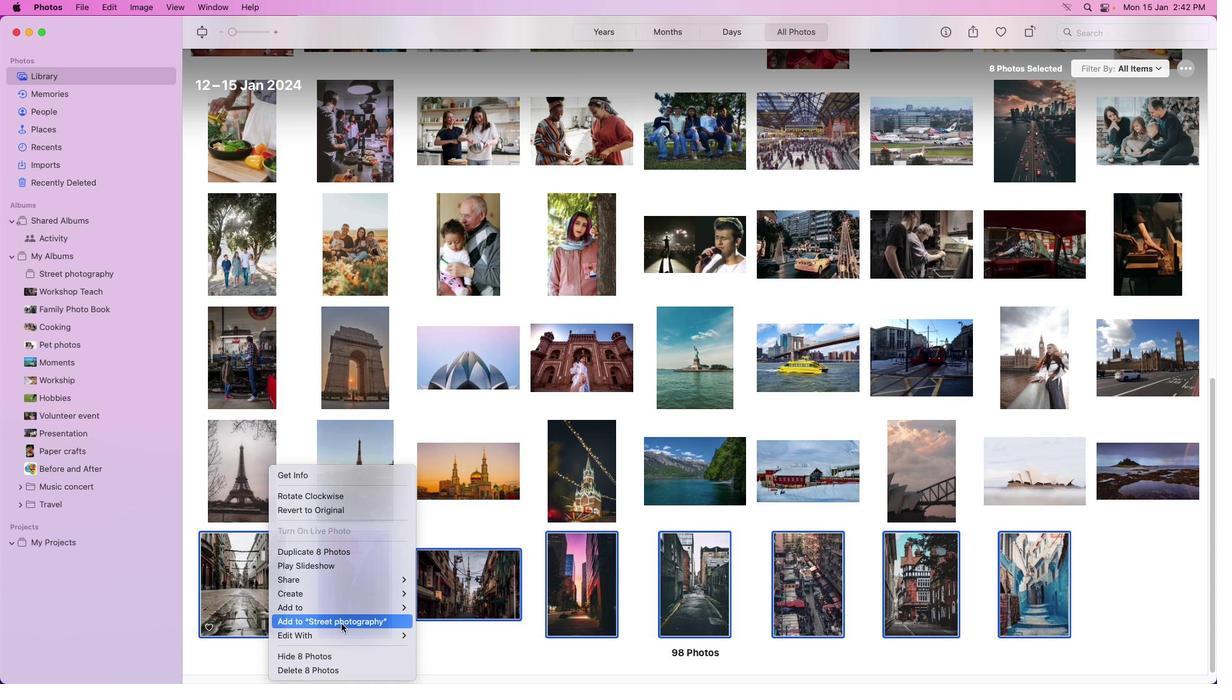 
Action: Mouse moved to (103, 275)
Screenshot: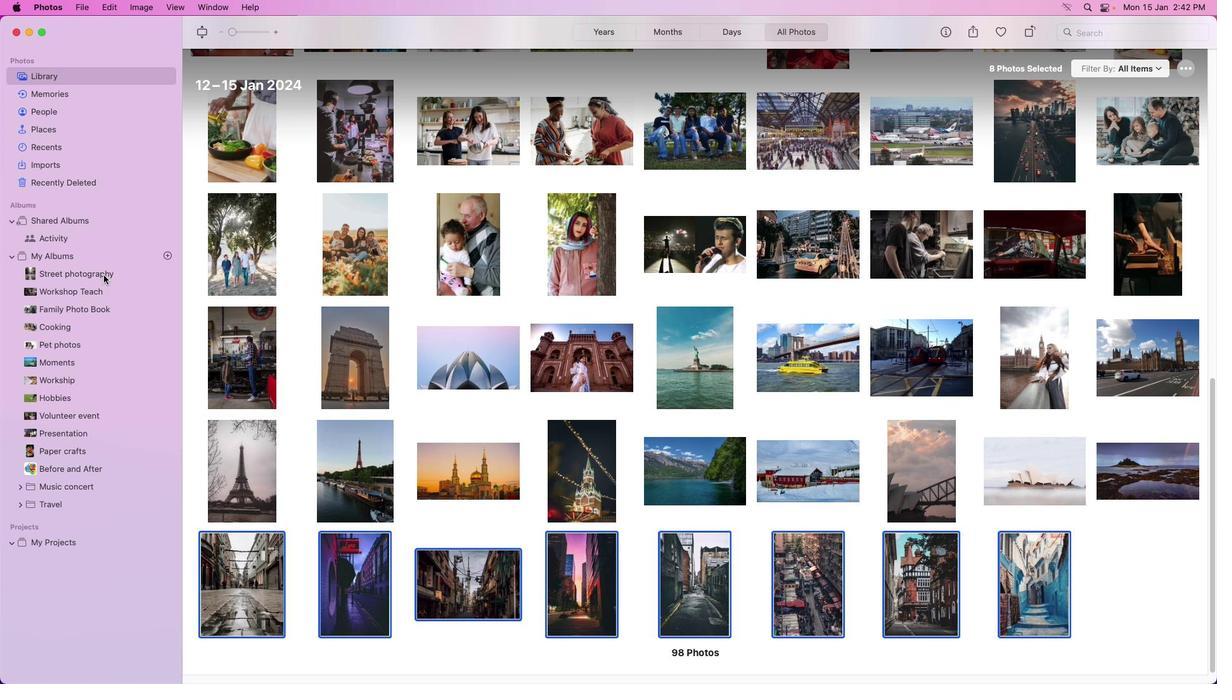
Action: Mouse pressed left at (103, 275)
Screenshot: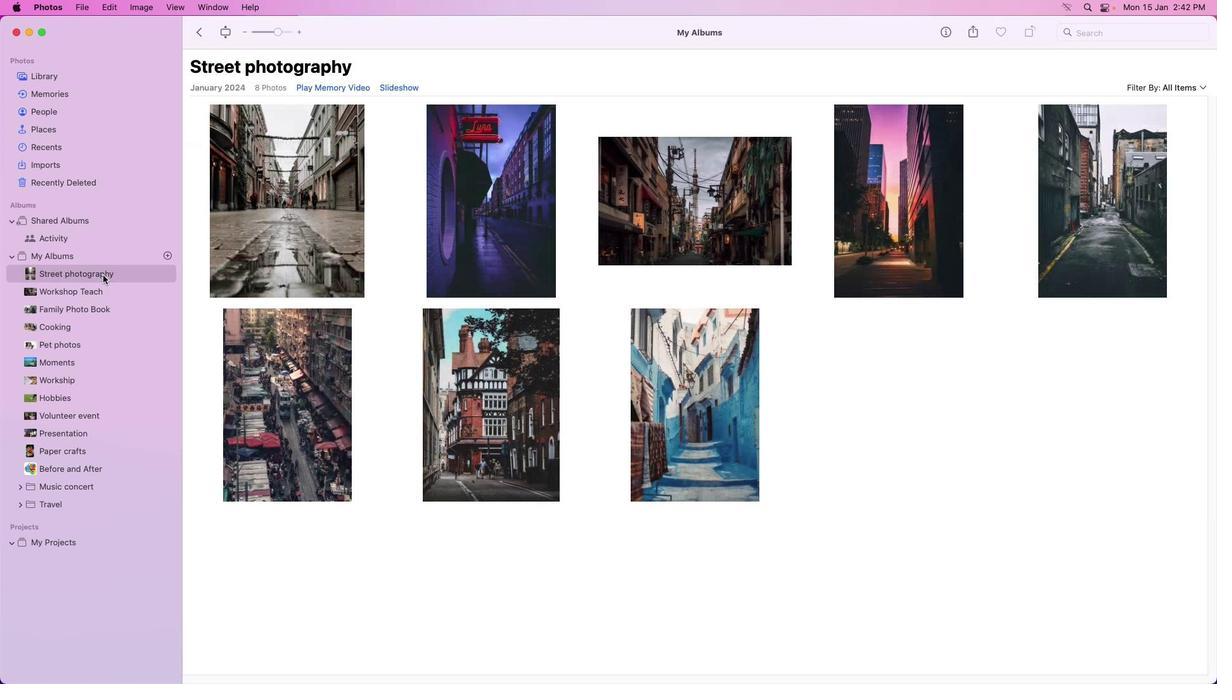 
Action: Mouse moved to (315, 232)
Screenshot: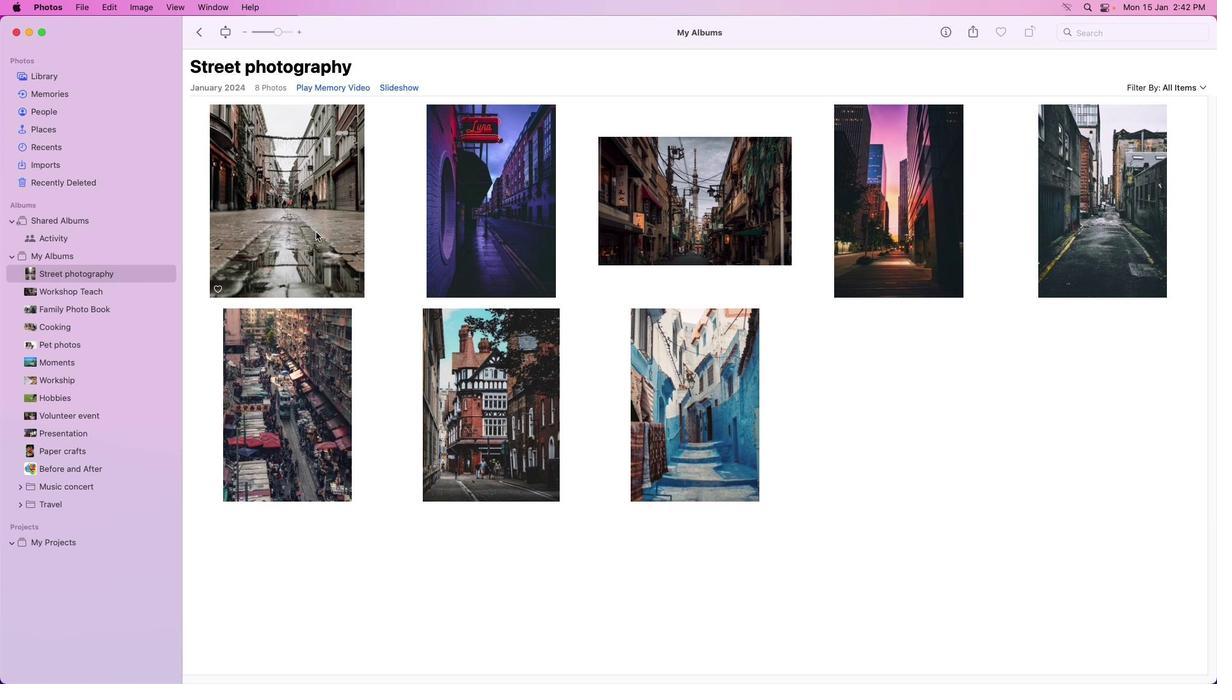 
Action: Mouse pressed left at (315, 232)
Screenshot: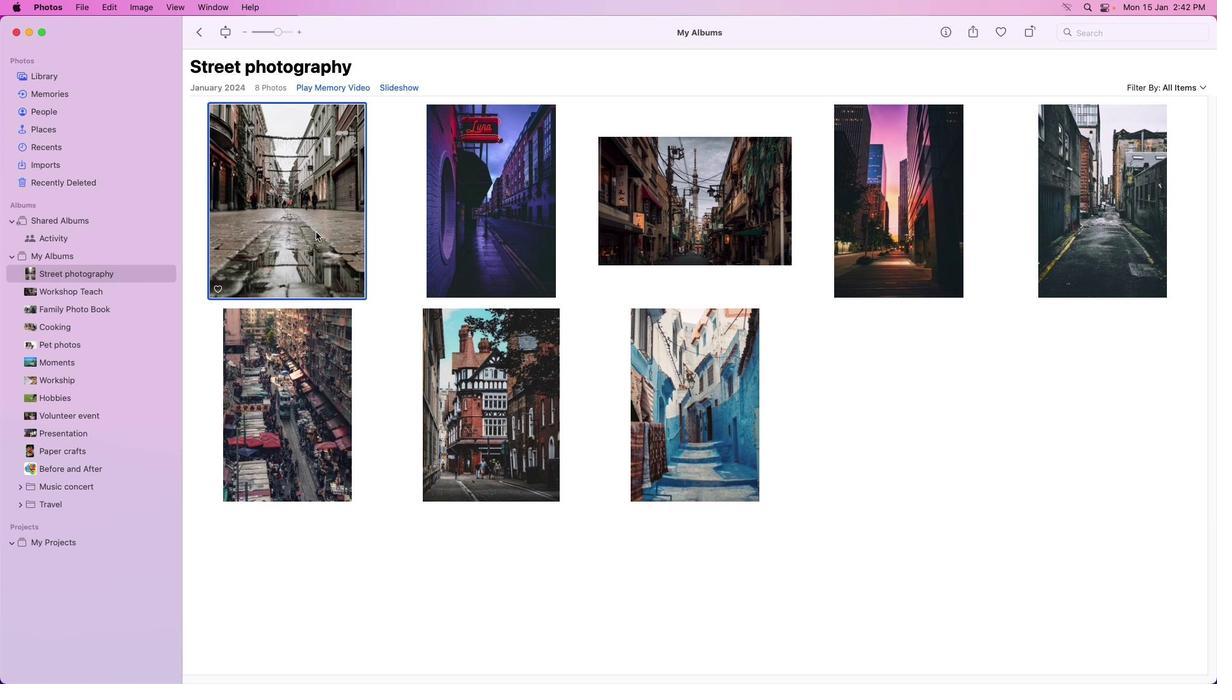 
Action: Mouse pressed left at (315, 232)
Screenshot: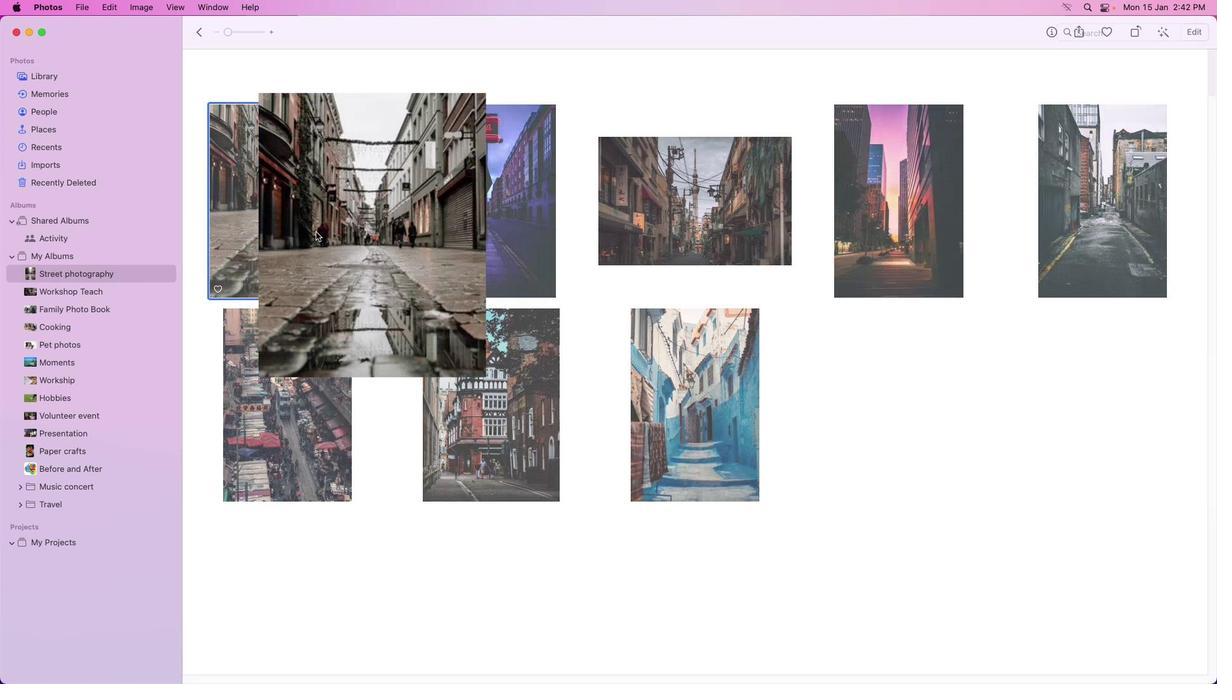 
Action: Mouse moved to (315, 232)
Screenshot: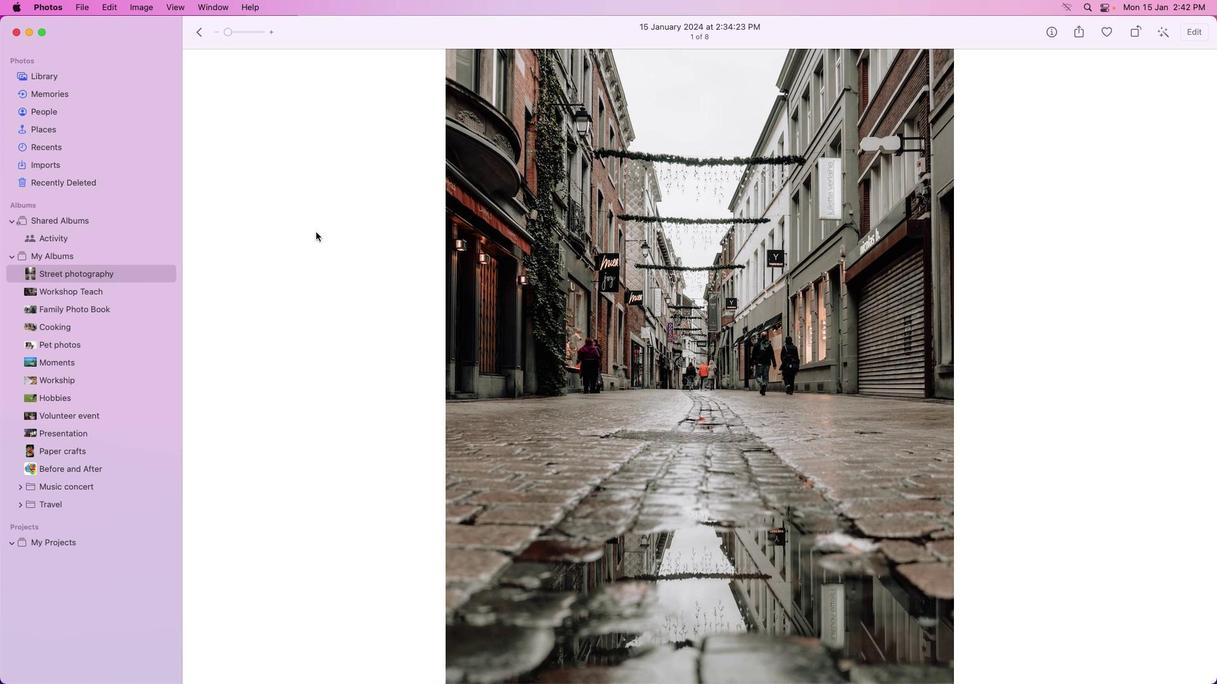
Action: Key pressed Key.right
Screenshot: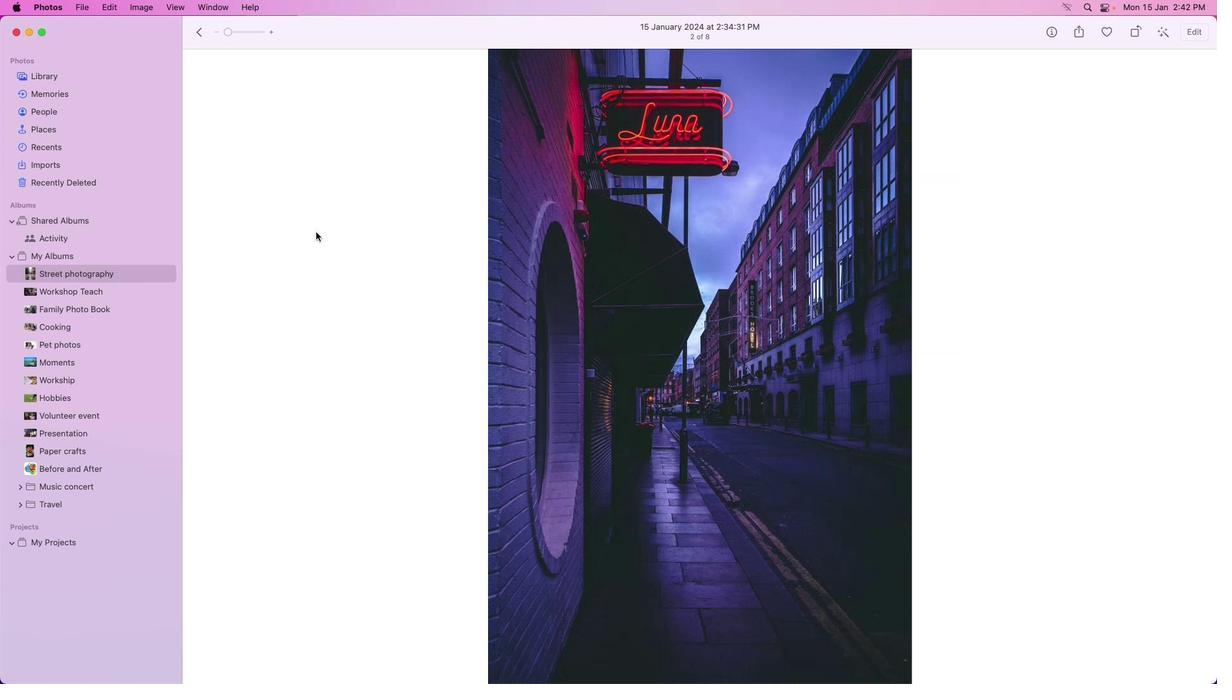
Action: Mouse moved to (1189, 32)
Screenshot: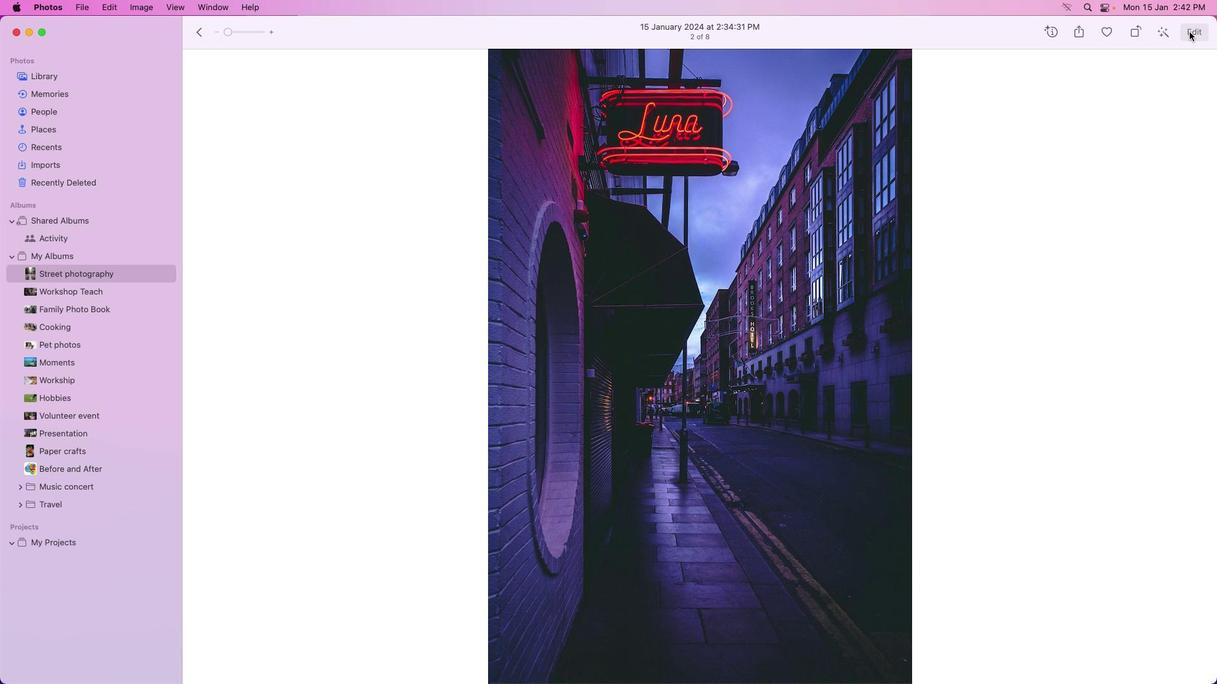 
Action: Mouse pressed left at (1189, 32)
Screenshot: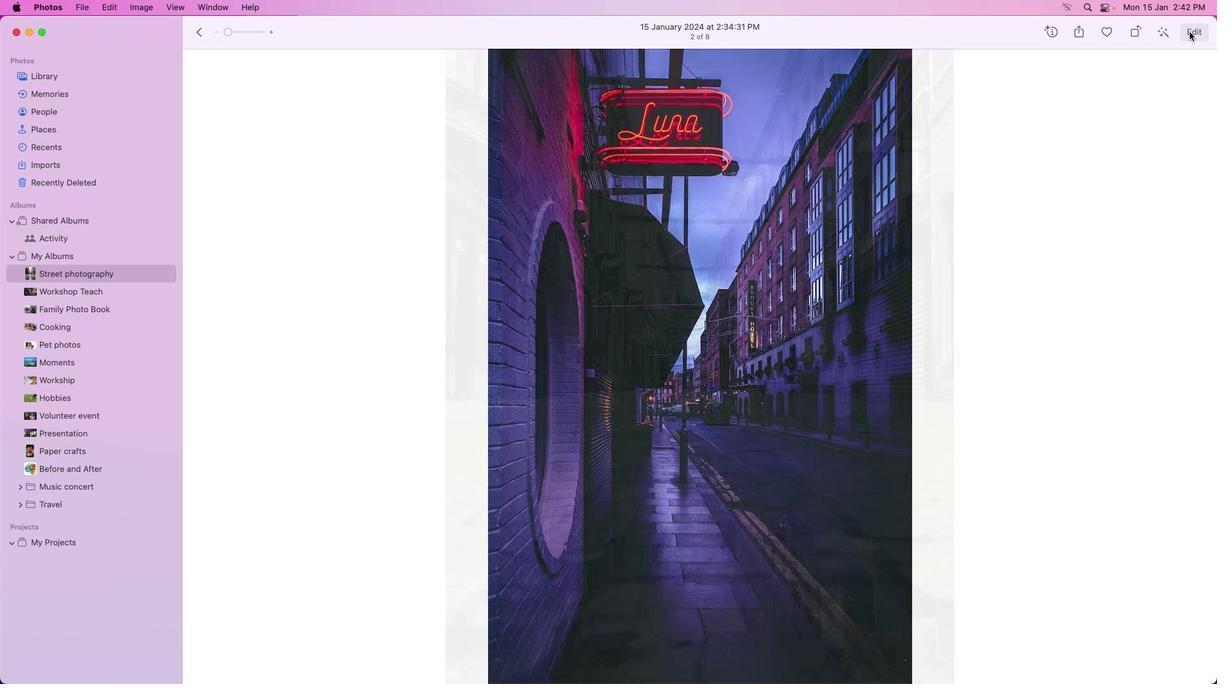 
Action: Mouse moved to (1132, 217)
Screenshot: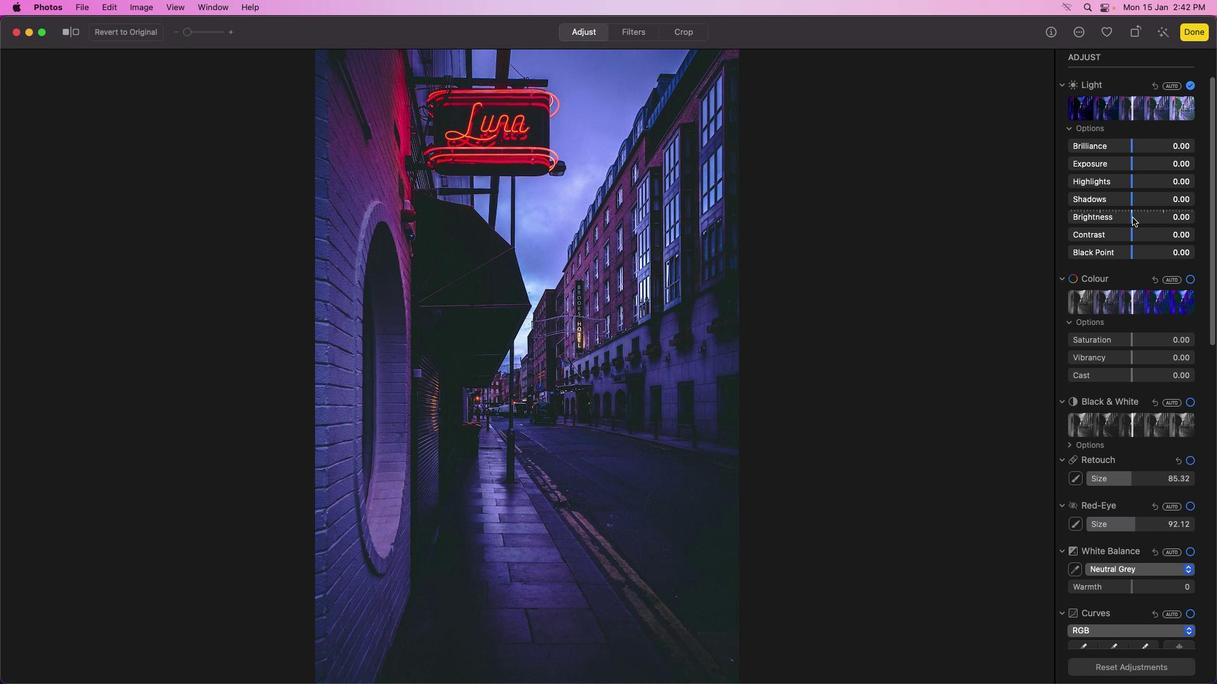 
Action: Mouse pressed left at (1132, 217)
Screenshot: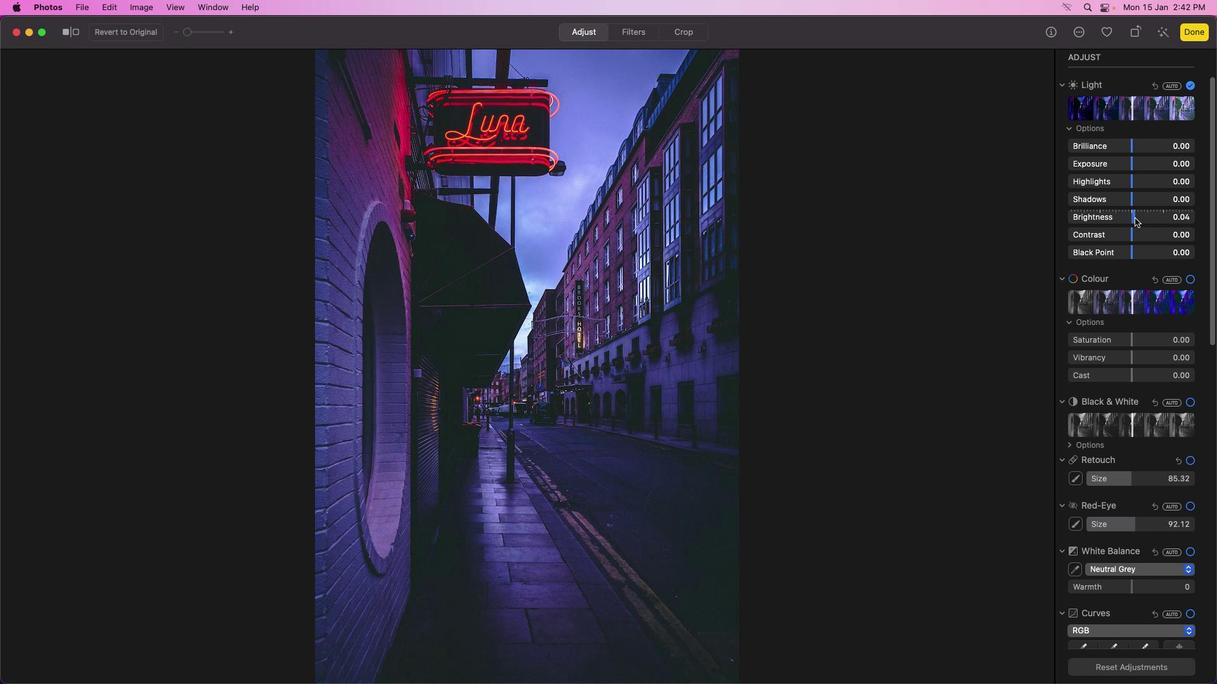
Action: Mouse moved to (1130, 235)
Screenshot: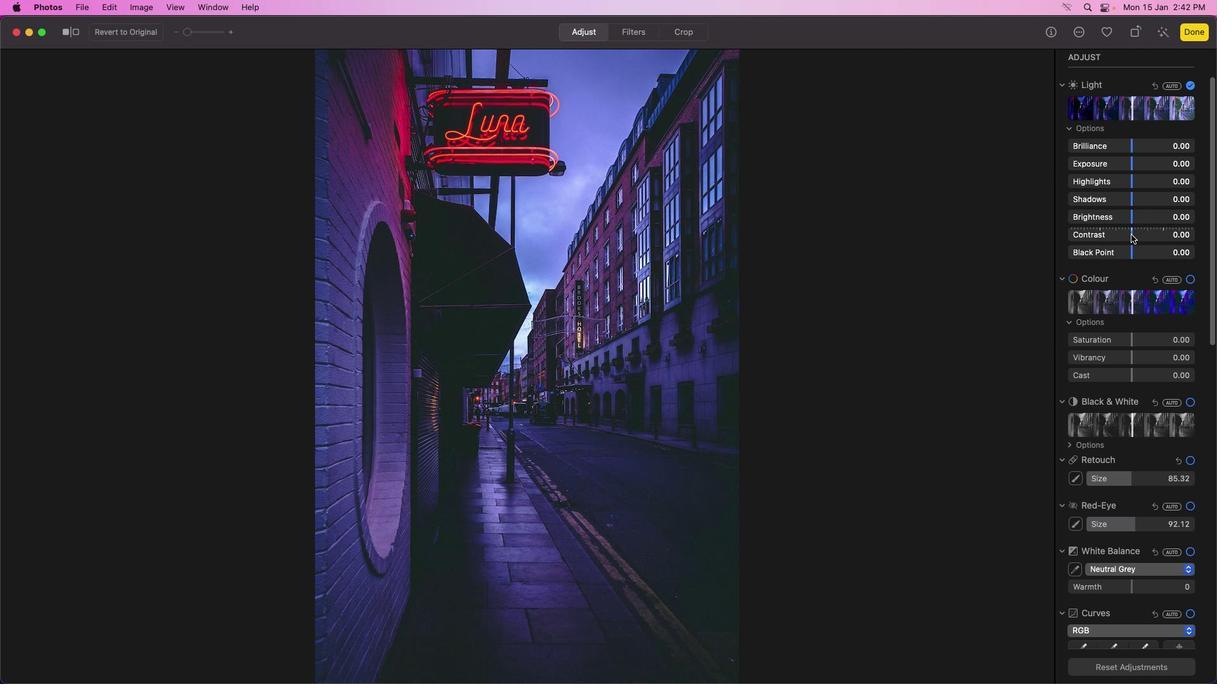 
Action: Mouse pressed left at (1130, 235)
Screenshot: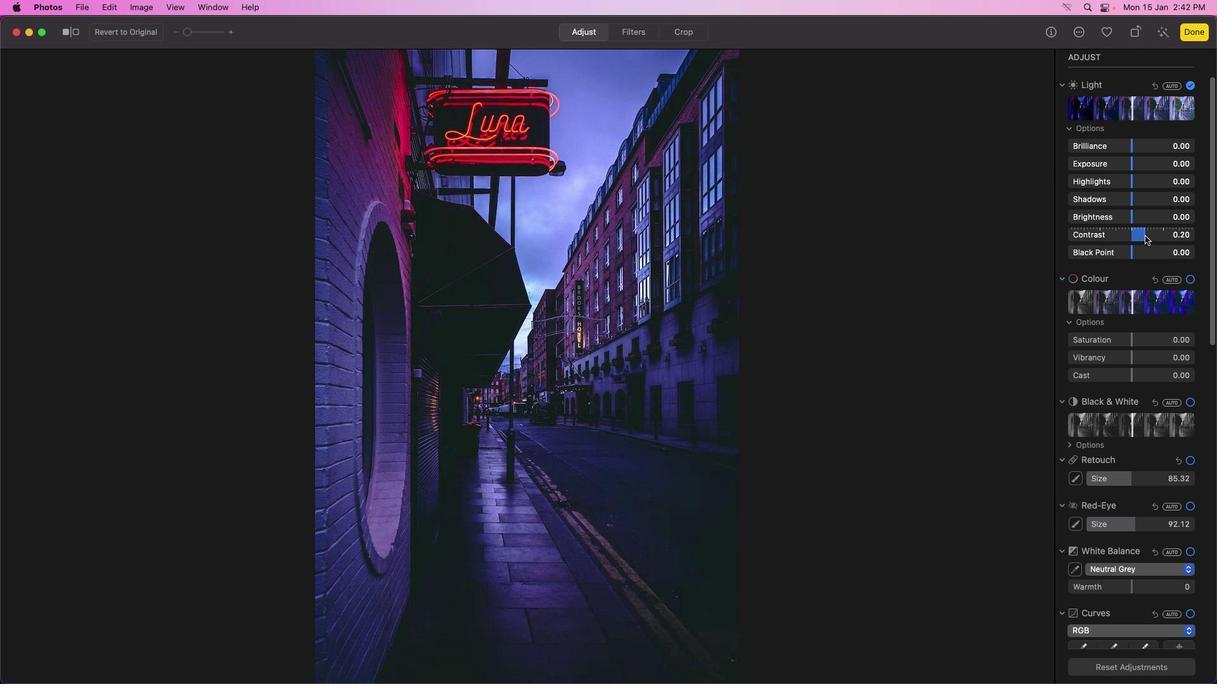 
Action: Mouse moved to (1132, 164)
Screenshot: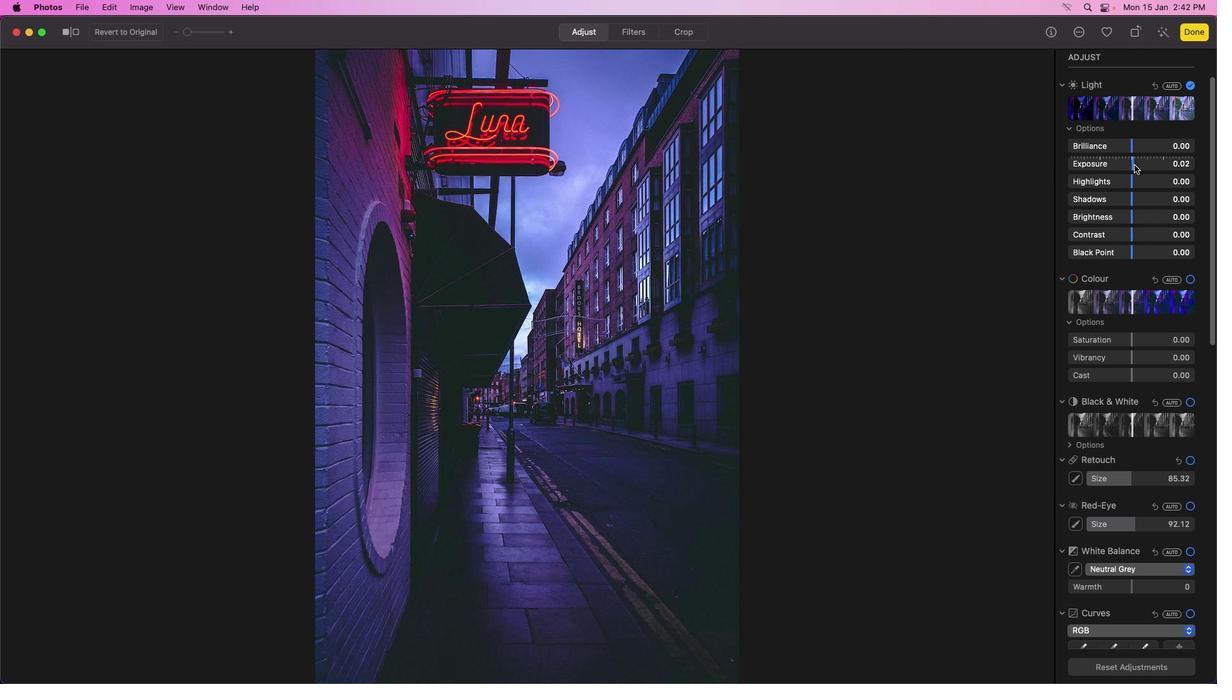 
Action: Mouse pressed left at (1132, 164)
Screenshot: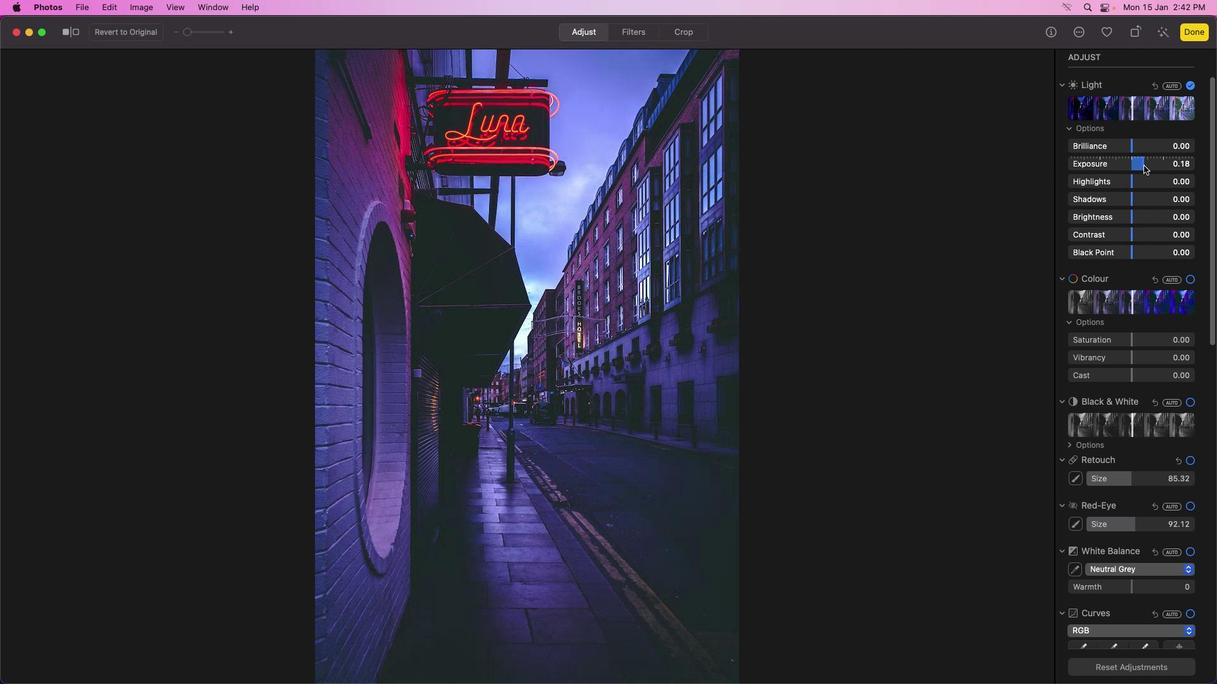 
Action: Mouse moved to (1133, 218)
Screenshot: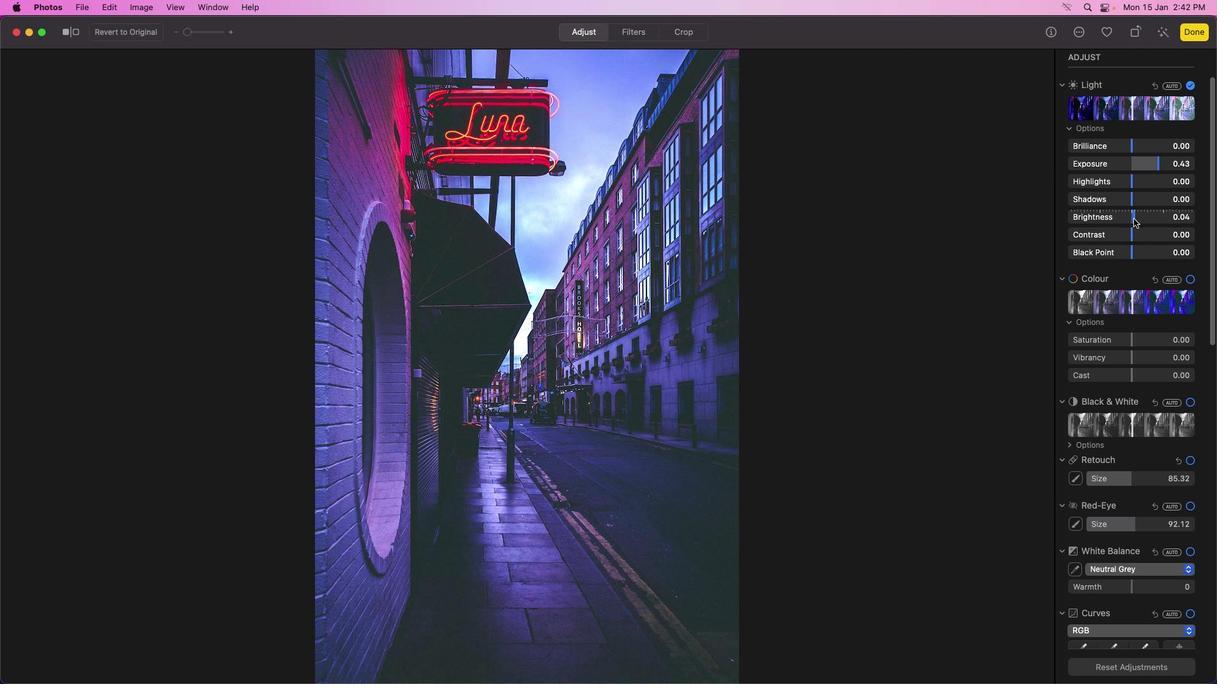 
Action: Mouse pressed left at (1133, 218)
Screenshot: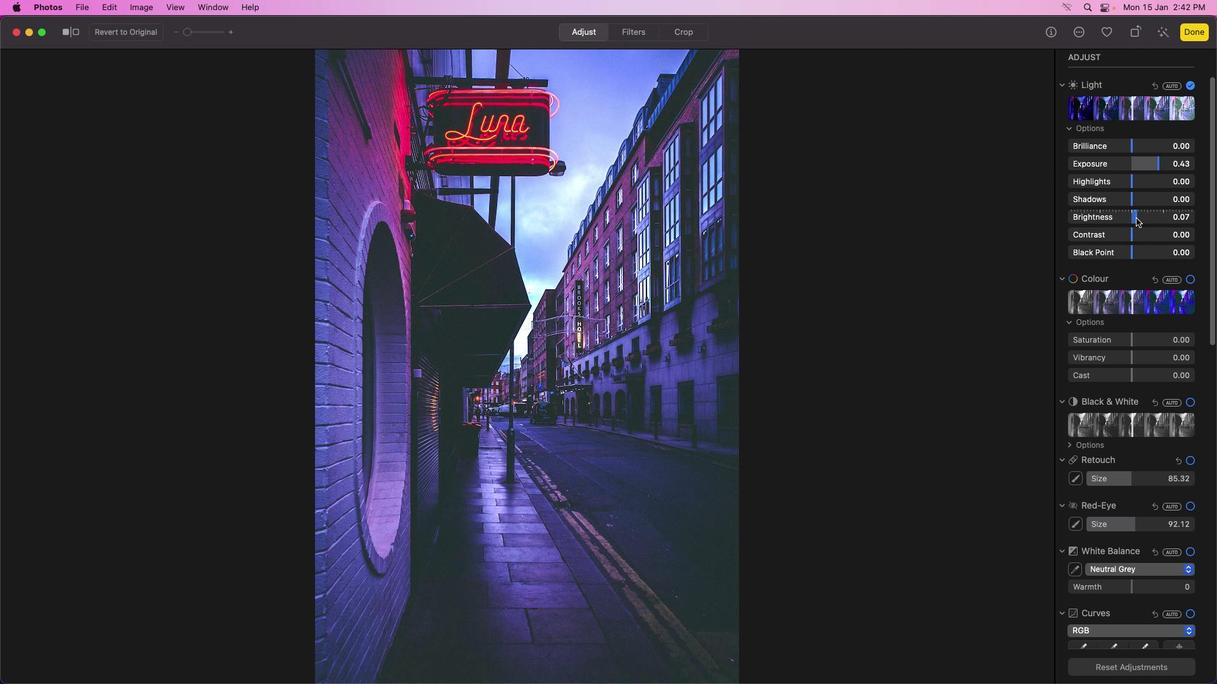 
Action: Mouse moved to (1196, 34)
Screenshot: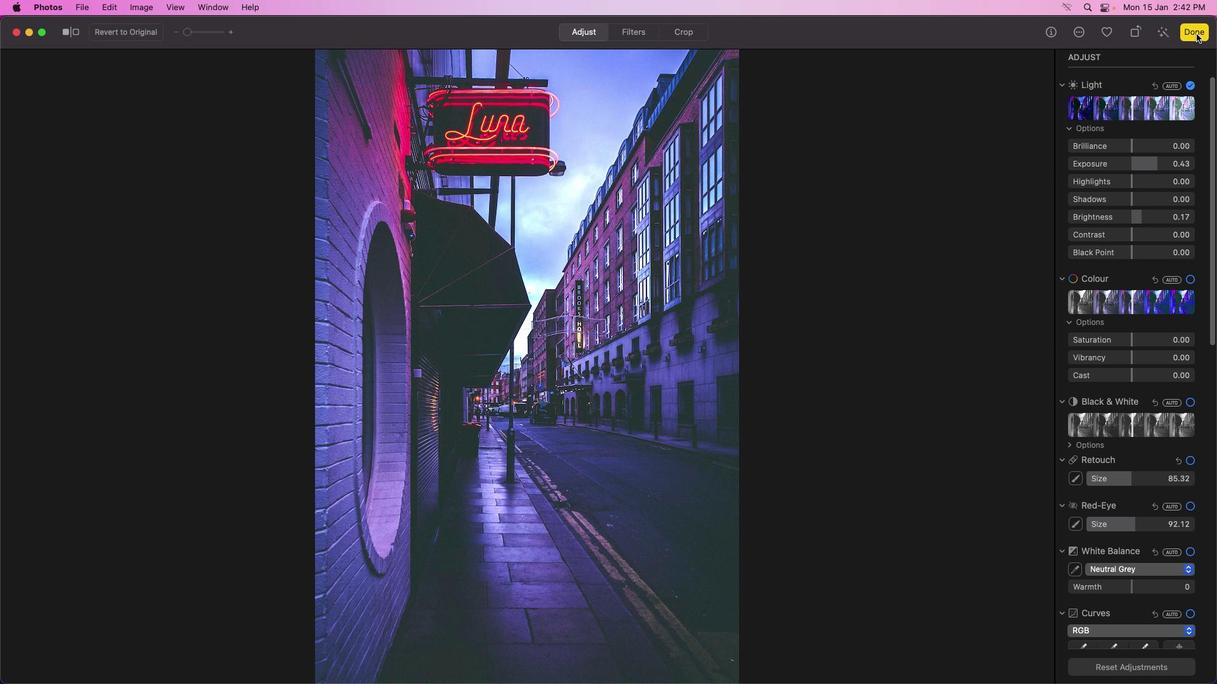 
Action: Mouse pressed left at (1196, 34)
Screenshot: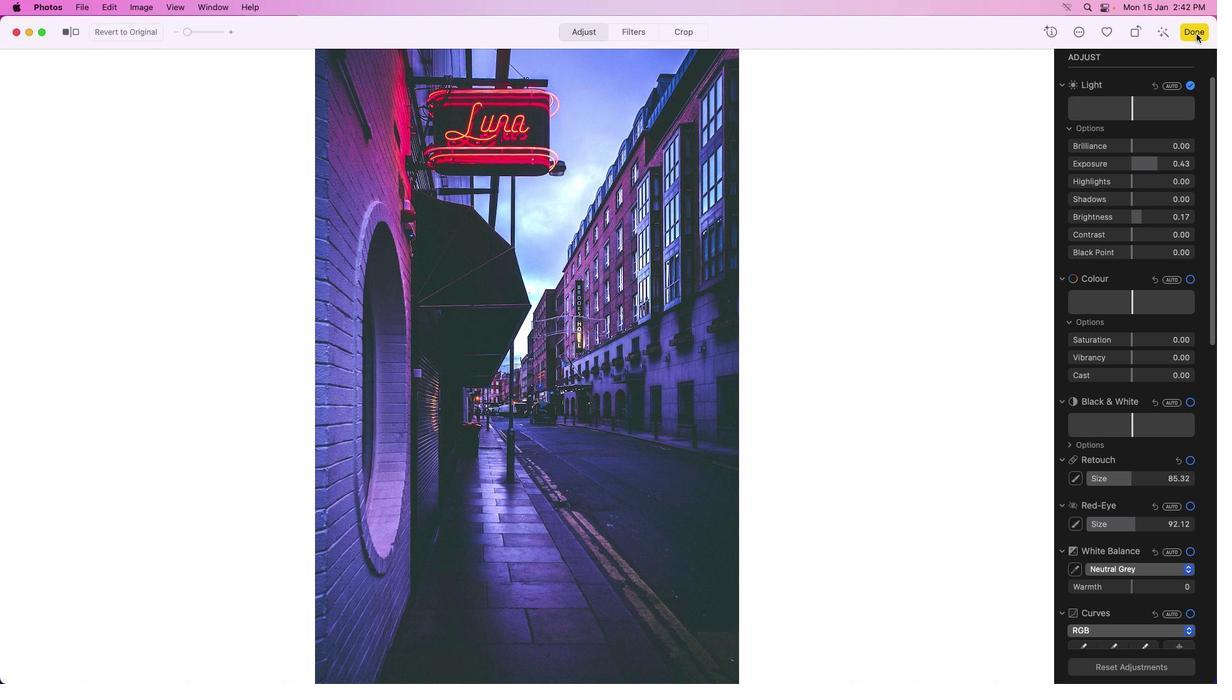 
Action: Mouse moved to (1196, 33)
Screenshot: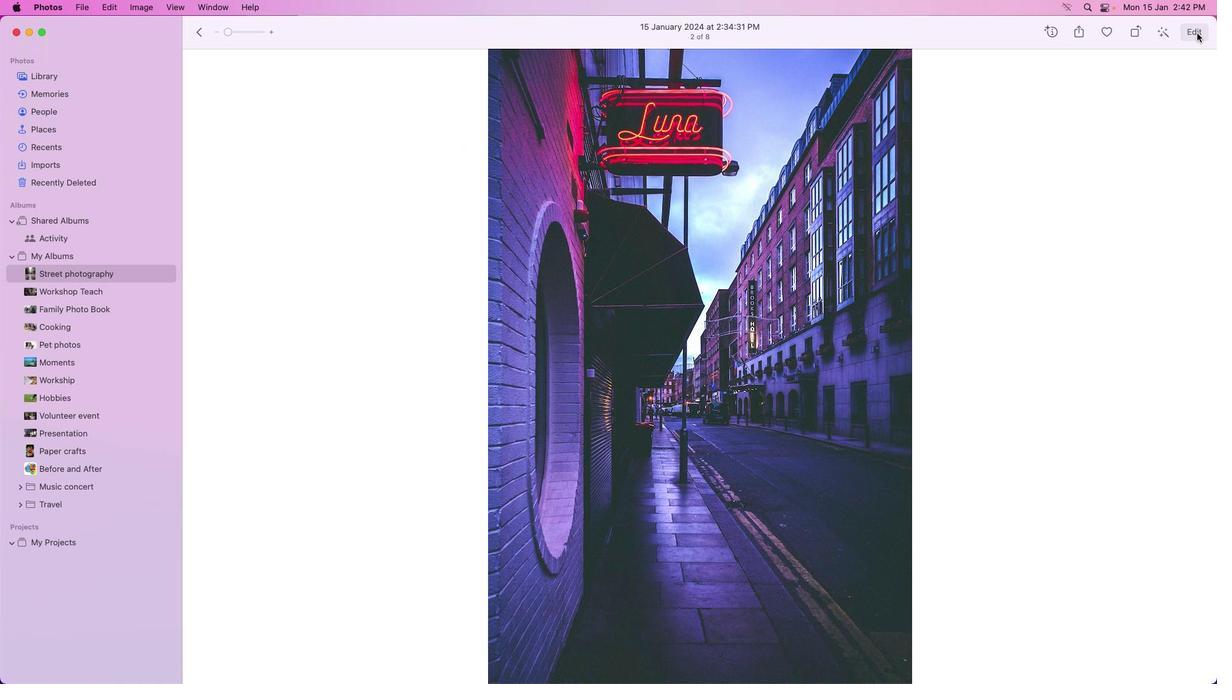 
Action: Key pressed Key.rightKey.rightKey.rightKey.leftKey.rightKey.right
Screenshot: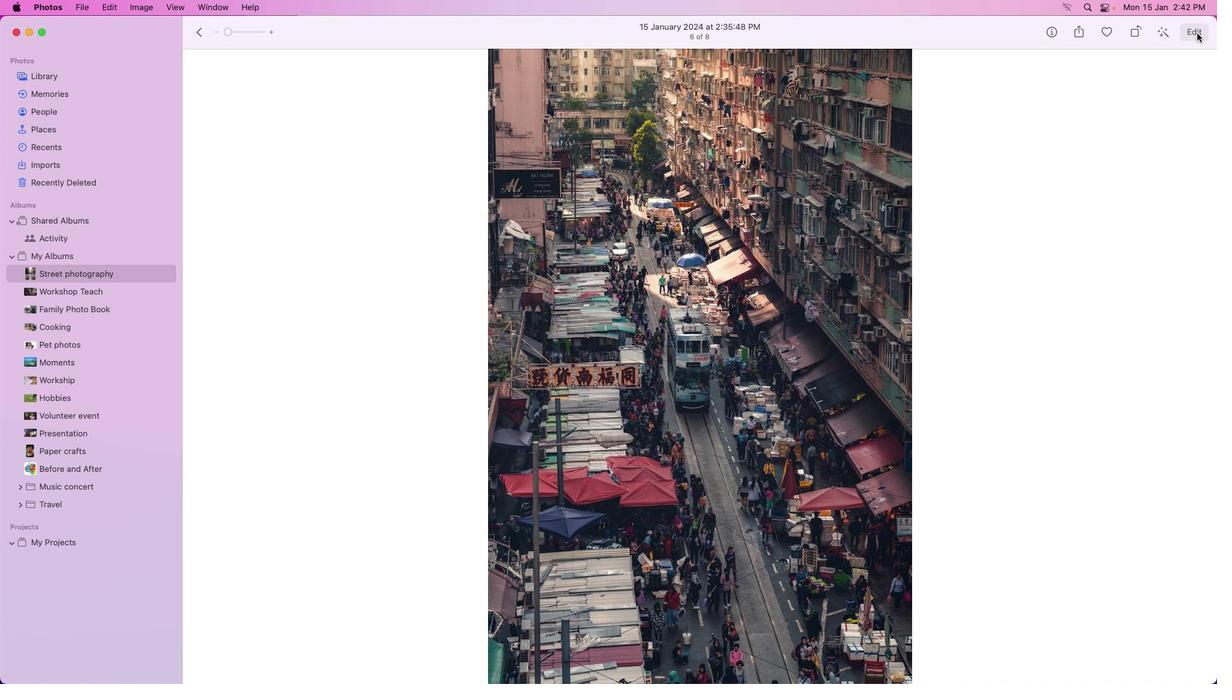 
Action: Mouse pressed left at (1196, 33)
Screenshot: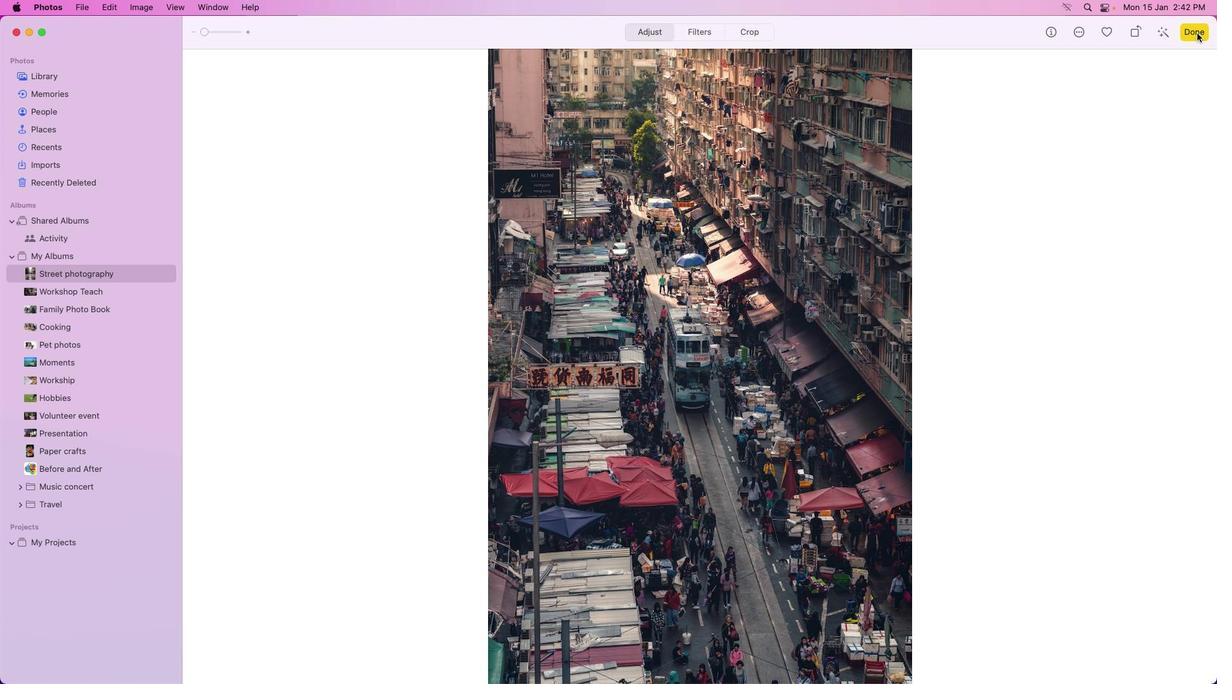 
Action: Mouse moved to (1132, 149)
Screenshot: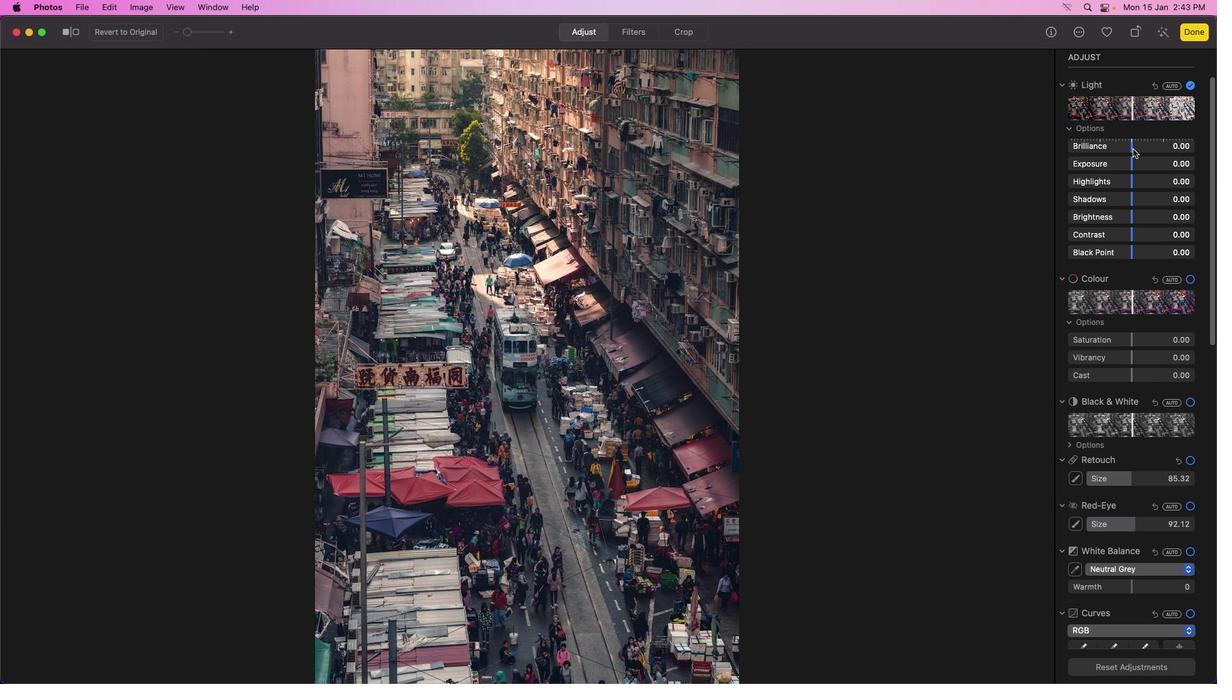 
Action: Mouse pressed left at (1132, 149)
Screenshot: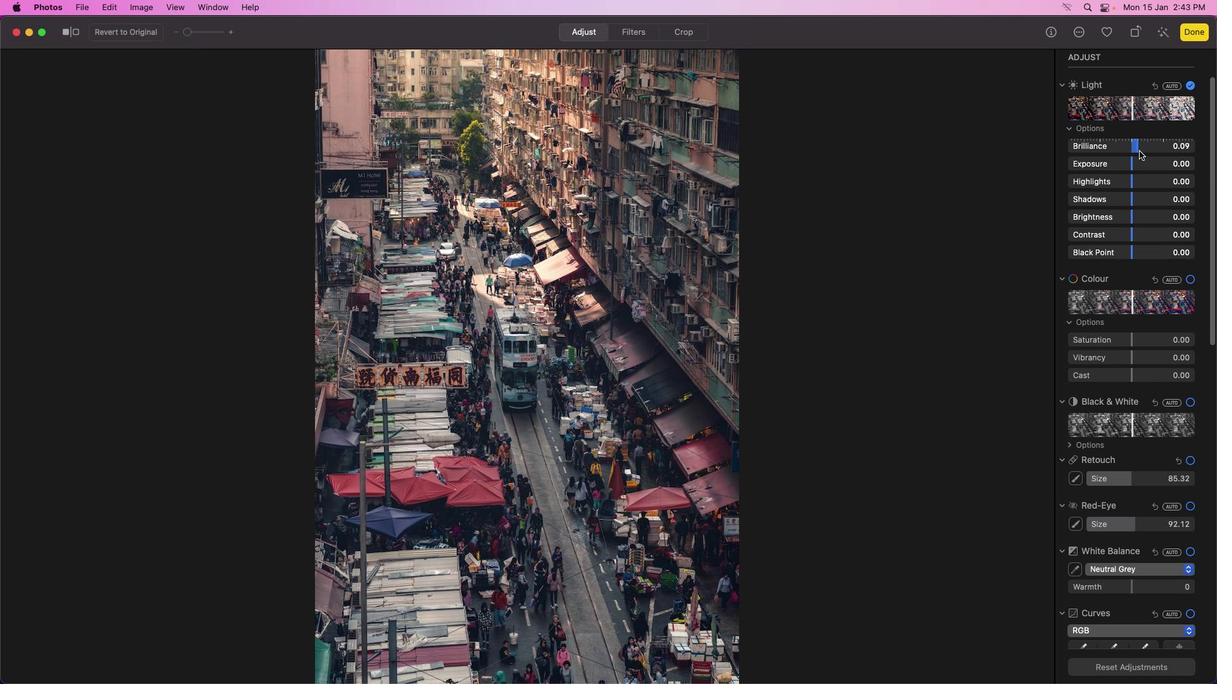 
Action: Mouse moved to (1130, 233)
Screenshot: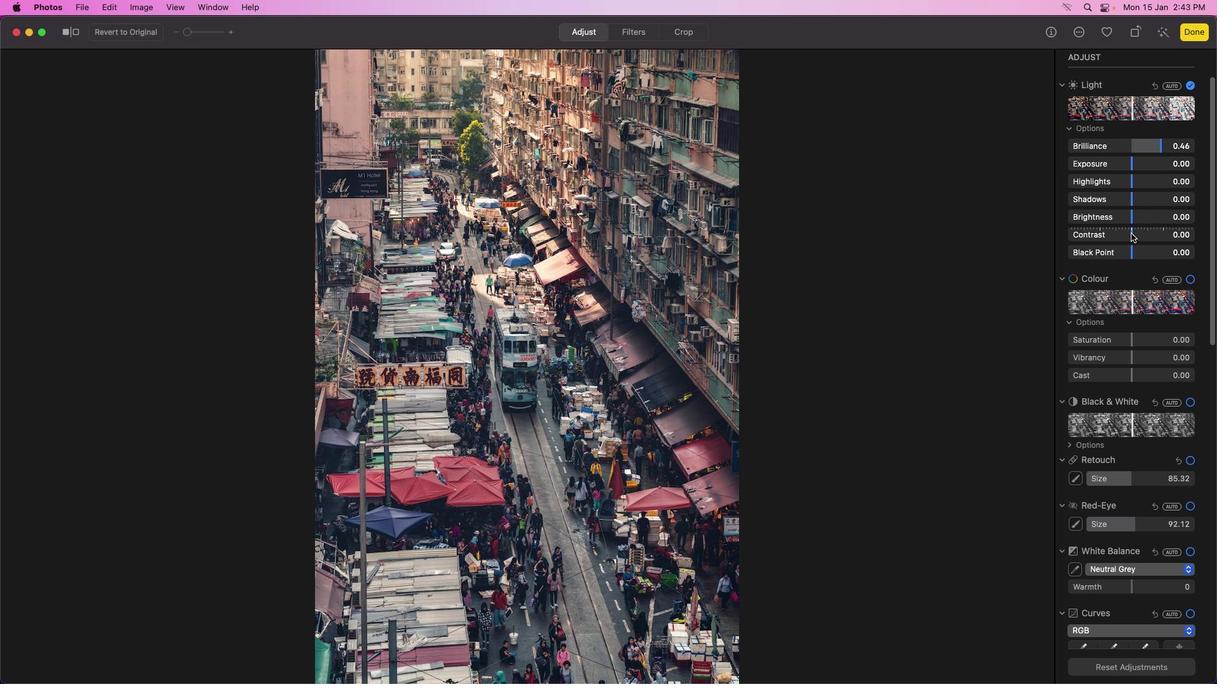 
Action: Mouse pressed left at (1130, 233)
Screenshot: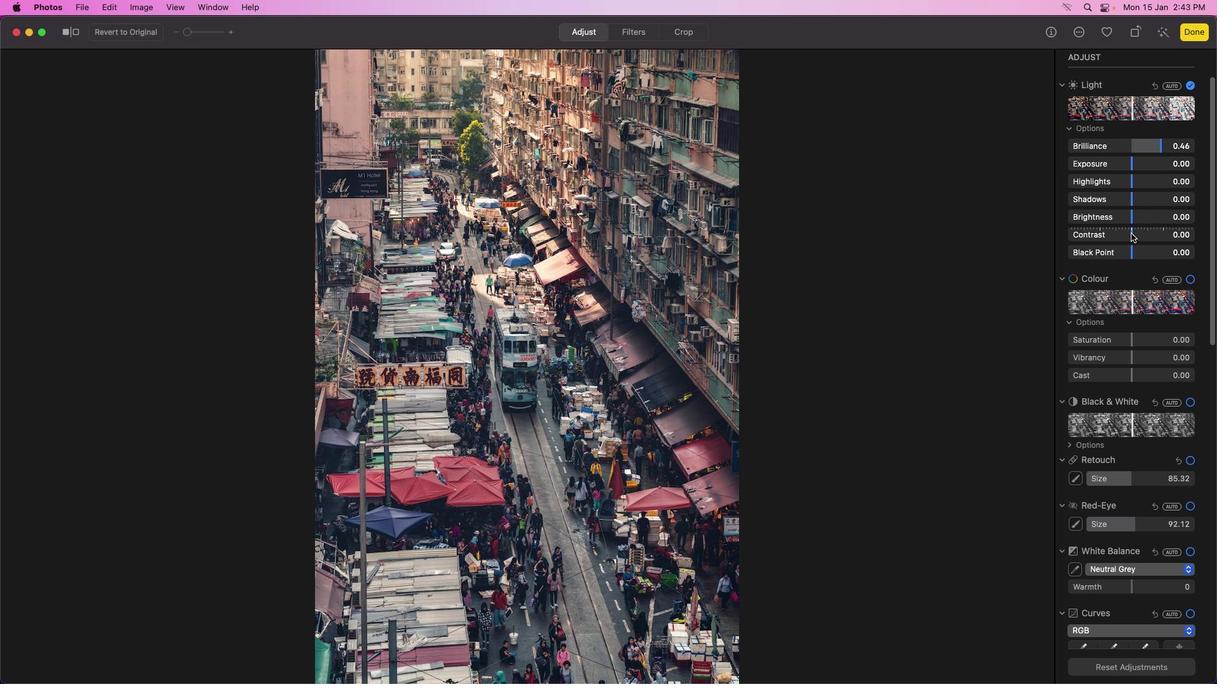 
Action: Mouse moved to (1134, 219)
Screenshot: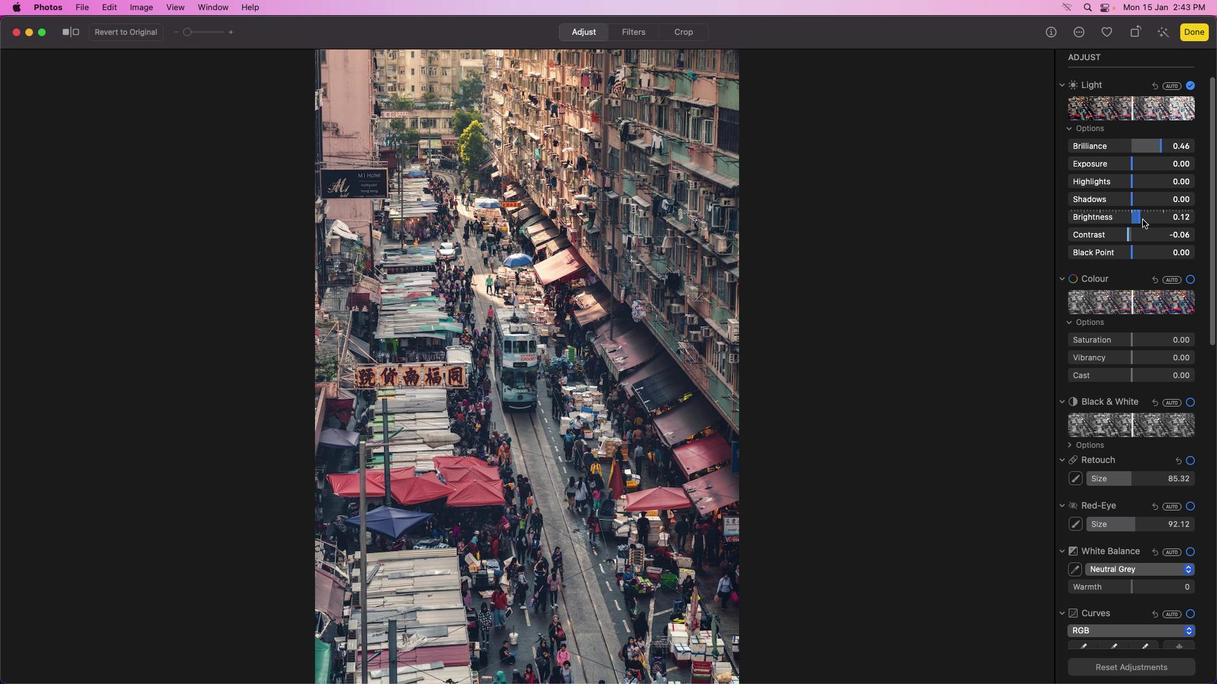 
Action: Mouse pressed left at (1134, 219)
Screenshot: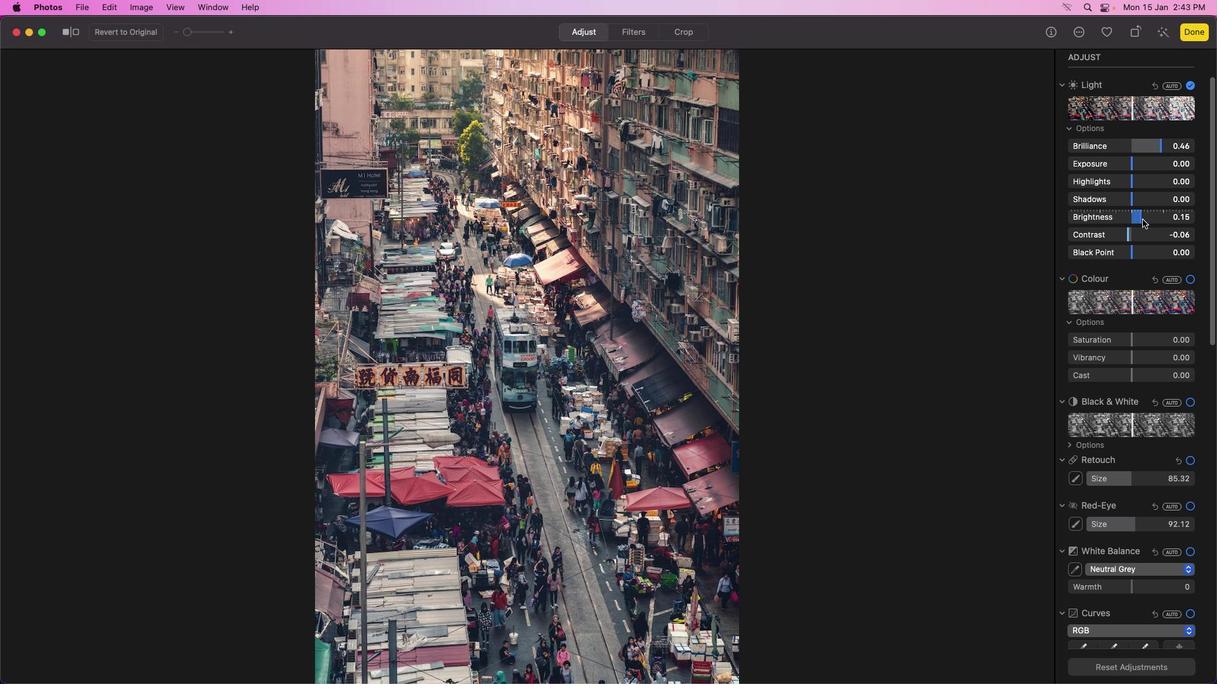 
Action: Mouse moved to (1187, 34)
Screenshot: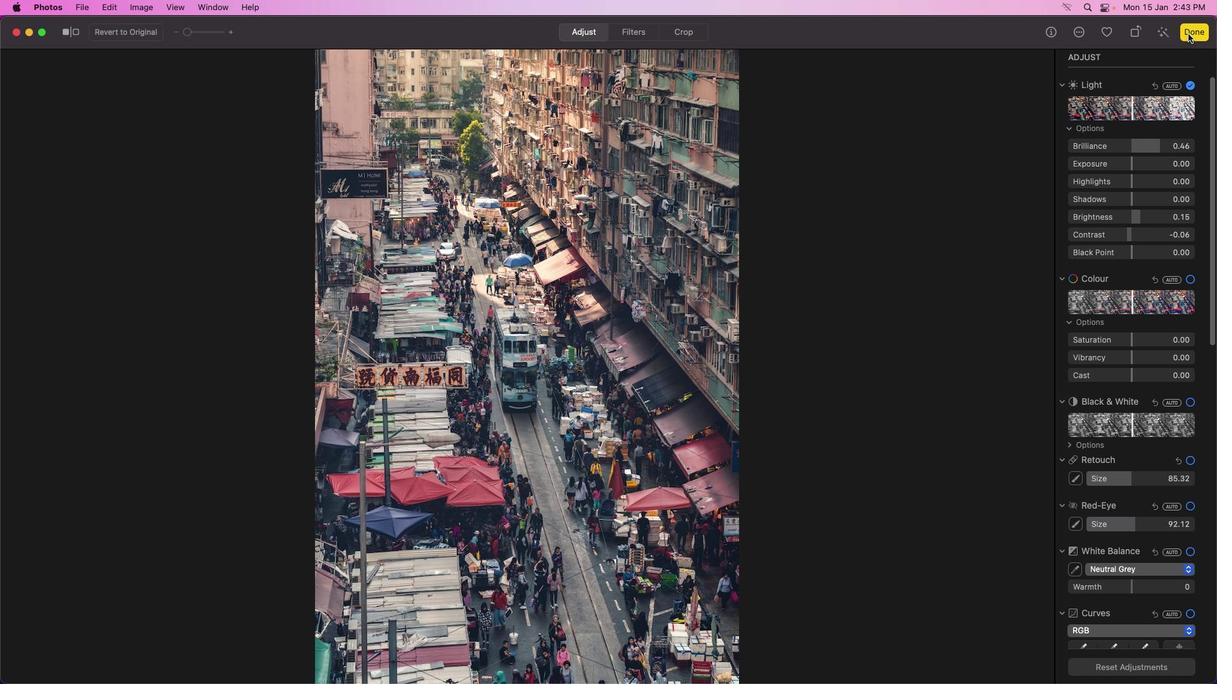 
Action: Mouse pressed left at (1187, 34)
Screenshot: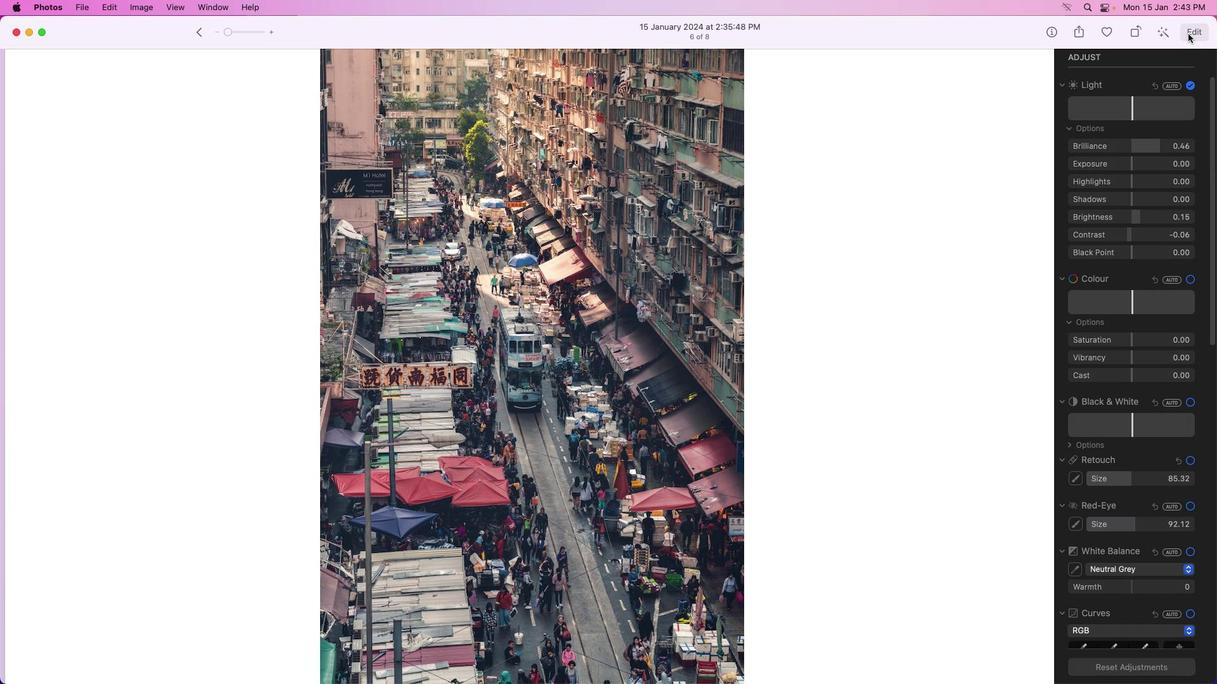 
Action: Mouse moved to (1096, 267)
Screenshot: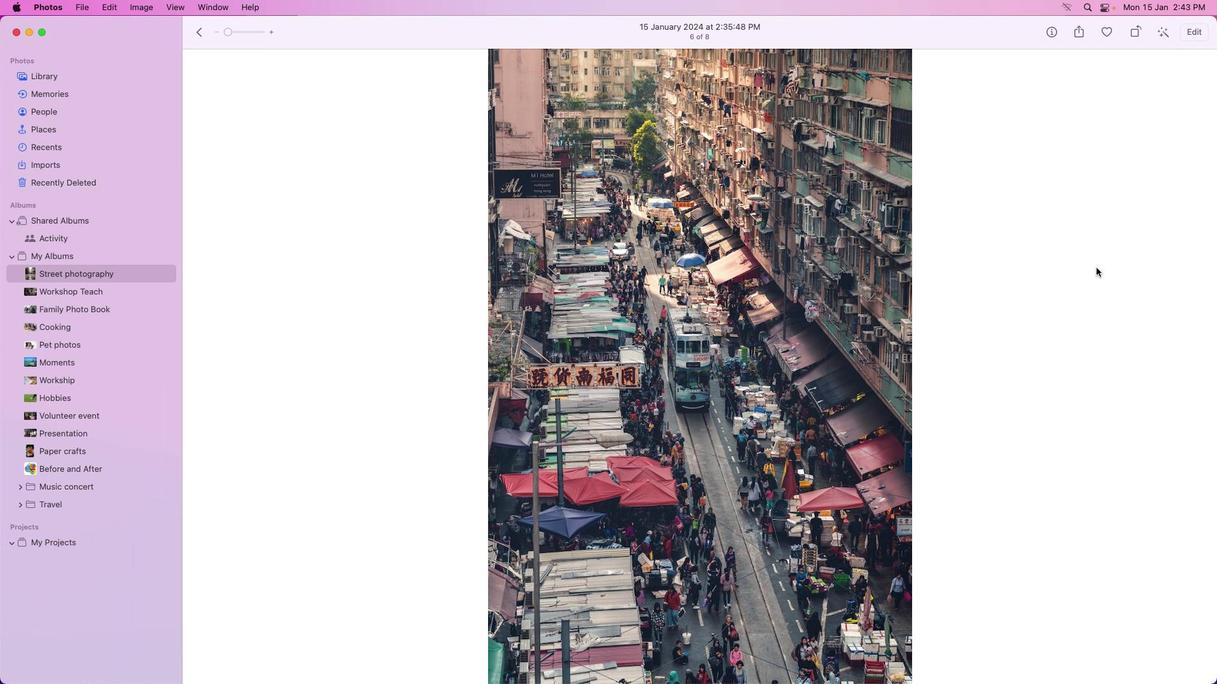 
Action: Key pressed Key.rightKey.rightKey.rightKey.left
Screenshot: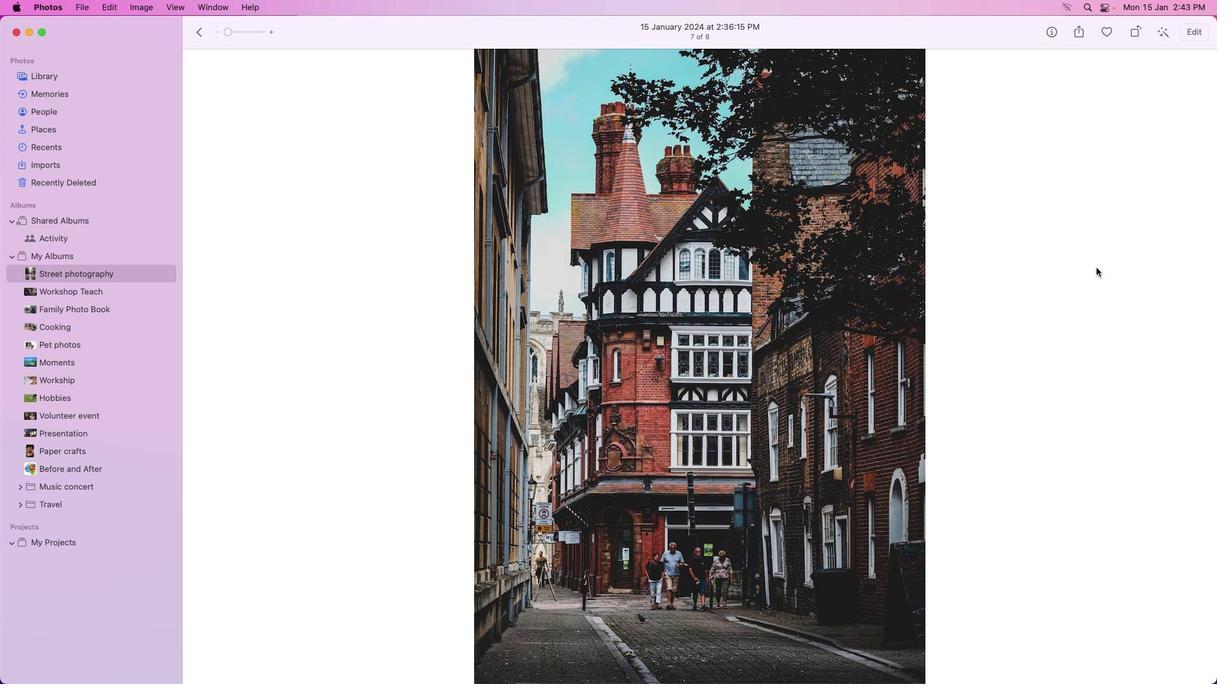 
Action: Mouse moved to (106, 278)
Screenshot: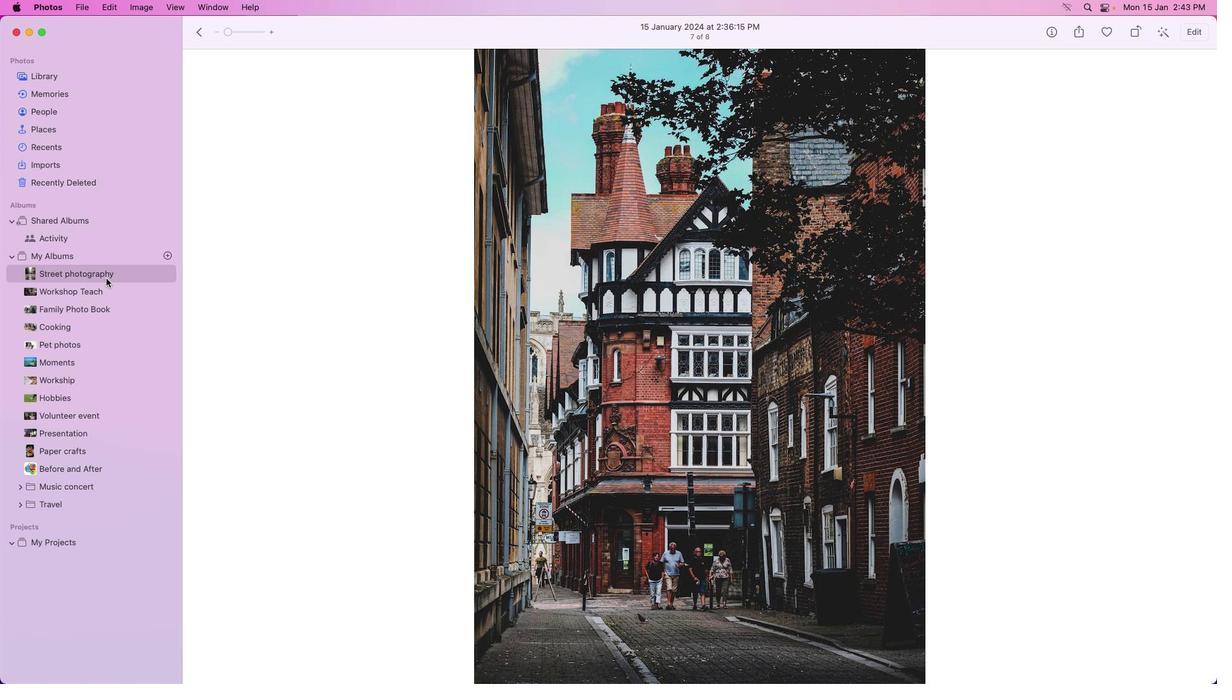 
Action: Mouse pressed left at (106, 278)
Screenshot: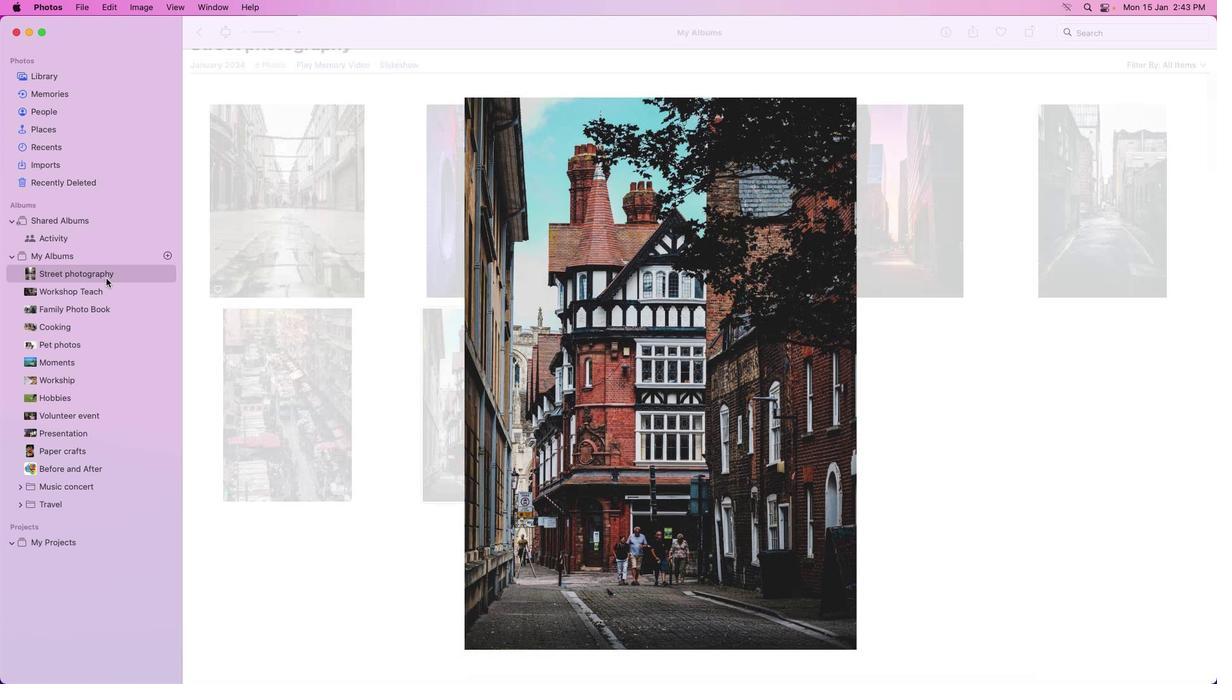 
Action: Mouse moved to (952, 462)
Screenshot: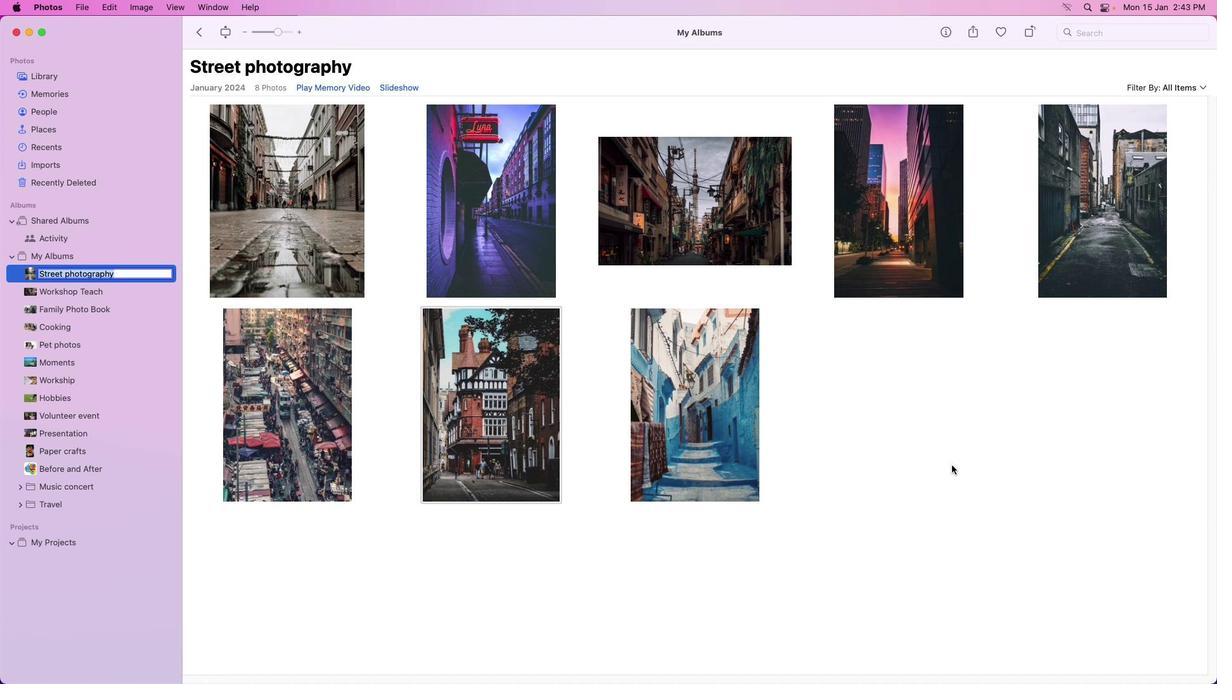 
Action: Mouse scrolled (952, 462) with delta (0, 0)
Screenshot: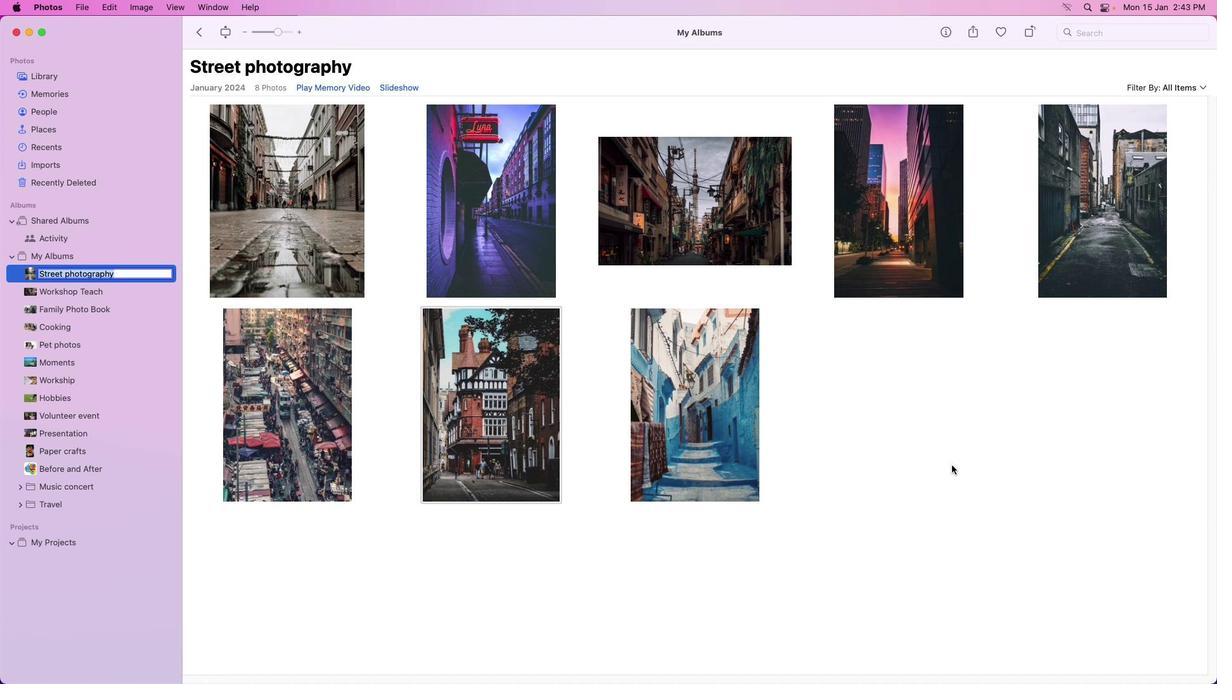 
Action: Mouse moved to (952, 465)
Screenshot: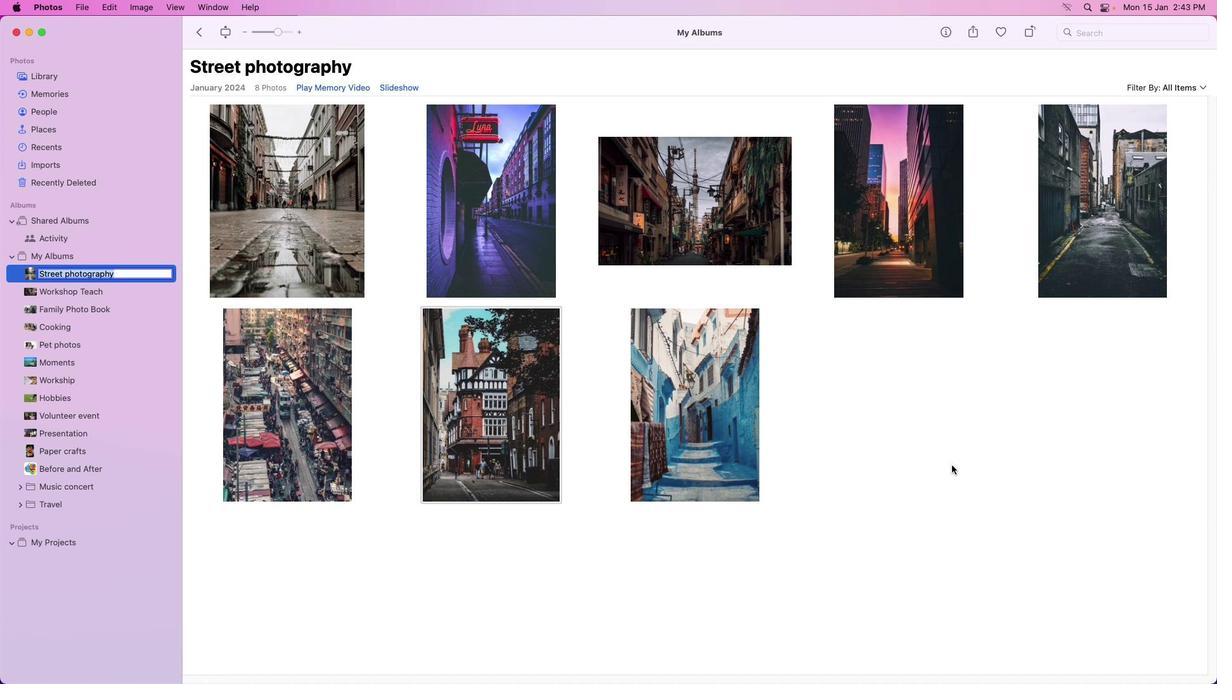 
Action: Mouse scrolled (952, 465) with delta (0, 0)
Screenshot: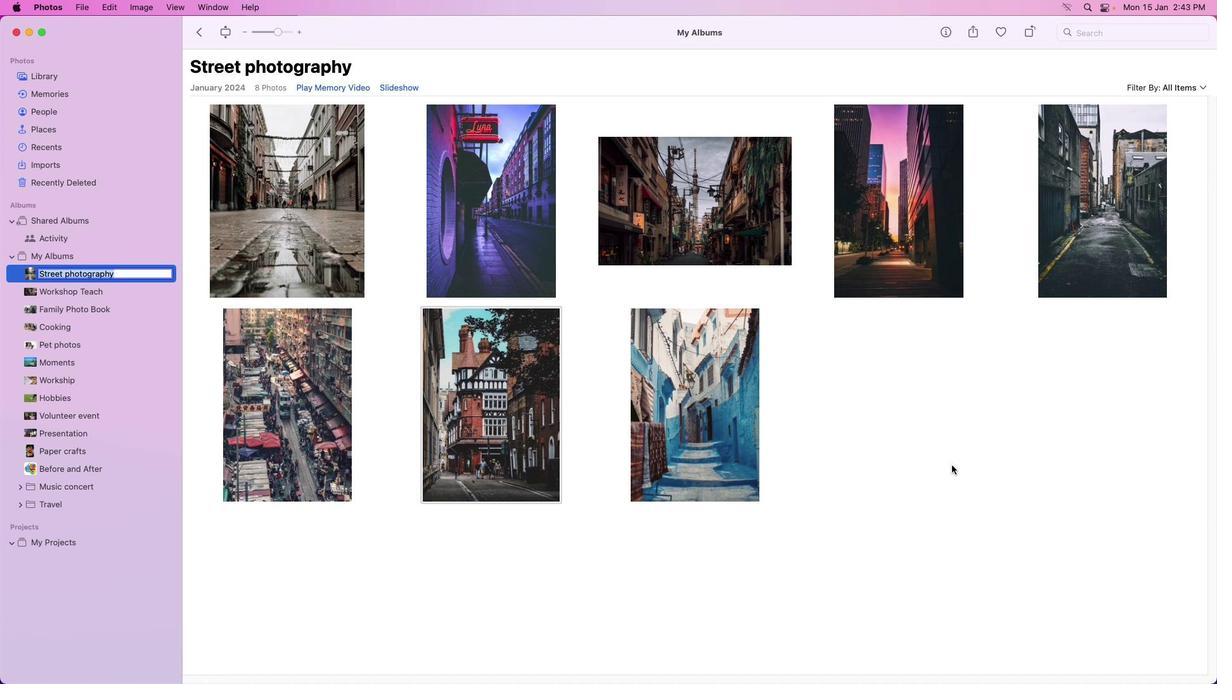 
Action: Mouse moved to (952, 465)
Screenshot: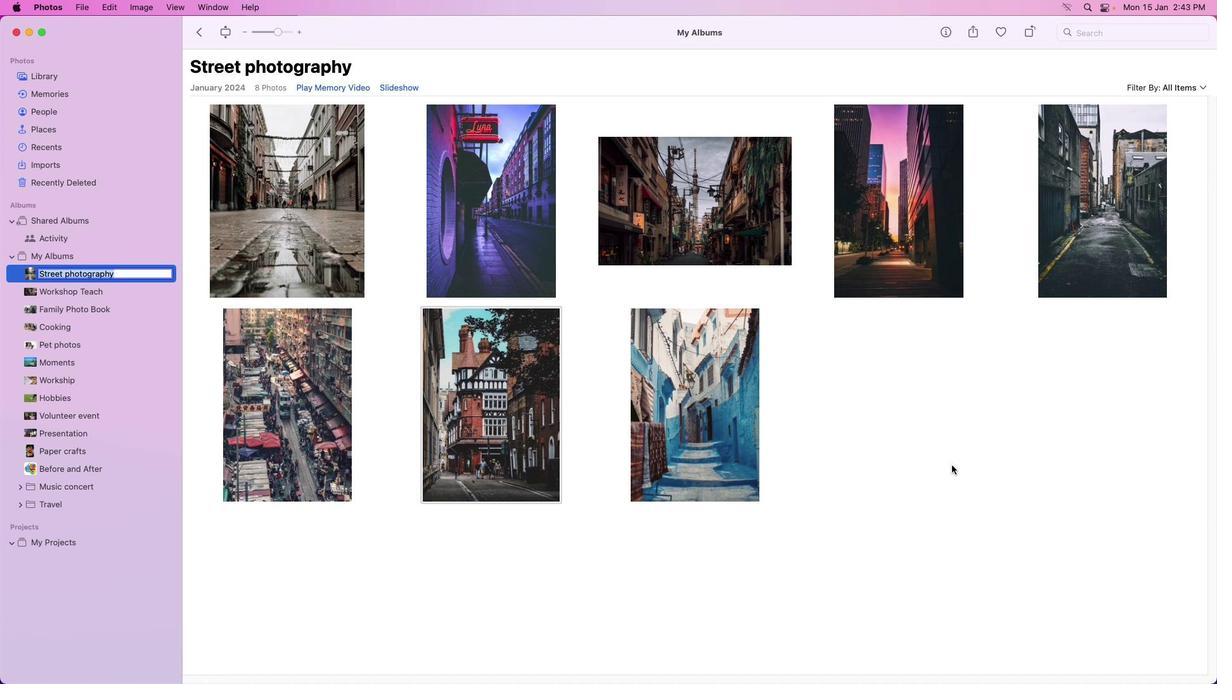 
